 Task: Find a one-way flight from Santa Barbara to Greenville for 9 passengers on May 2, with 2 checked bags and a price limit of ₹320,000.
Action: Mouse moved to (262, 249)
Screenshot: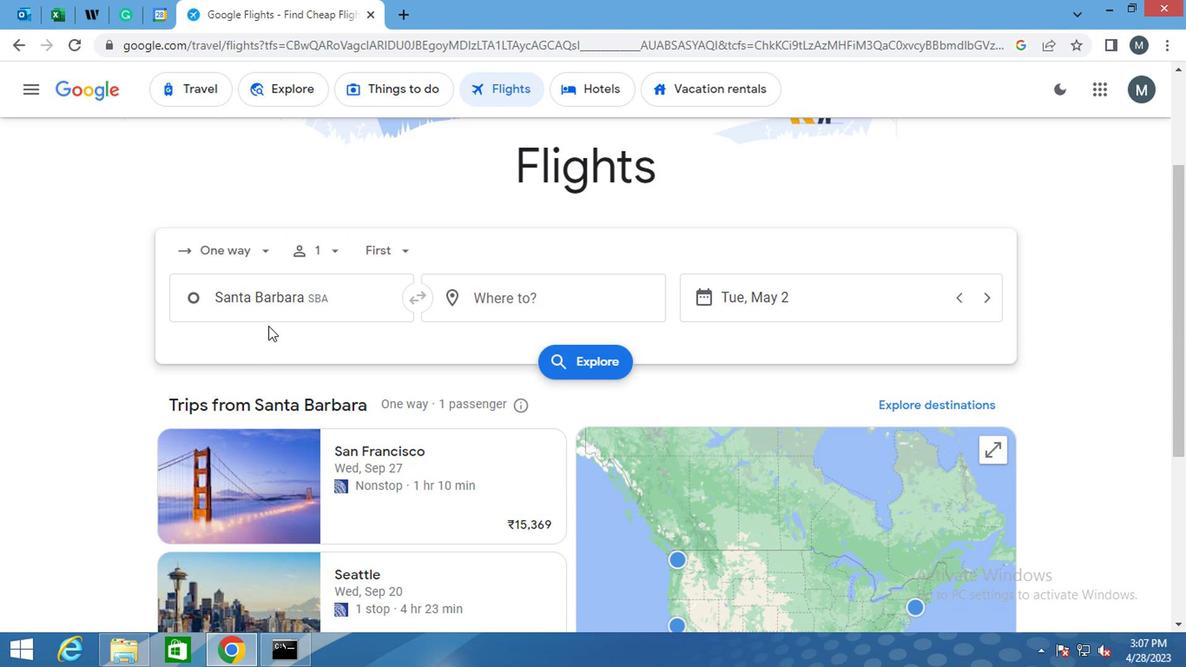 
Action: Mouse pressed left at (262, 249)
Screenshot: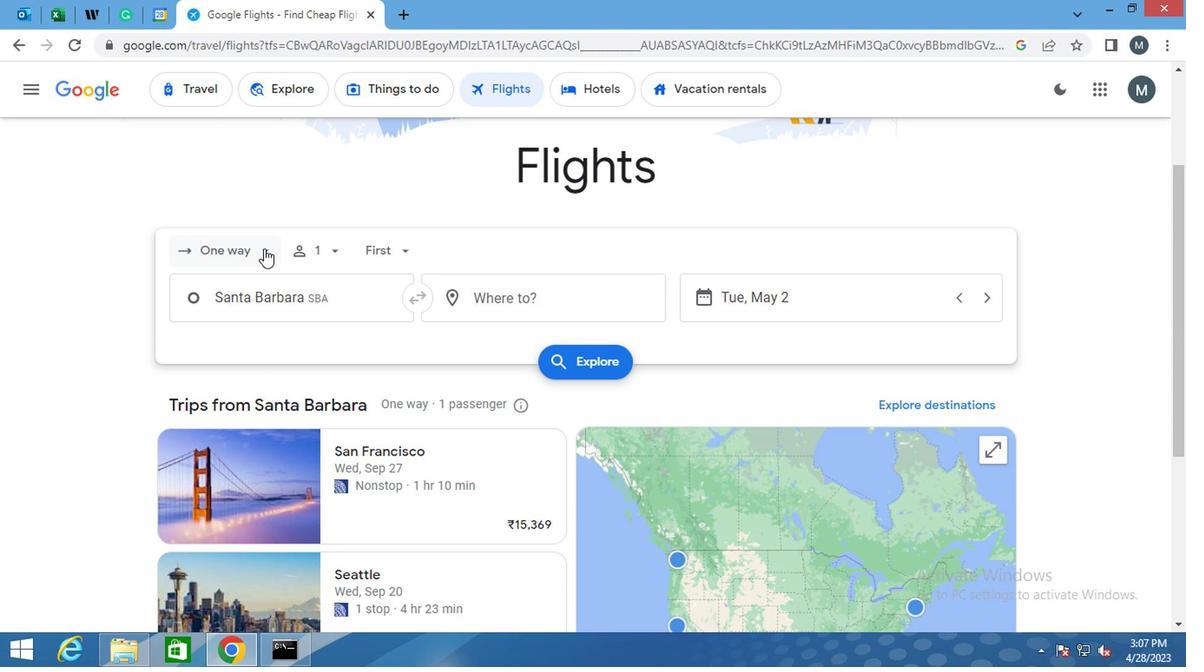 
Action: Mouse moved to (258, 331)
Screenshot: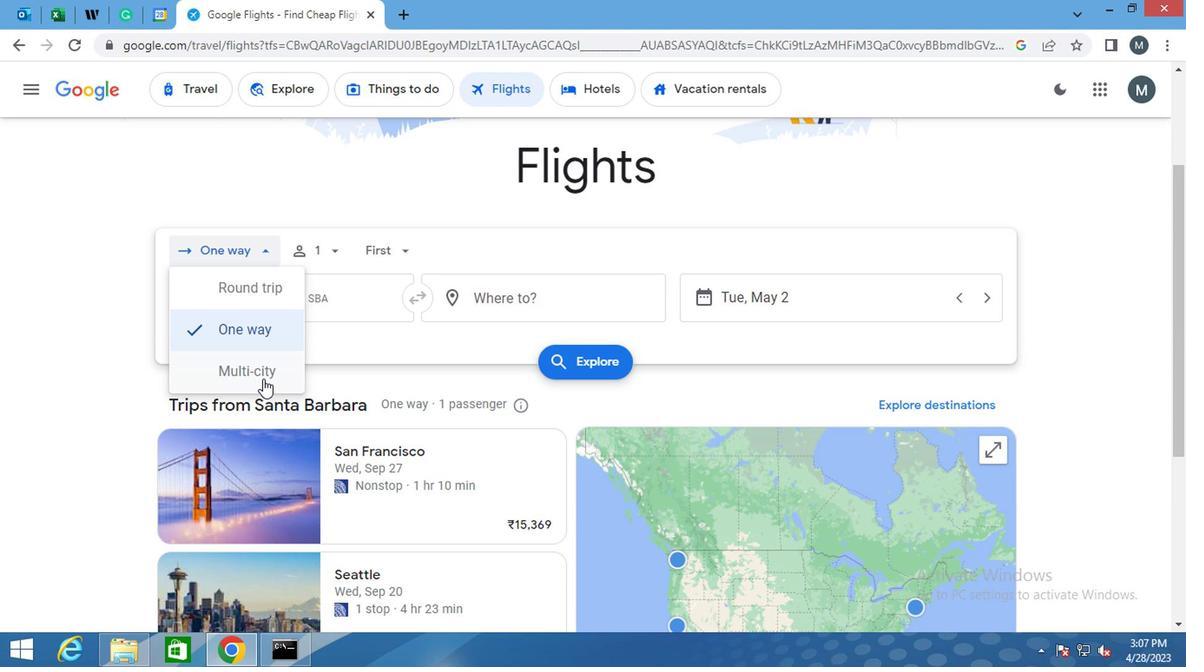 
Action: Mouse pressed left at (258, 331)
Screenshot: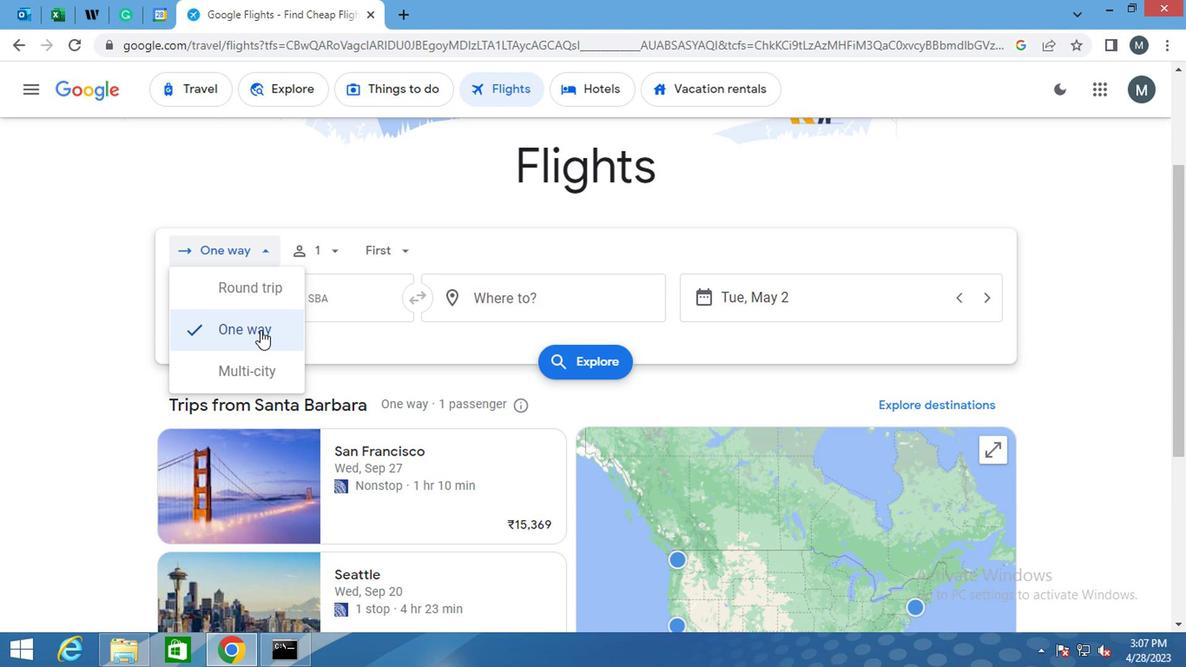 
Action: Mouse moved to (336, 249)
Screenshot: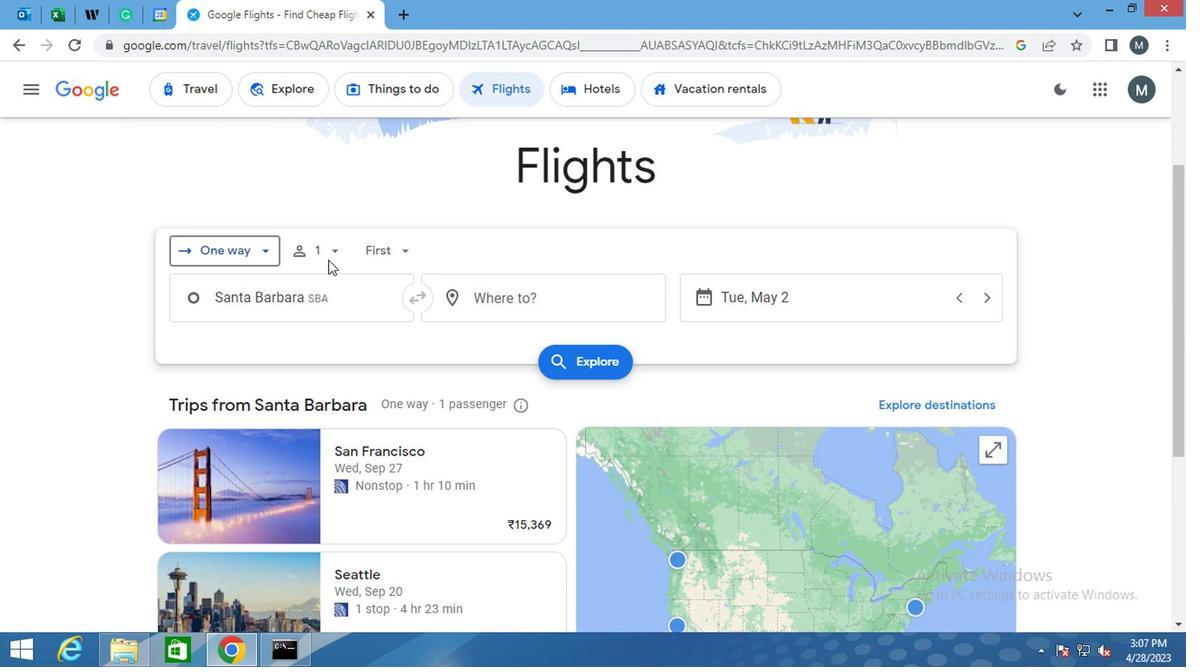 
Action: Mouse pressed left at (336, 249)
Screenshot: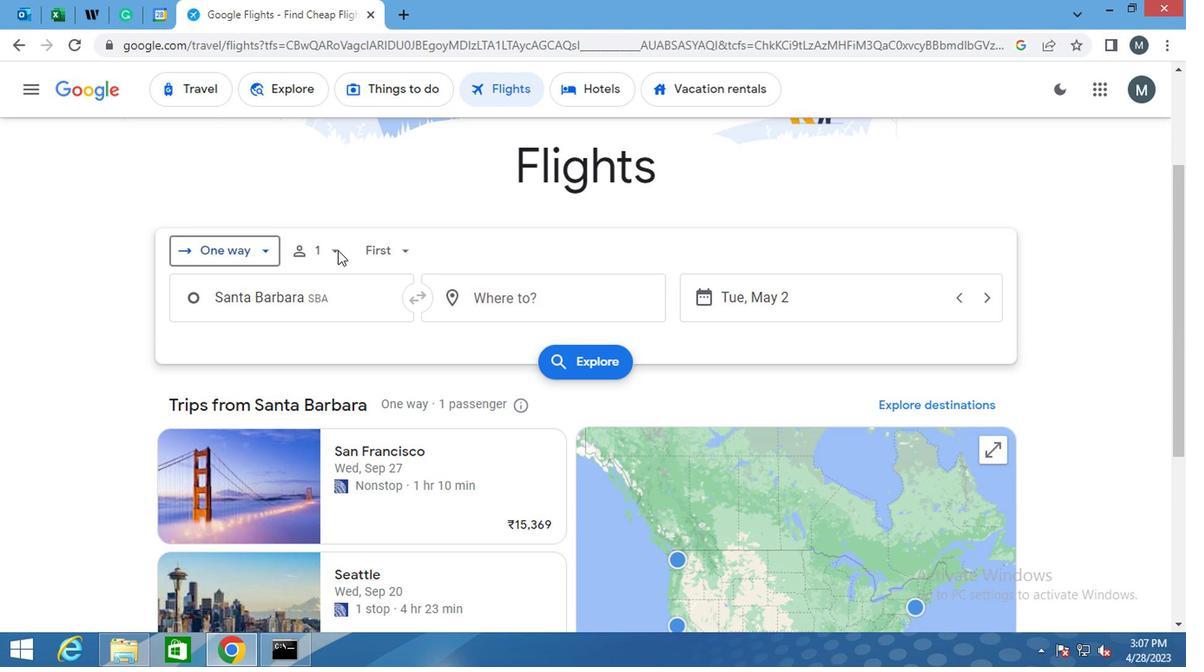 
Action: Mouse moved to (467, 300)
Screenshot: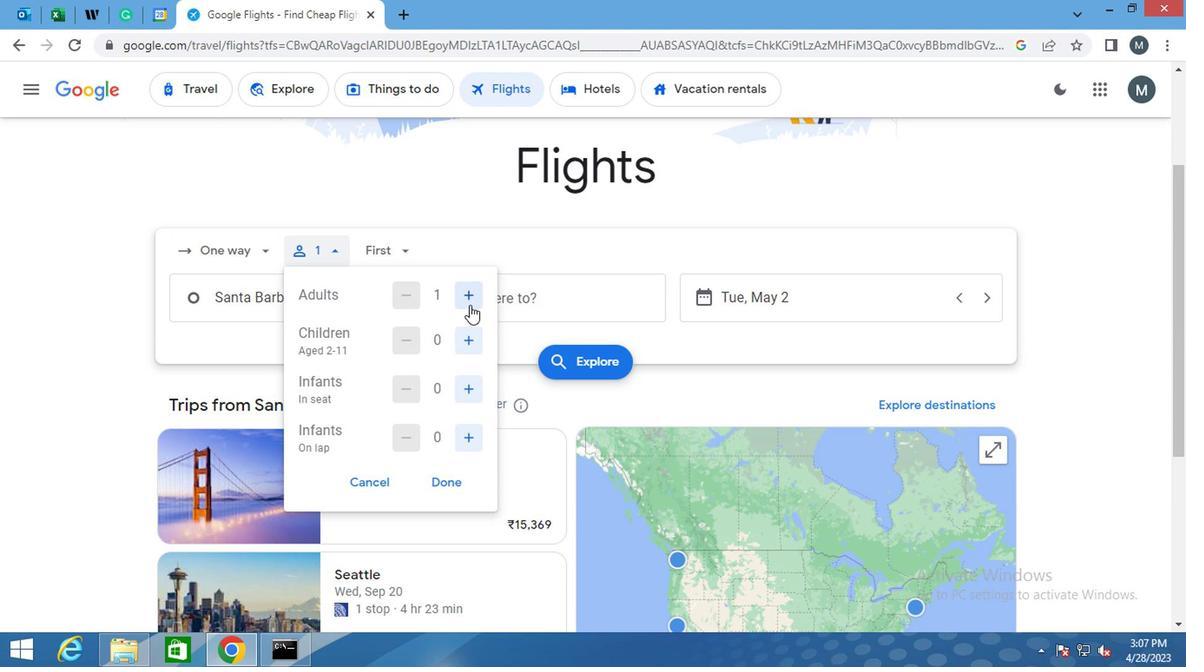 
Action: Mouse pressed left at (467, 300)
Screenshot: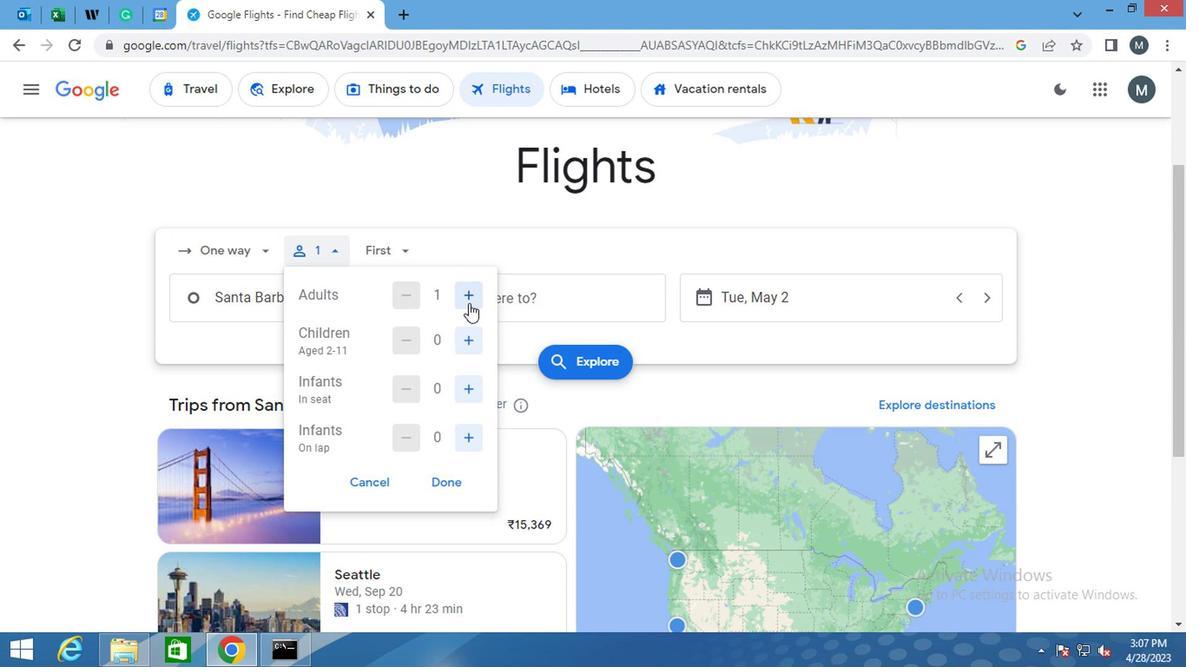 
Action: Mouse pressed left at (467, 300)
Screenshot: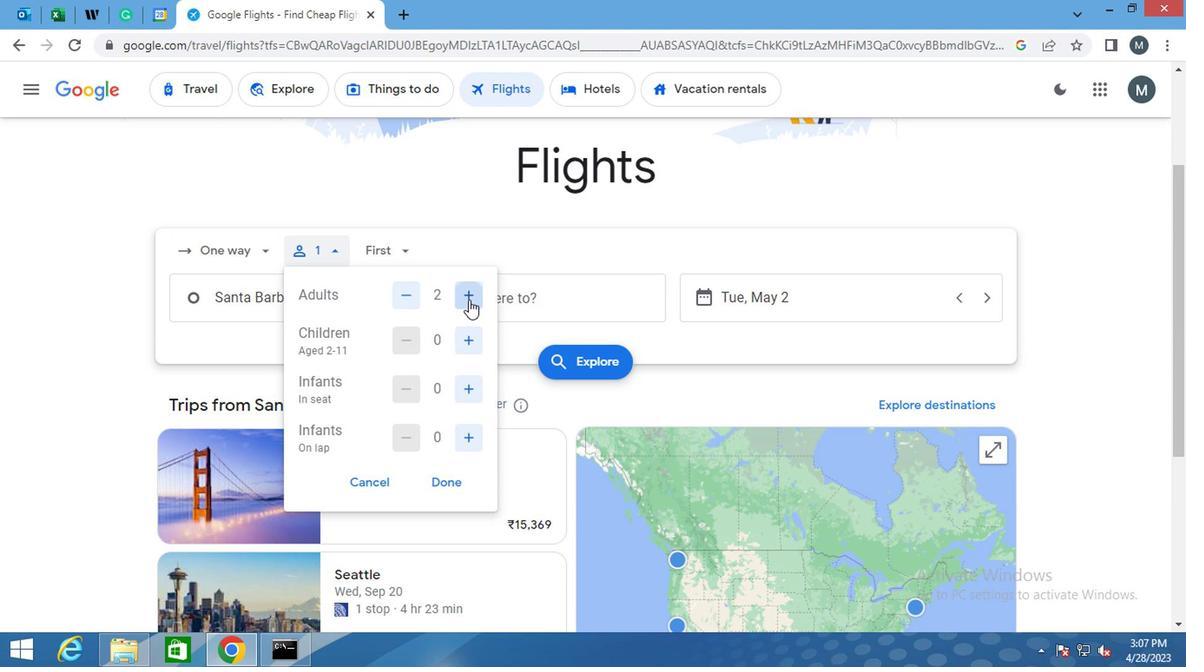 
Action: Mouse pressed left at (467, 300)
Screenshot: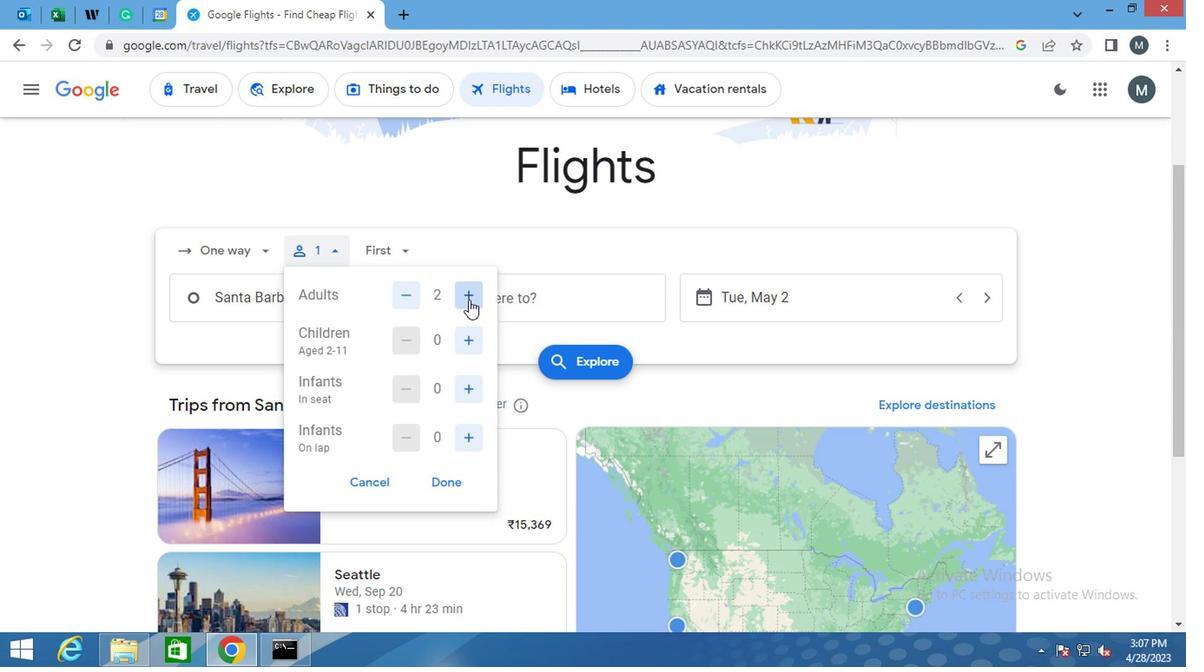 
Action: Mouse moved to (465, 300)
Screenshot: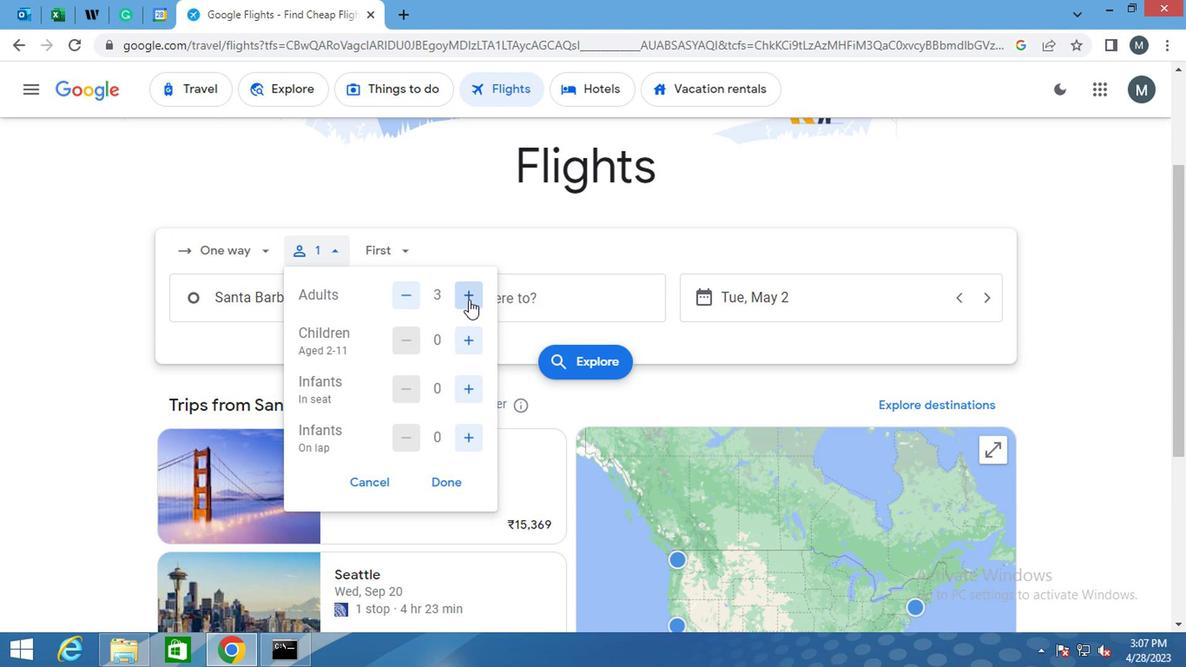 
Action: Mouse pressed left at (465, 300)
Screenshot: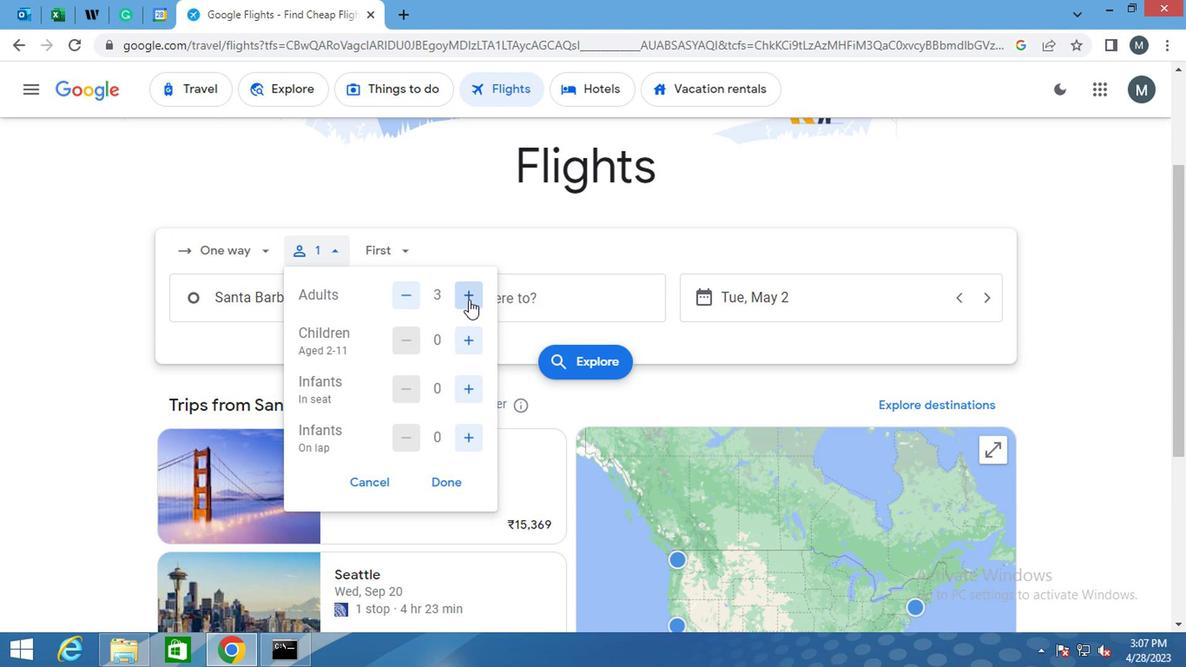 
Action: Mouse moved to (462, 344)
Screenshot: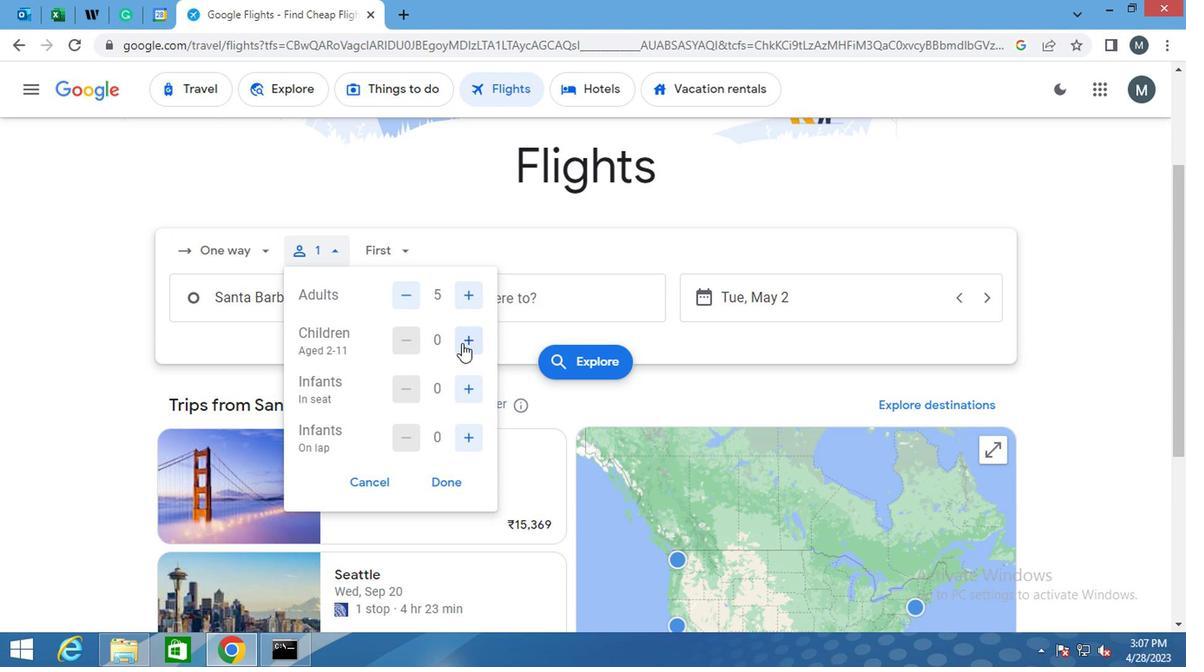 
Action: Mouse pressed left at (462, 344)
Screenshot: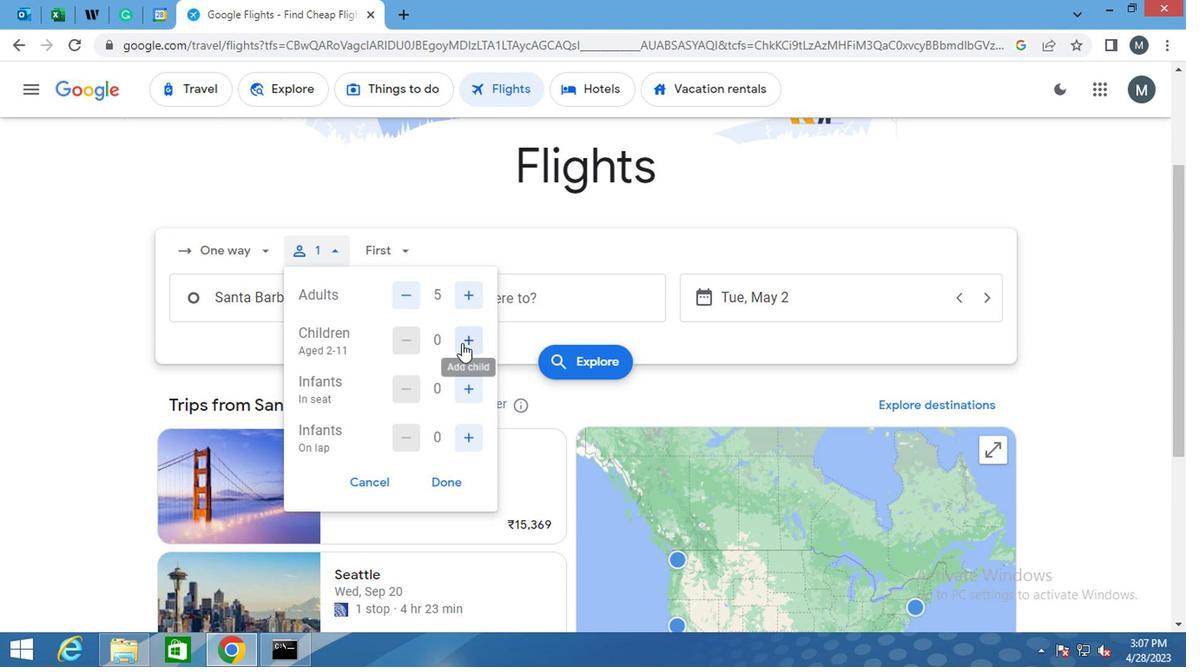 
Action: Mouse pressed left at (462, 344)
Screenshot: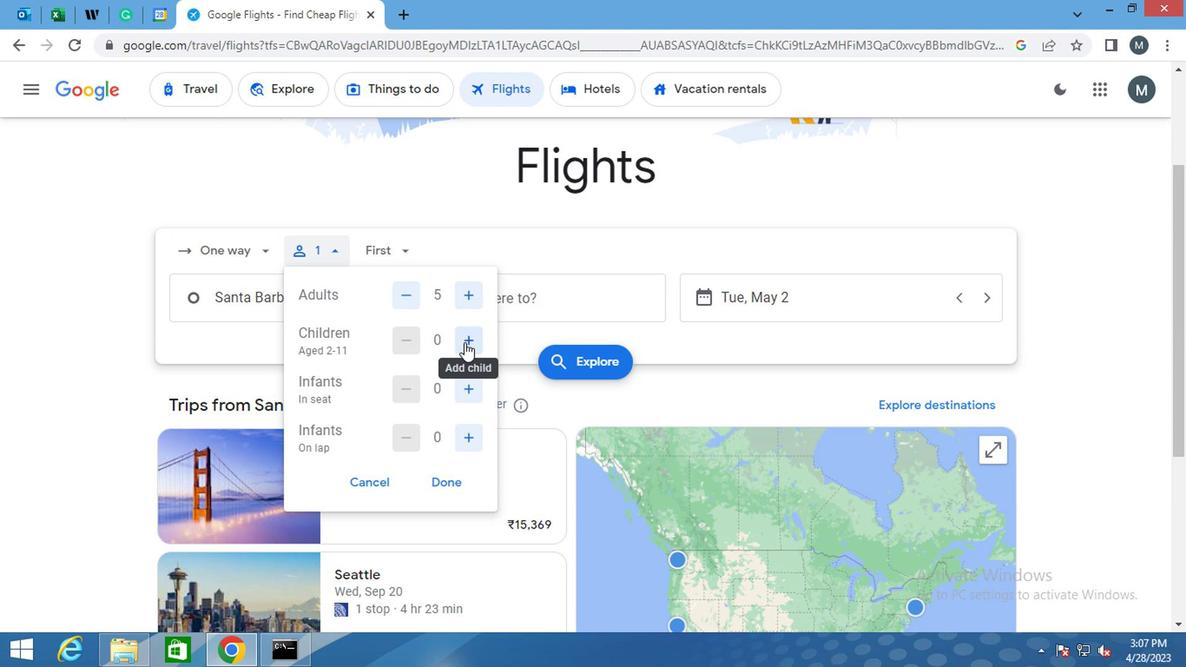 
Action: Mouse moved to (465, 389)
Screenshot: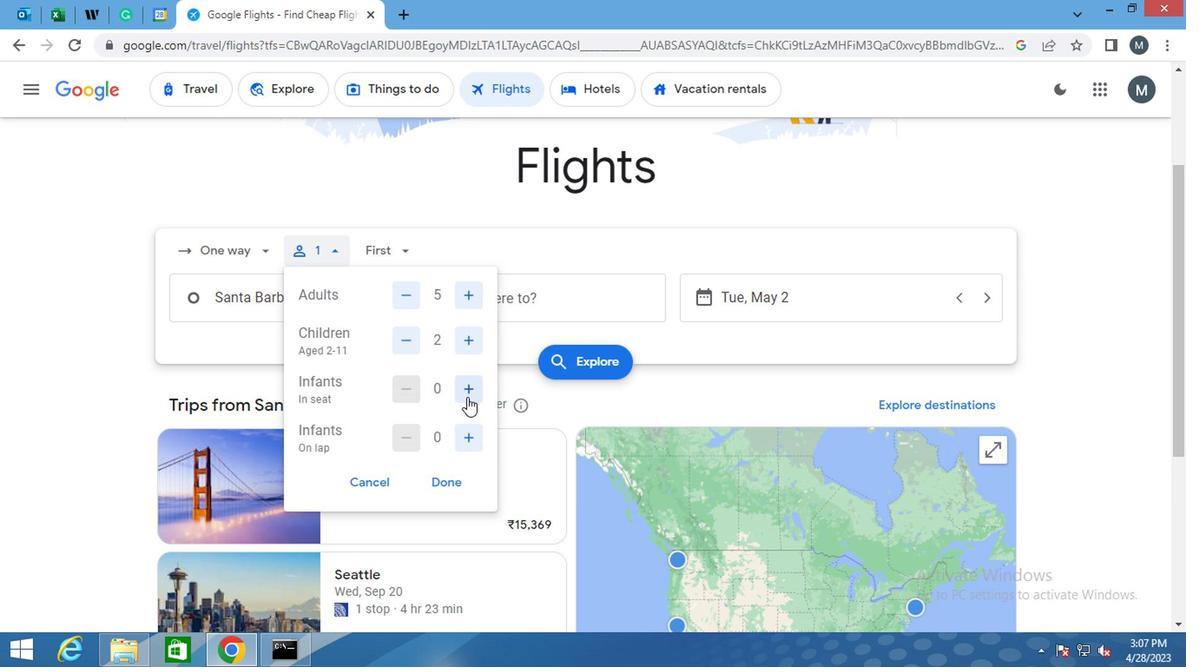 
Action: Mouse pressed left at (465, 389)
Screenshot: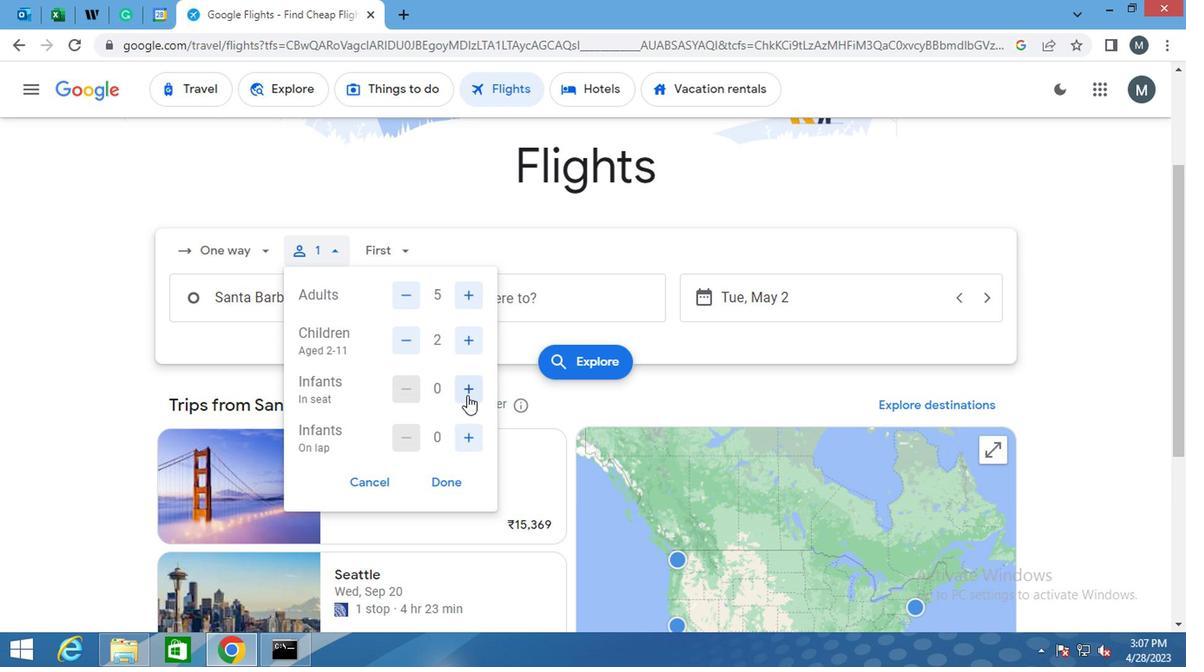 
Action: Mouse moved to (469, 437)
Screenshot: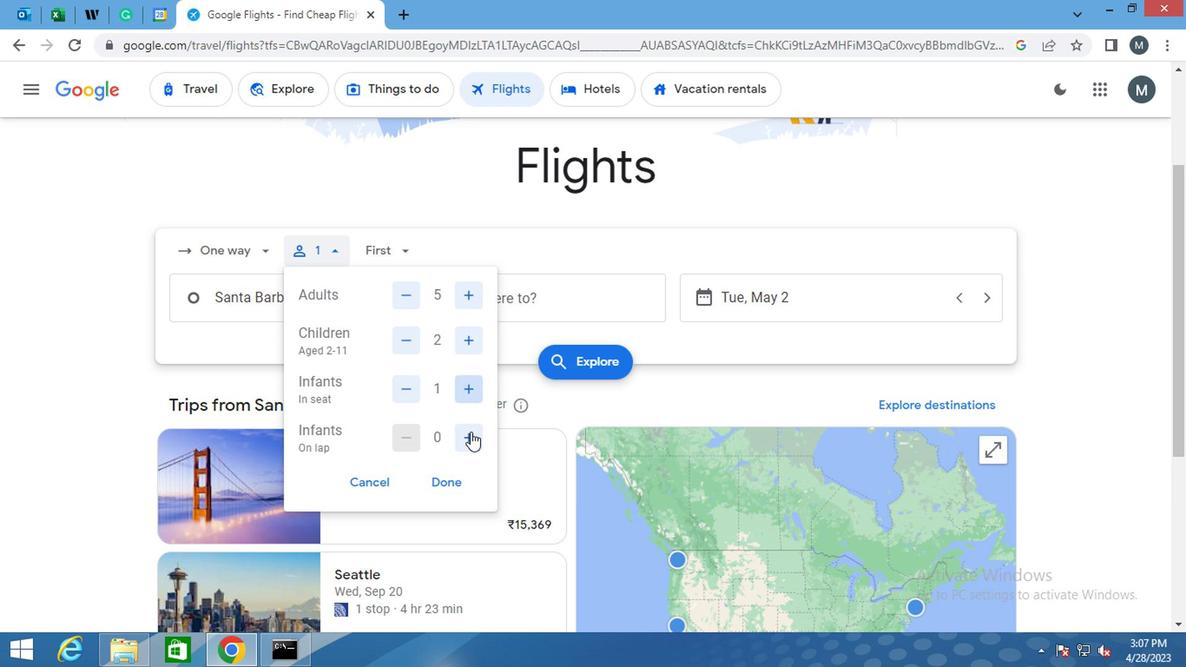 
Action: Mouse pressed left at (469, 437)
Screenshot: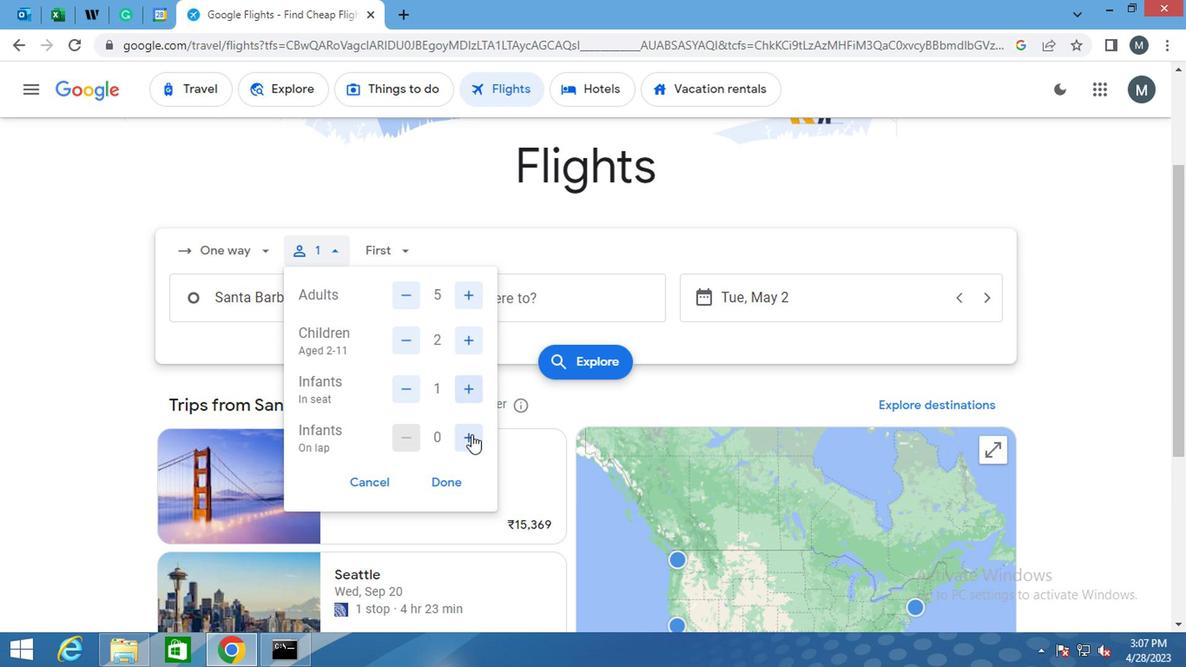 
Action: Mouse moved to (461, 477)
Screenshot: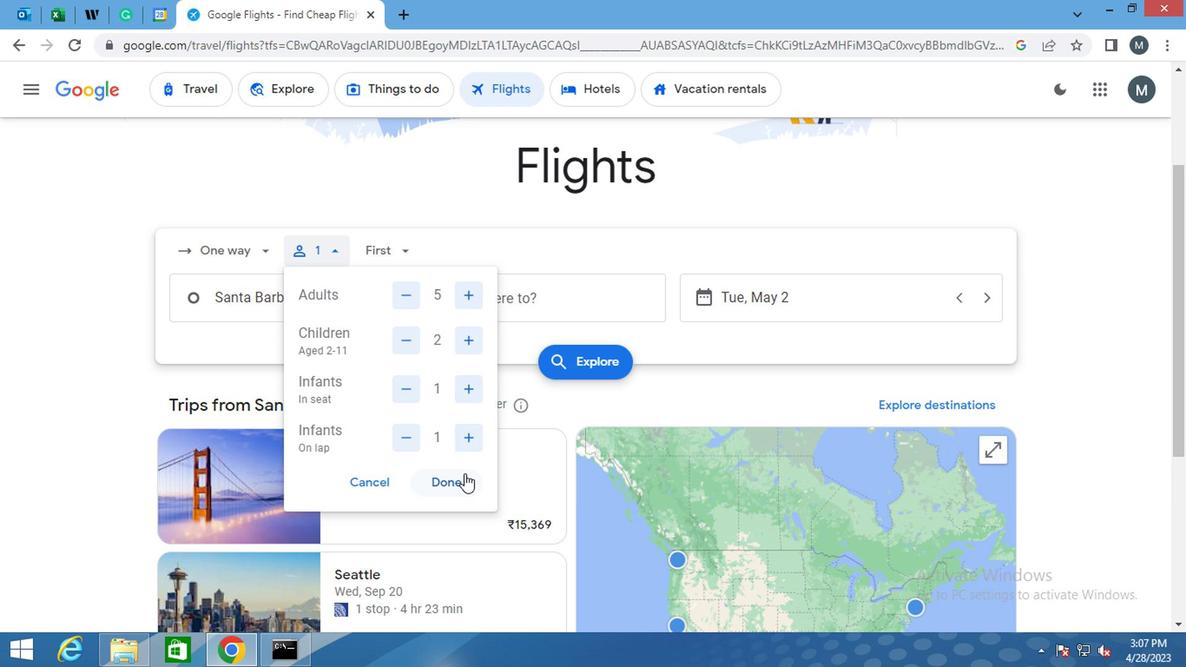 
Action: Mouse pressed left at (461, 477)
Screenshot: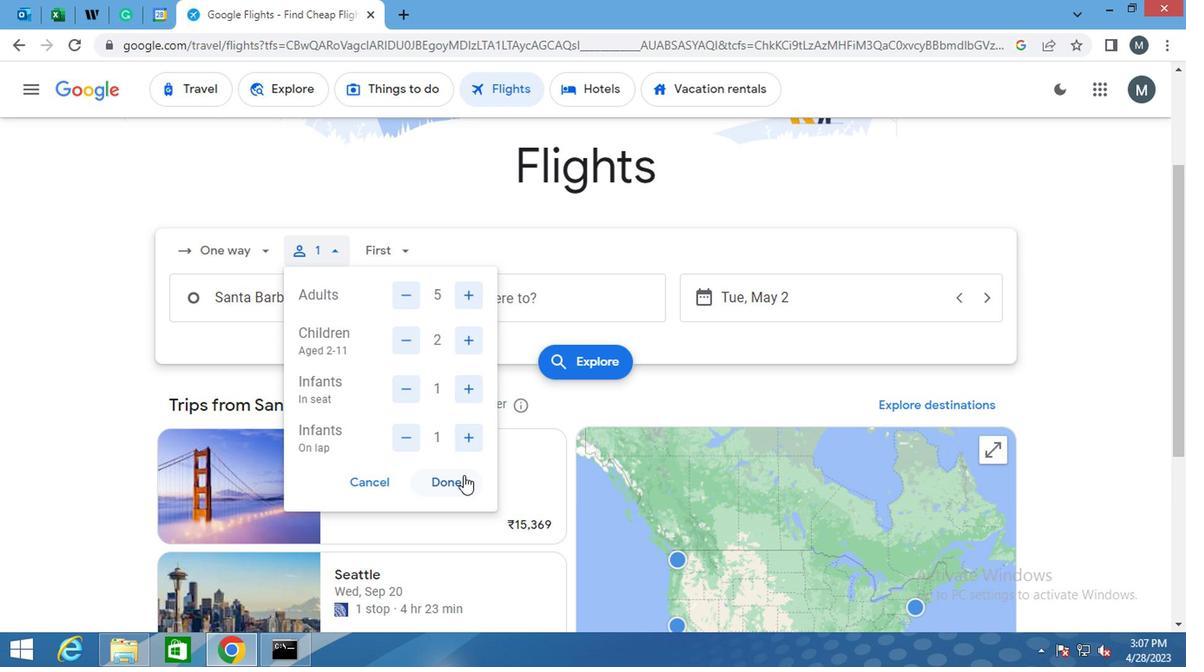 
Action: Mouse moved to (355, 311)
Screenshot: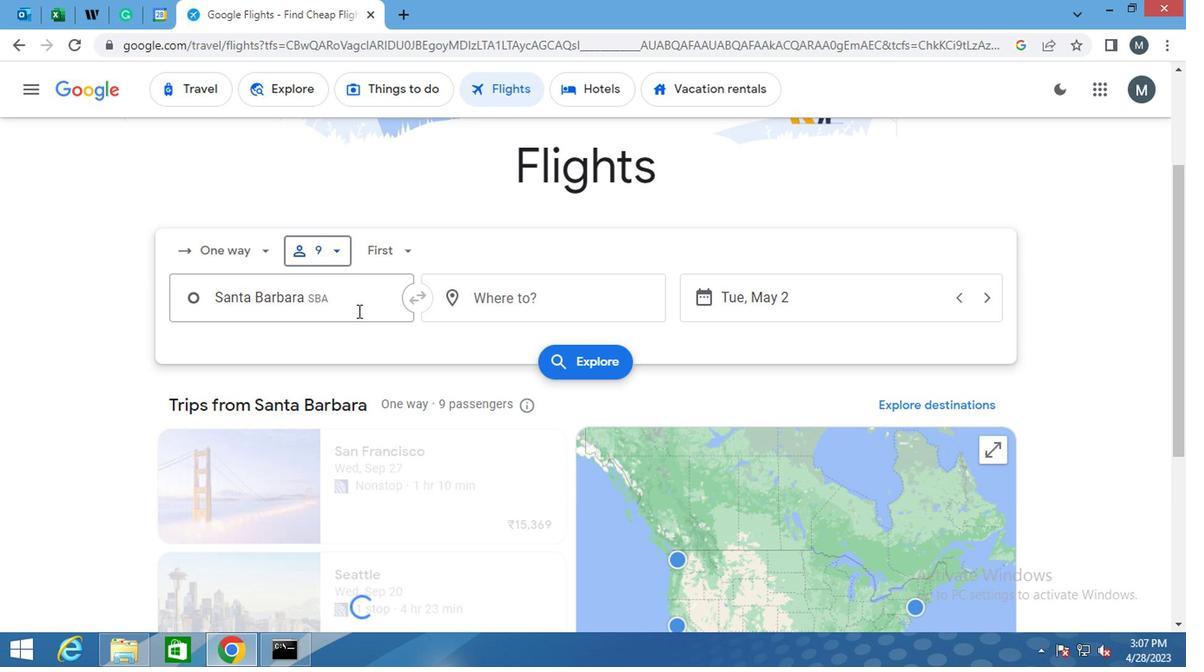 
Action: Mouse pressed left at (355, 311)
Screenshot: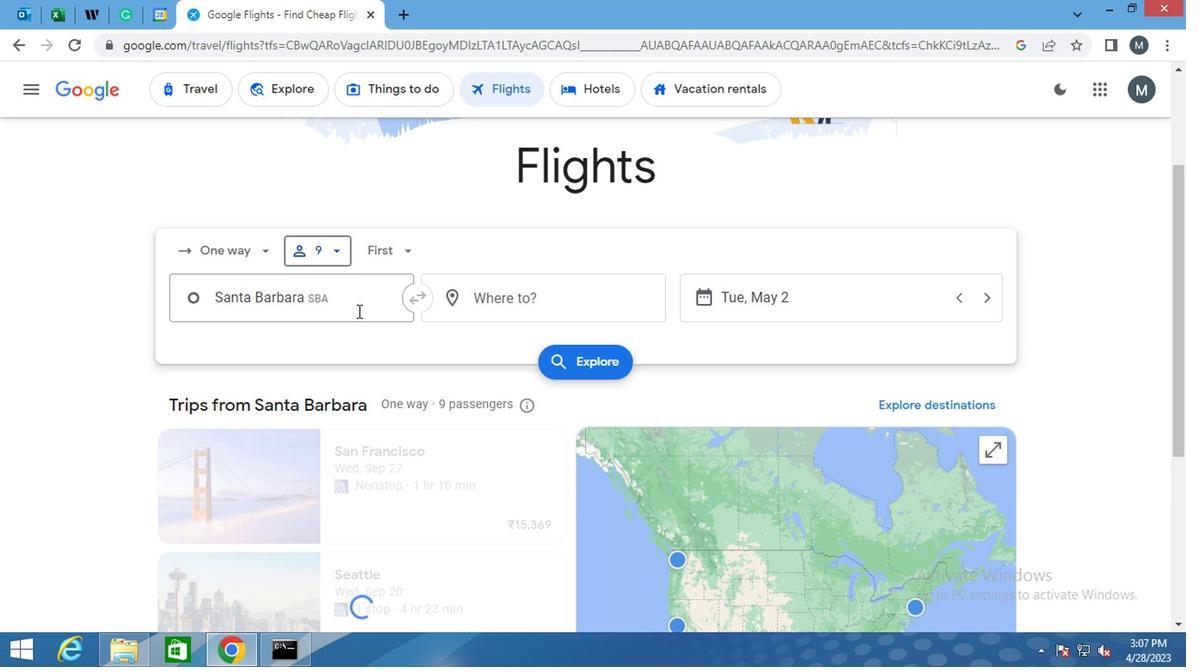
Action: Mouse moved to (385, 256)
Screenshot: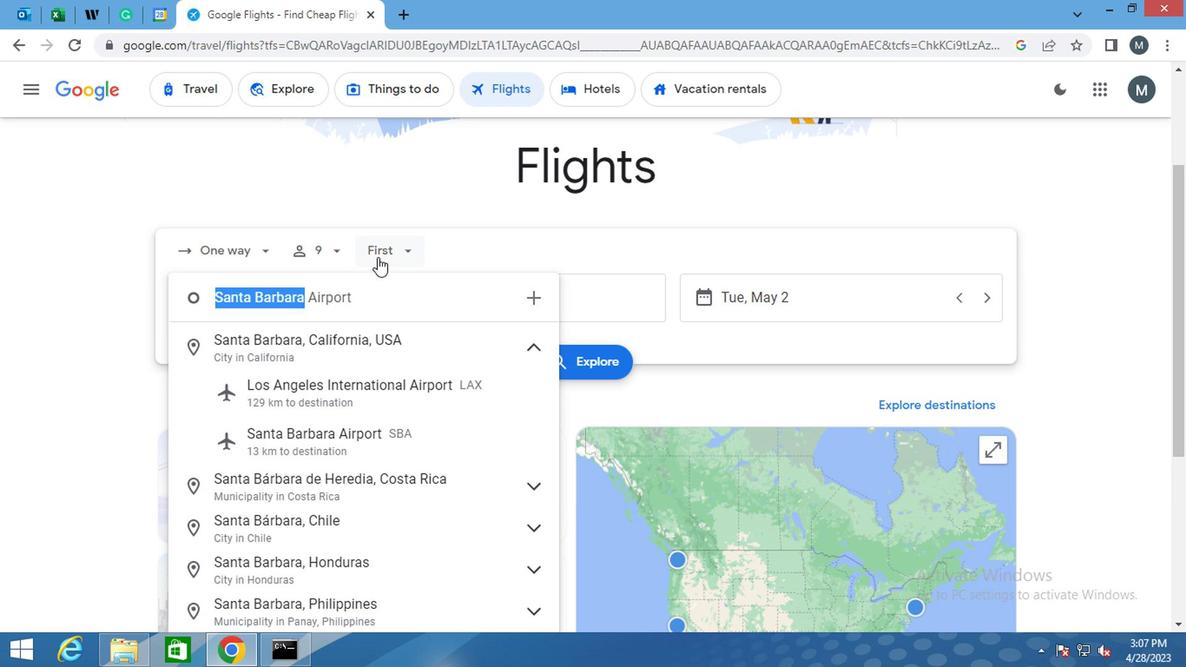 
Action: Mouse pressed left at (385, 256)
Screenshot: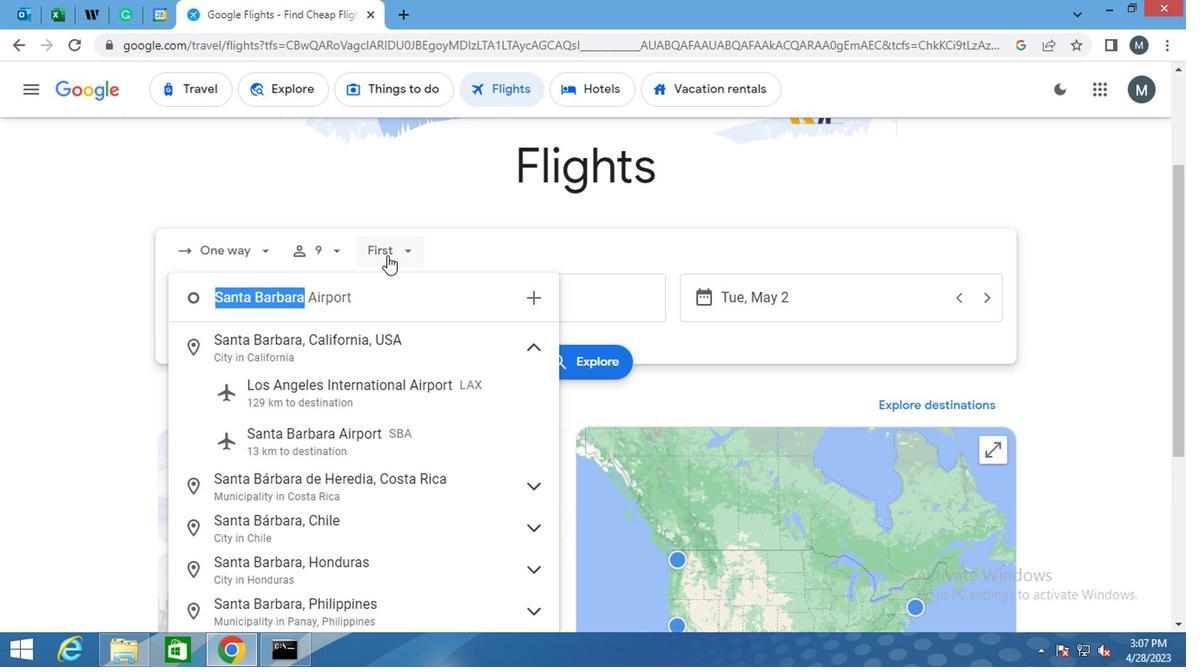 
Action: Mouse moved to (427, 291)
Screenshot: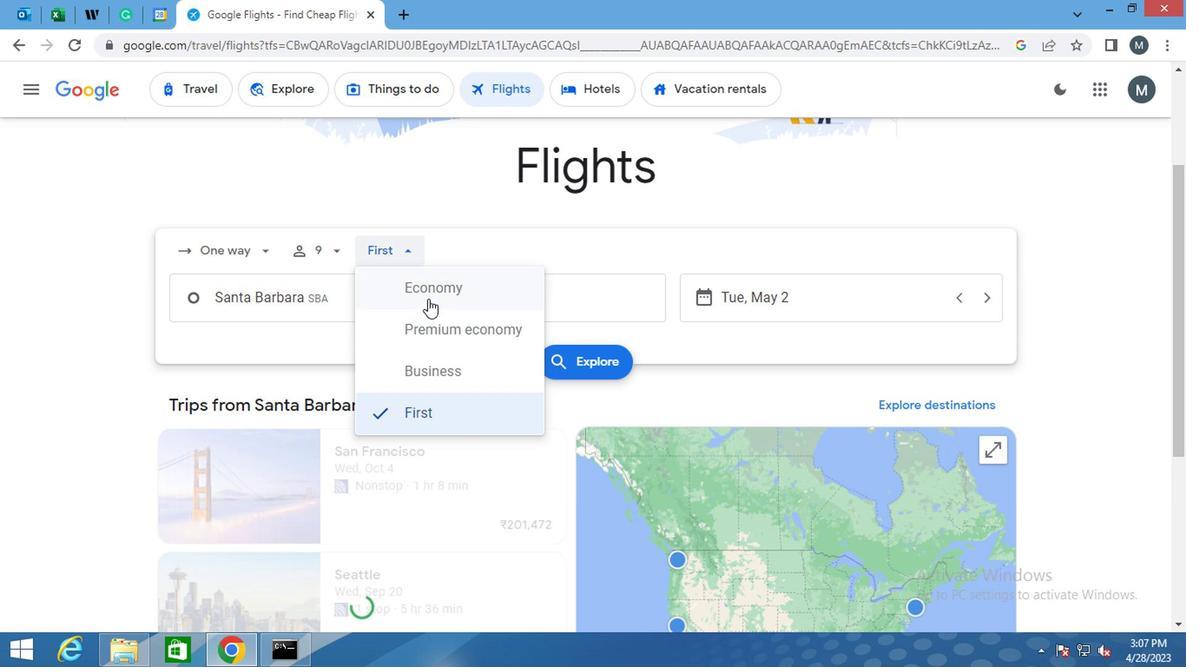 
Action: Mouse pressed left at (427, 291)
Screenshot: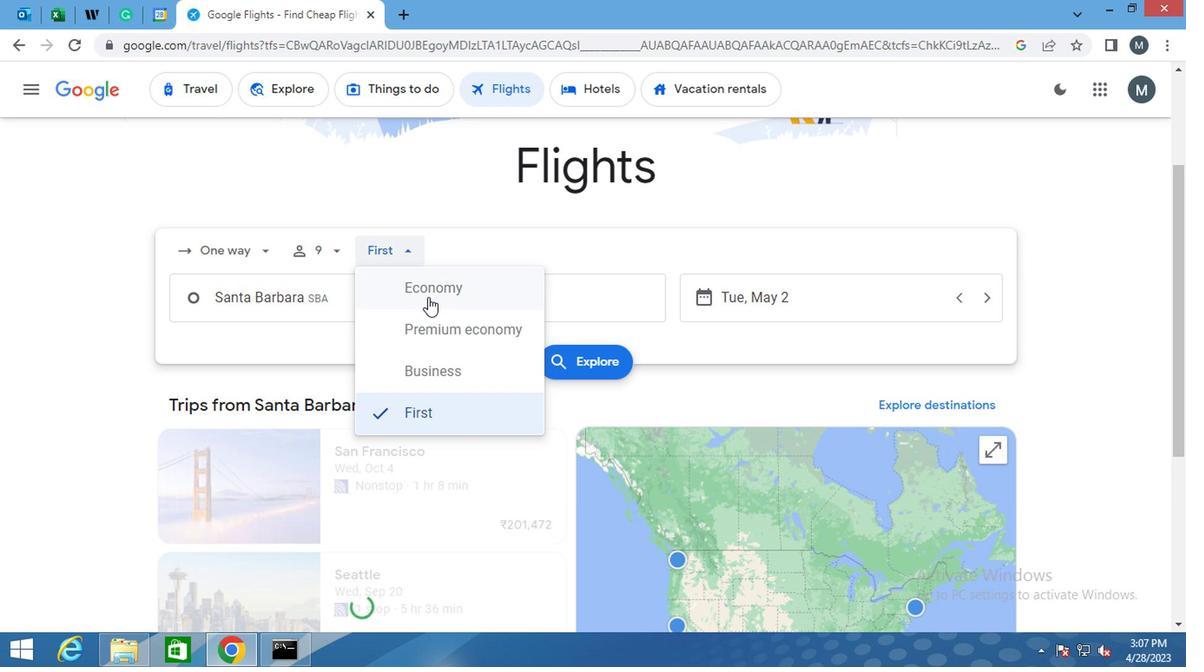 
Action: Mouse moved to (299, 309)
Screenshot: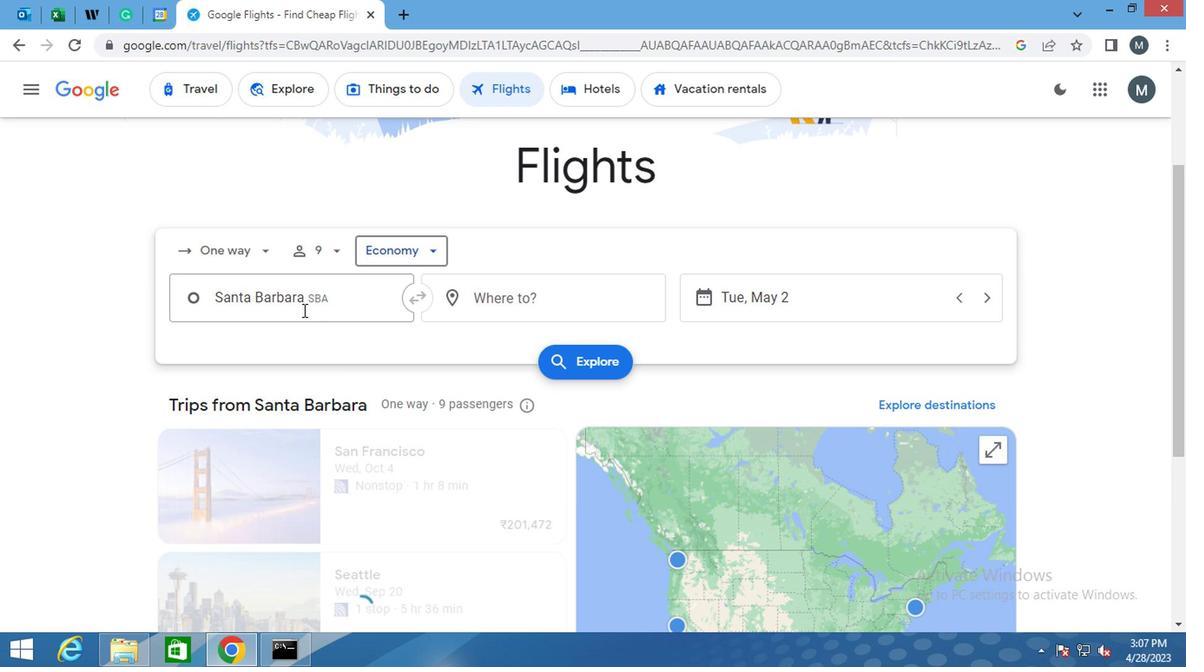 
Action: Mouse pressed left at (299, 309)
Screenshot: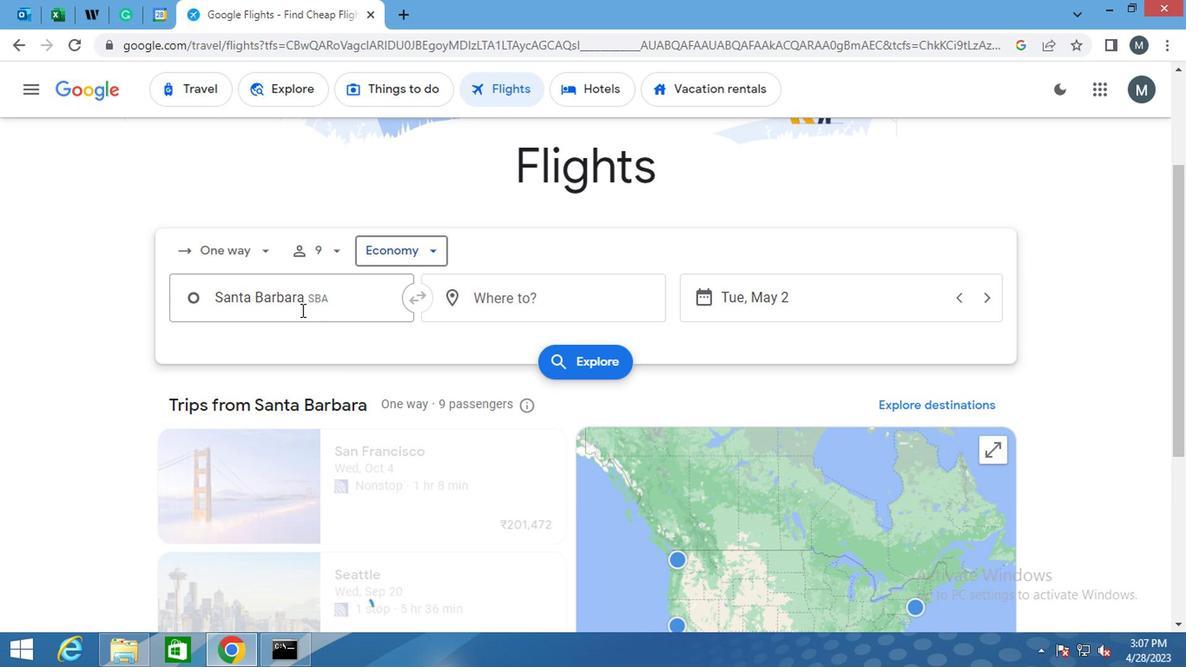 
Action: Mouse moved to (342, 300)
Screenshot: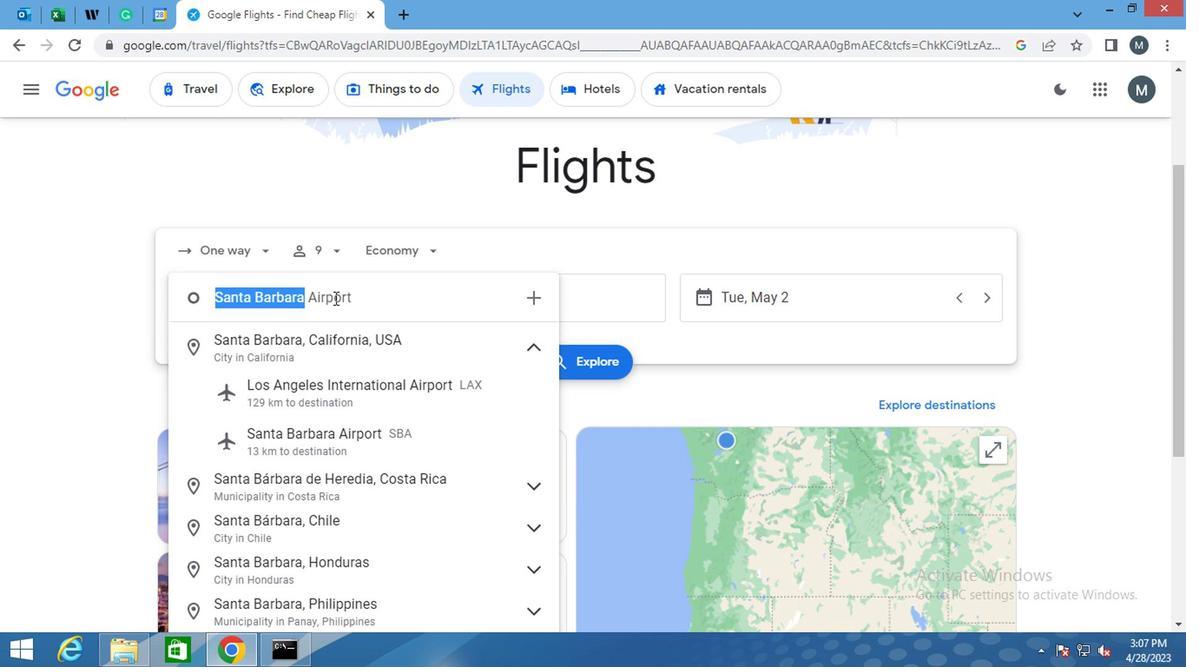 
Action: Mouse pressed left at (342, 300)
Screenshot: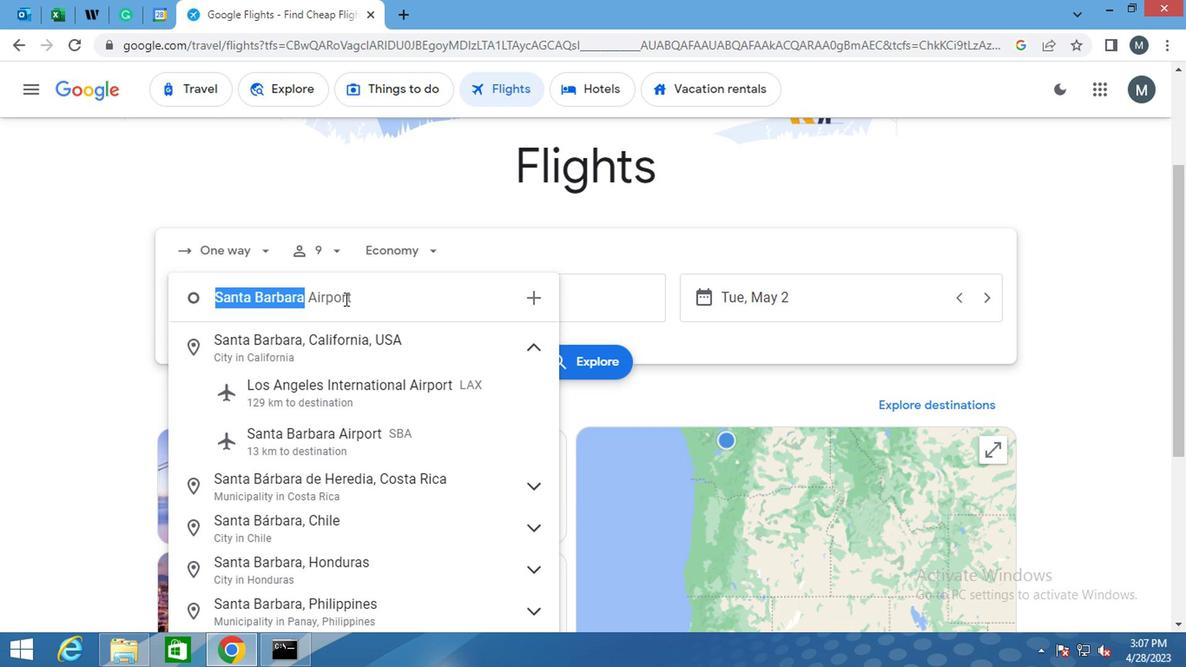 
Action: Mouse moved to (352, 299)
Screenshot: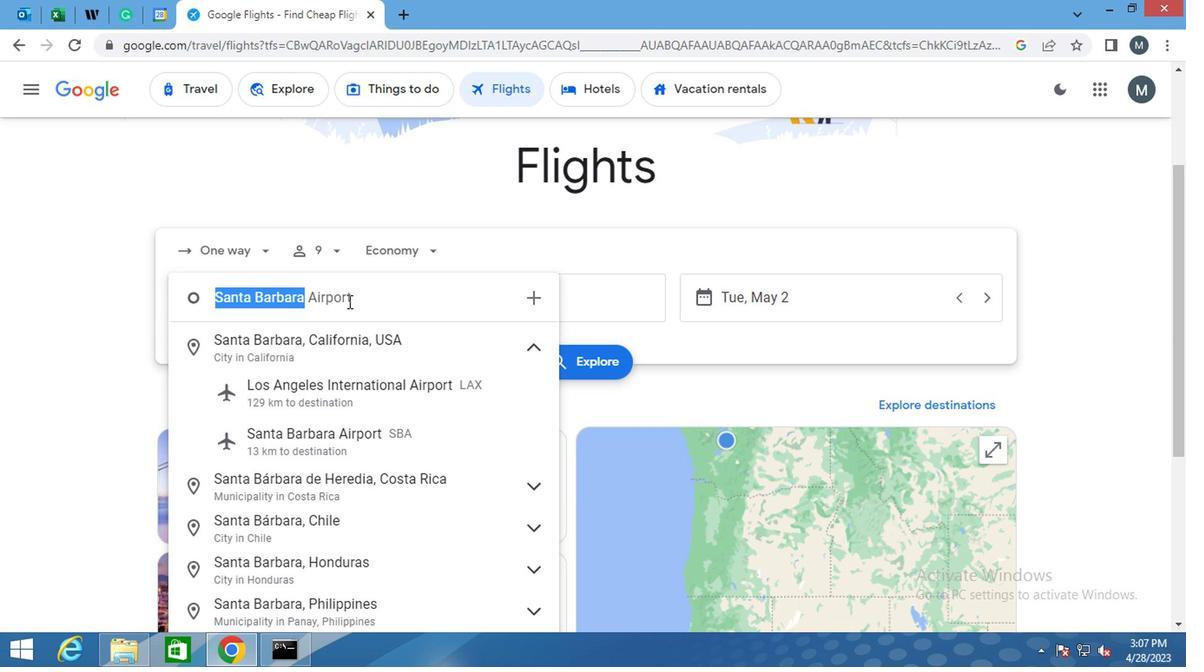 
Action: Mouse pressed left at (352, 299)
Screenshot: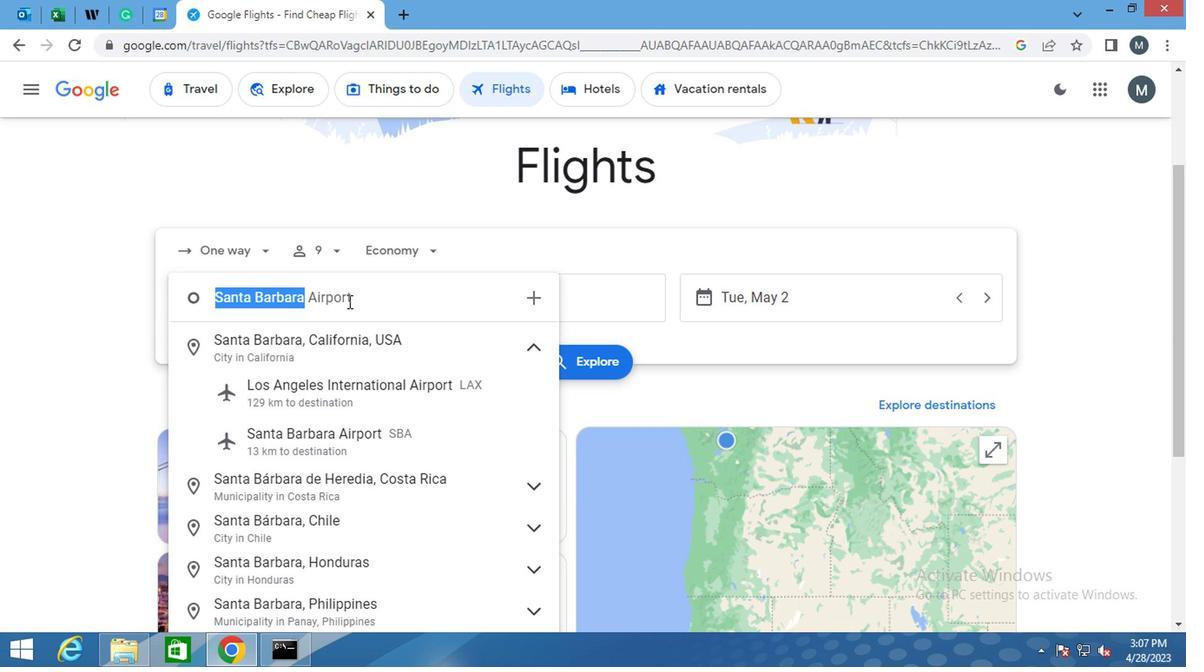 
Action: Mouse moved to (350, 300)
Screenshot: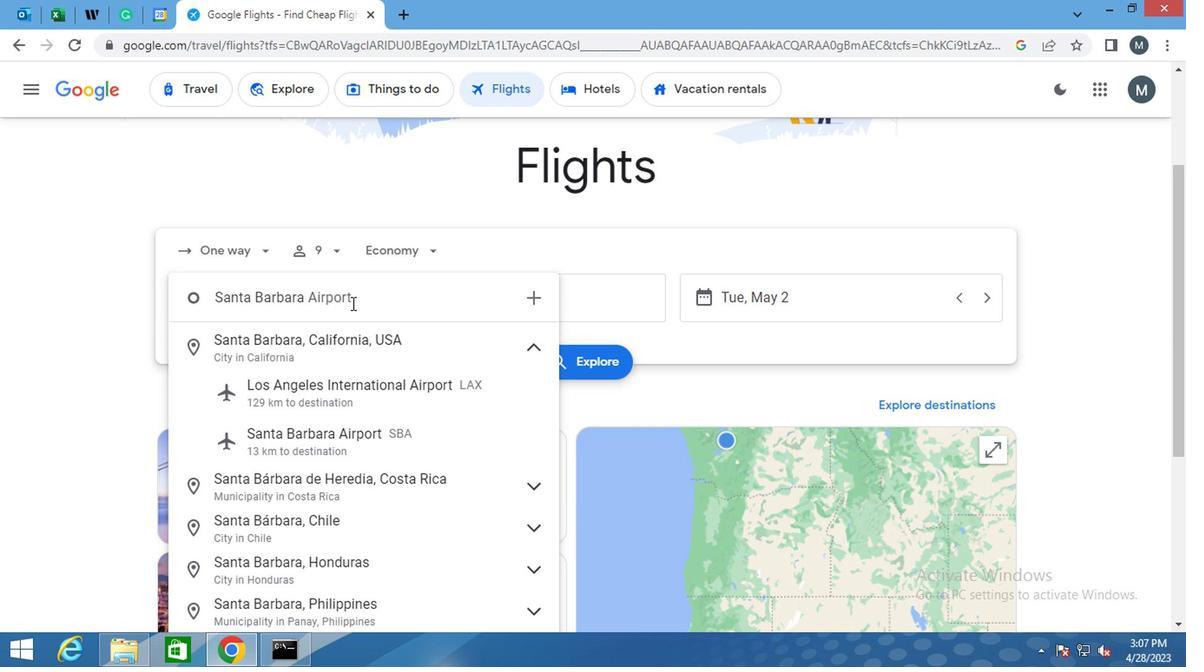 
Action: Mouse pressed left at (350, 300)
Screenshot: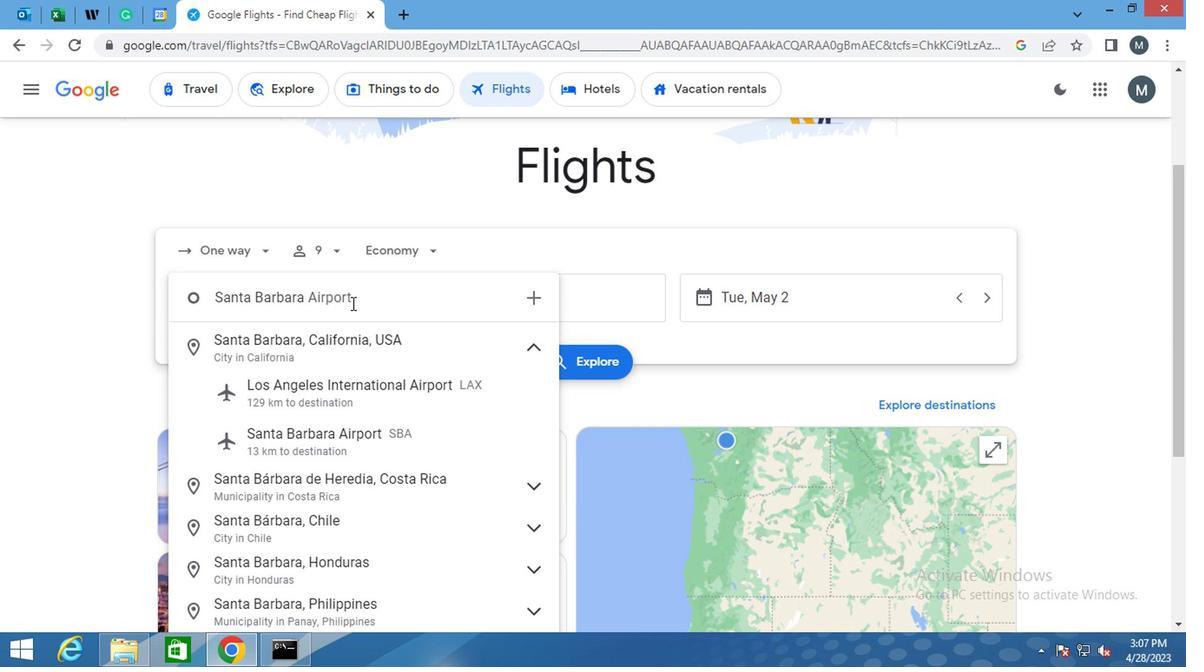 
Action: Mouse moved to (350, 308)
Screenshot: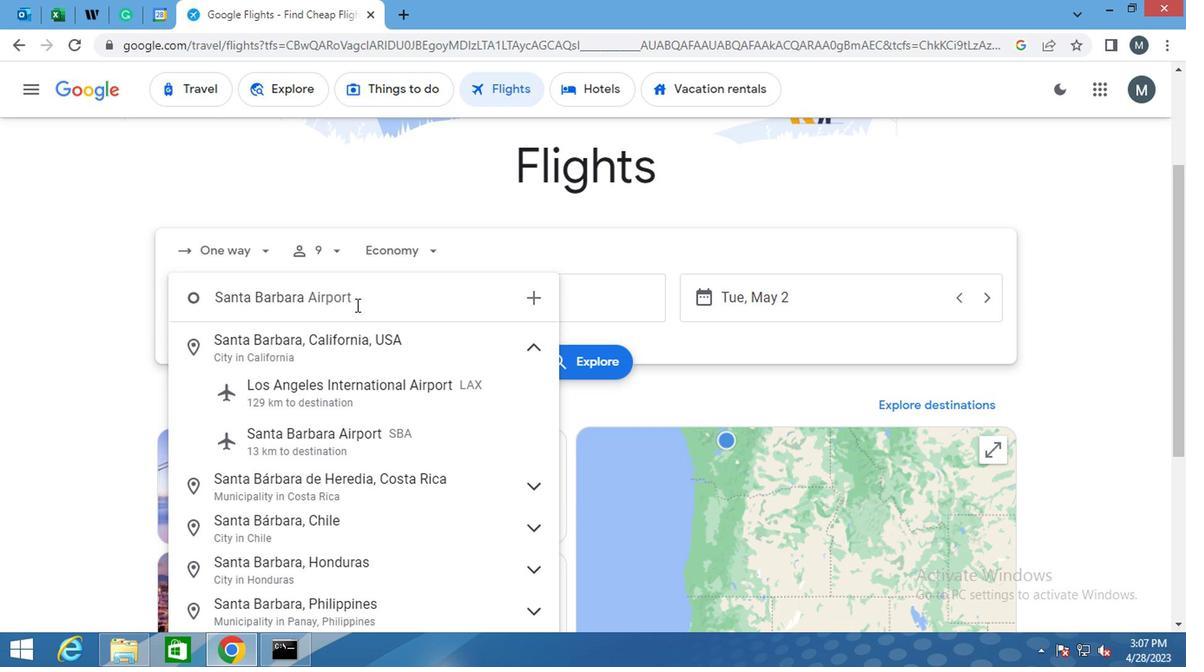 
Action: Key pressed <Key.shift><Key.shift>MUNICIA<Key.backspace>PAL<Key.space>
Screenshot: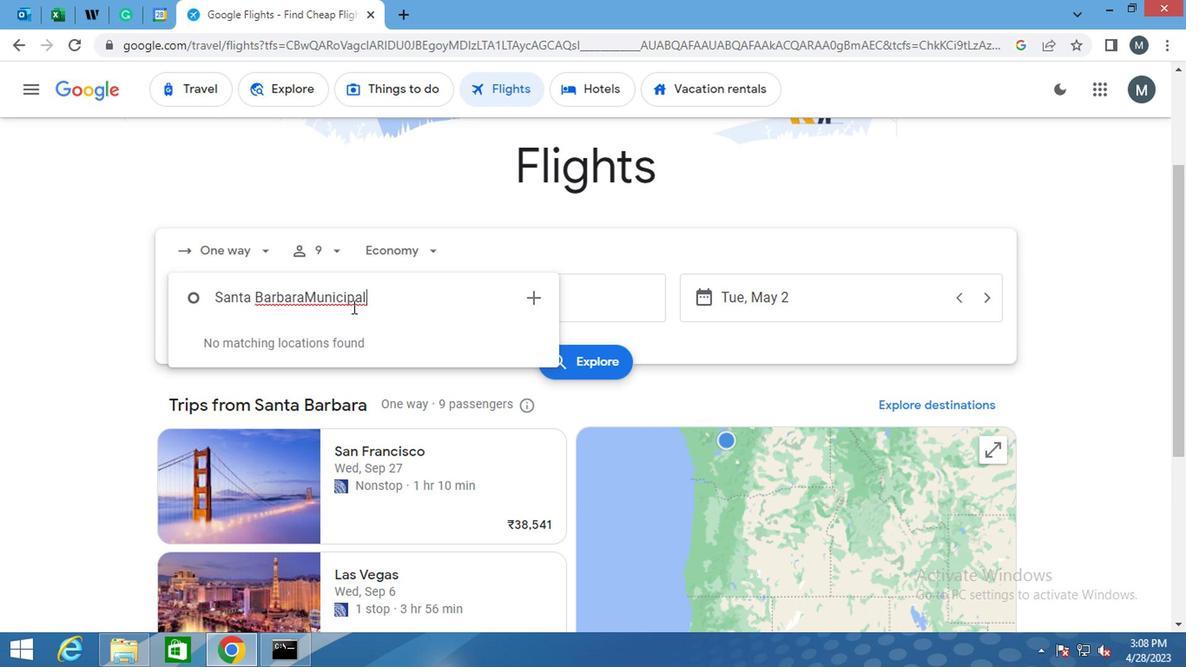 
Action: Mouse moved to (302, 299)
Screenshot: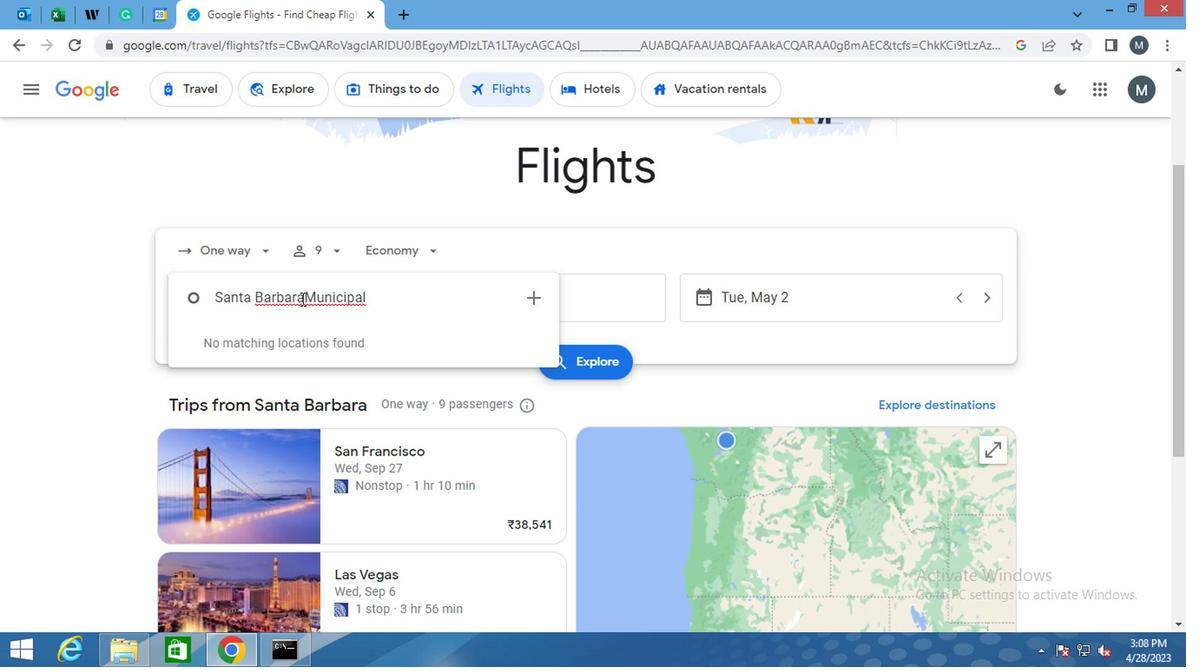 
Action: Mouse pressed left at (302, 299)
Screenshot: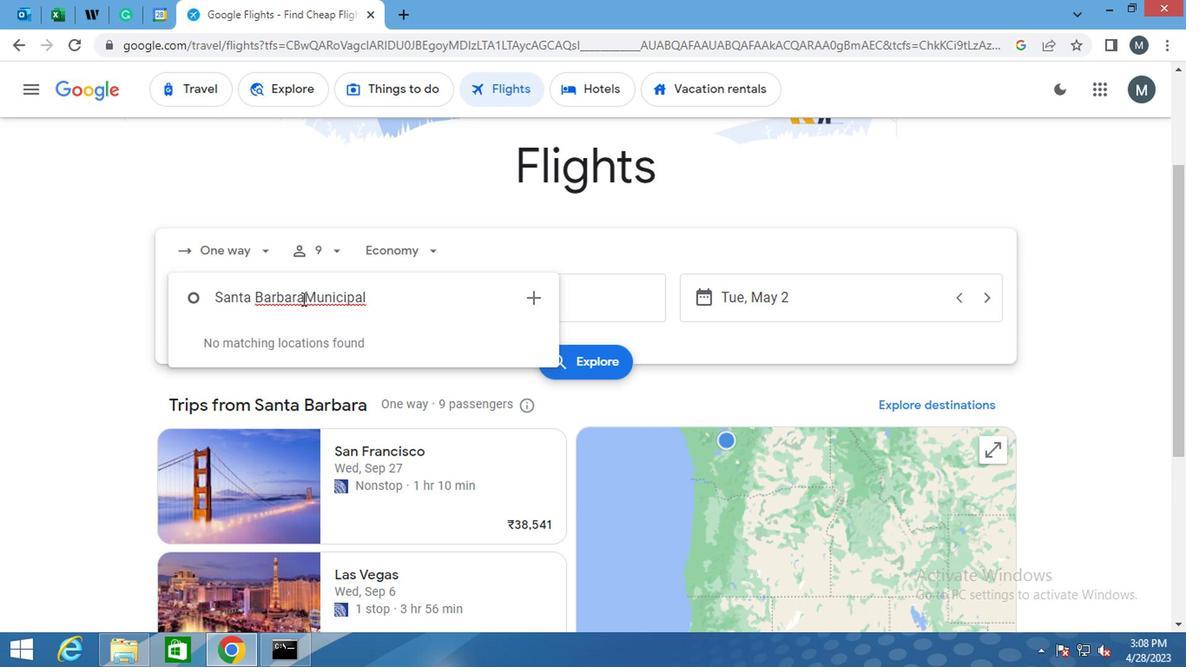 
Action: Mouse moved to (407, 313)
Screenshot: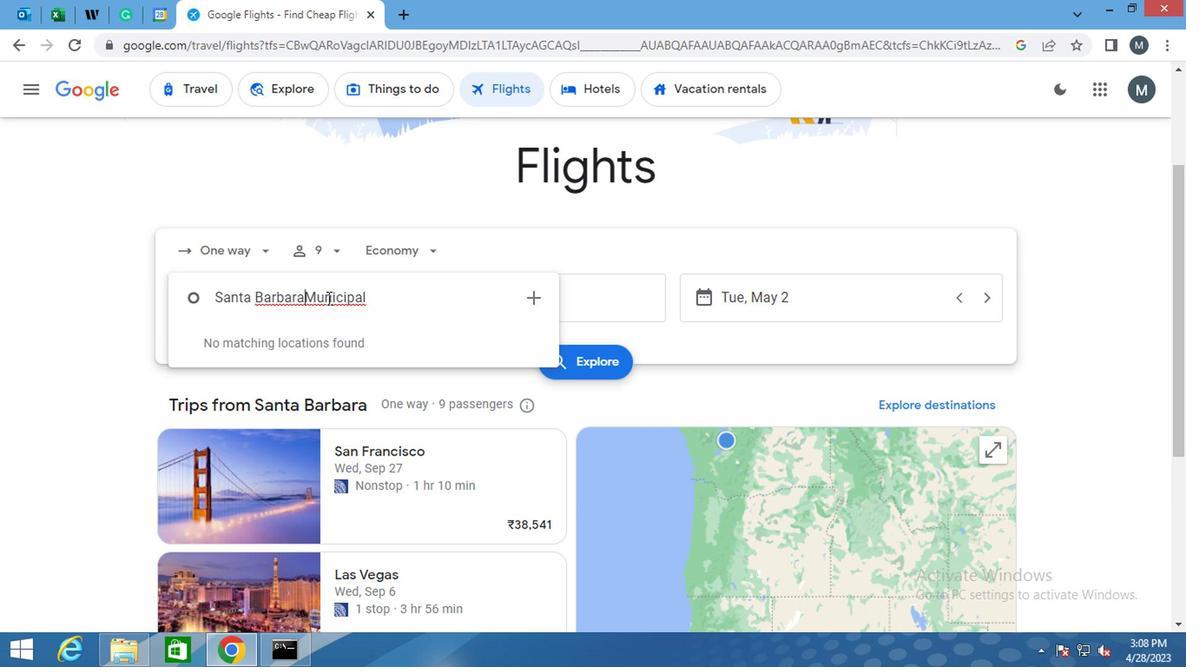 
Action: Key pressed <Key.space>
Screenshot: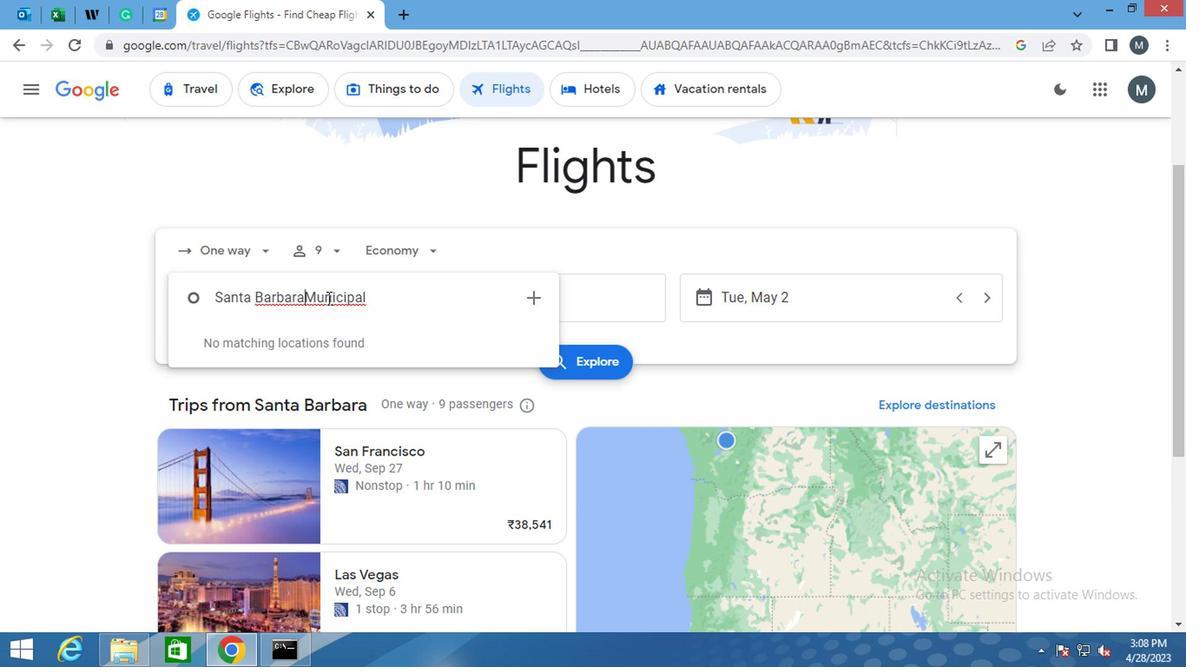 
Action: Mouse moved to (411, 300)
Screenshot: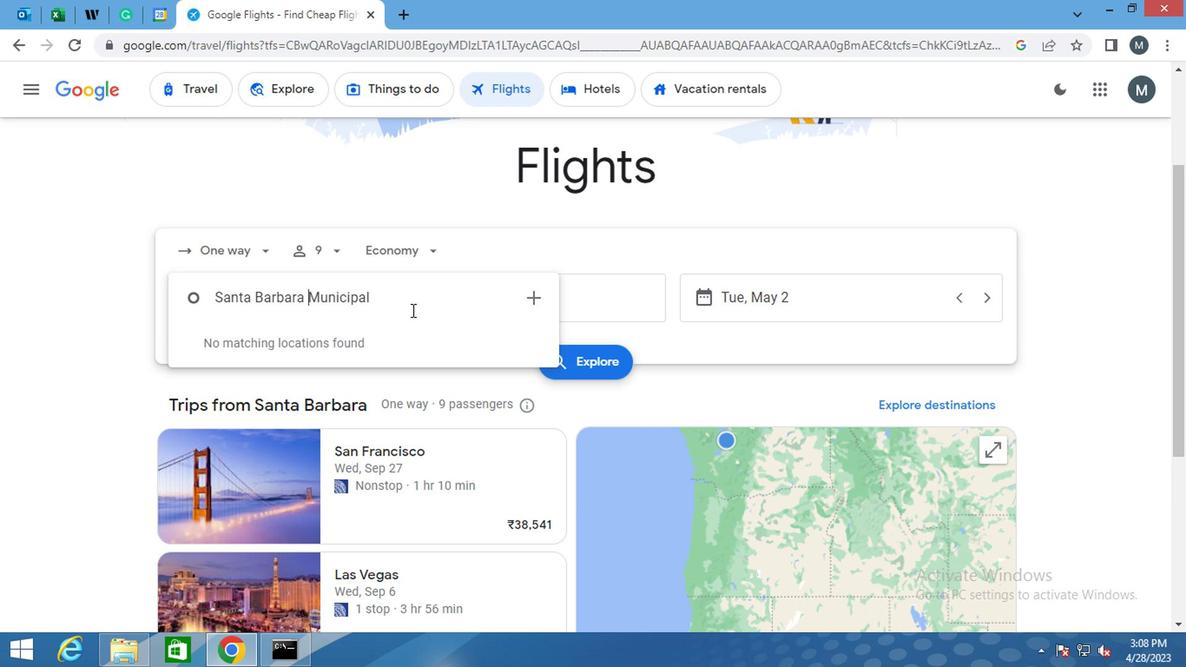 
Action: Mouse pressed left at (411, 300)
Screenshot: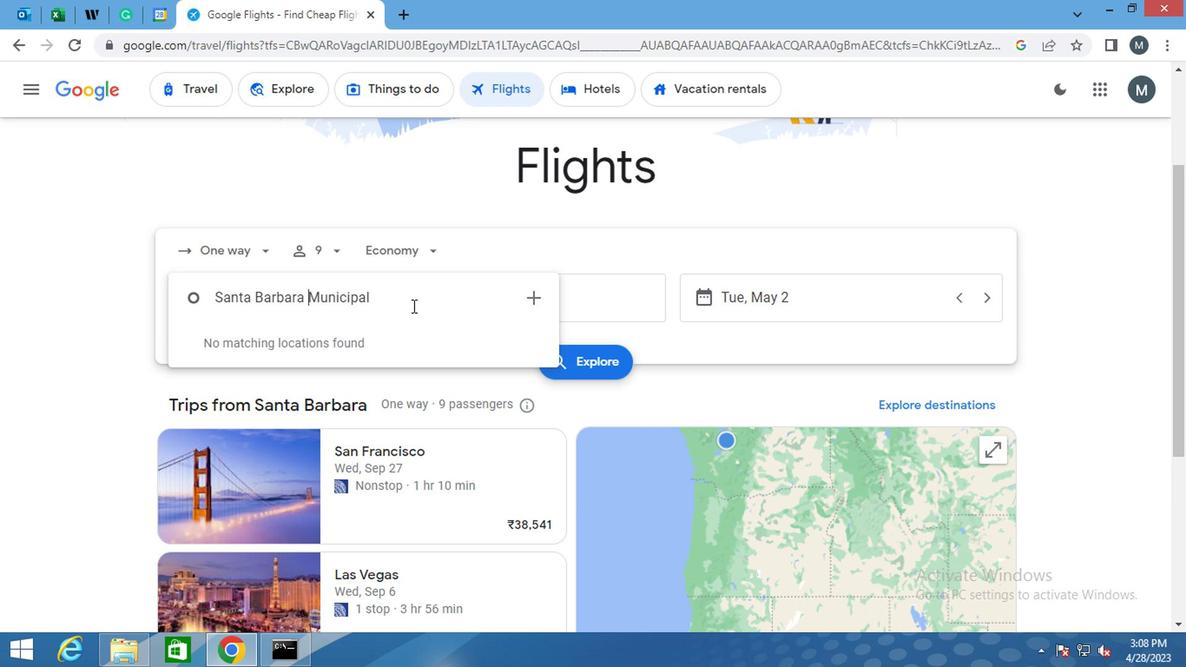 
Action: Key pressed <Key.shift>AIRPORT<Key.enter>
Screenshot: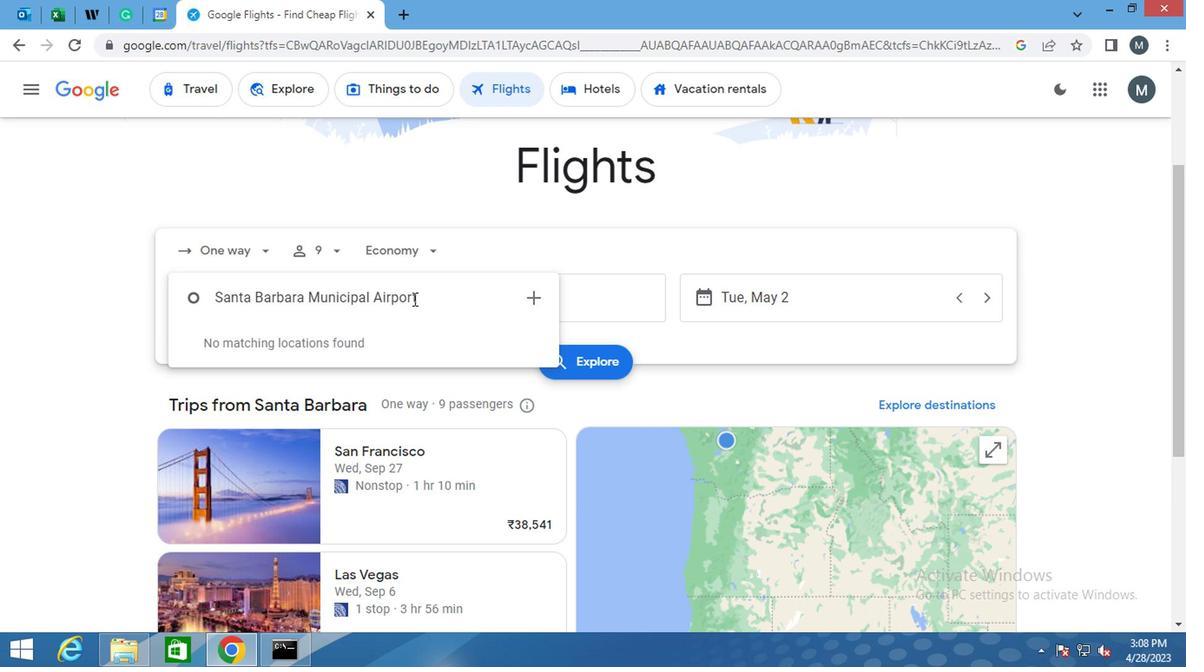 
Action: Mouse moved to (478, 302)
Screenshot: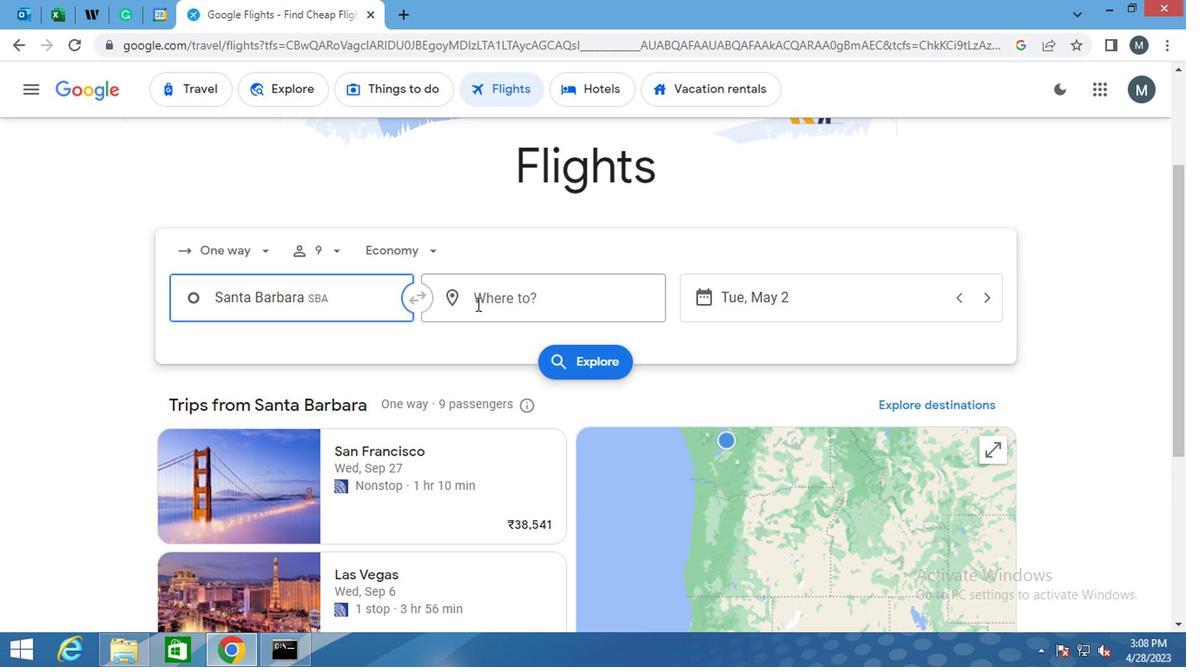 
Action: Mouse pressed left at (478, 302)
Screenshot: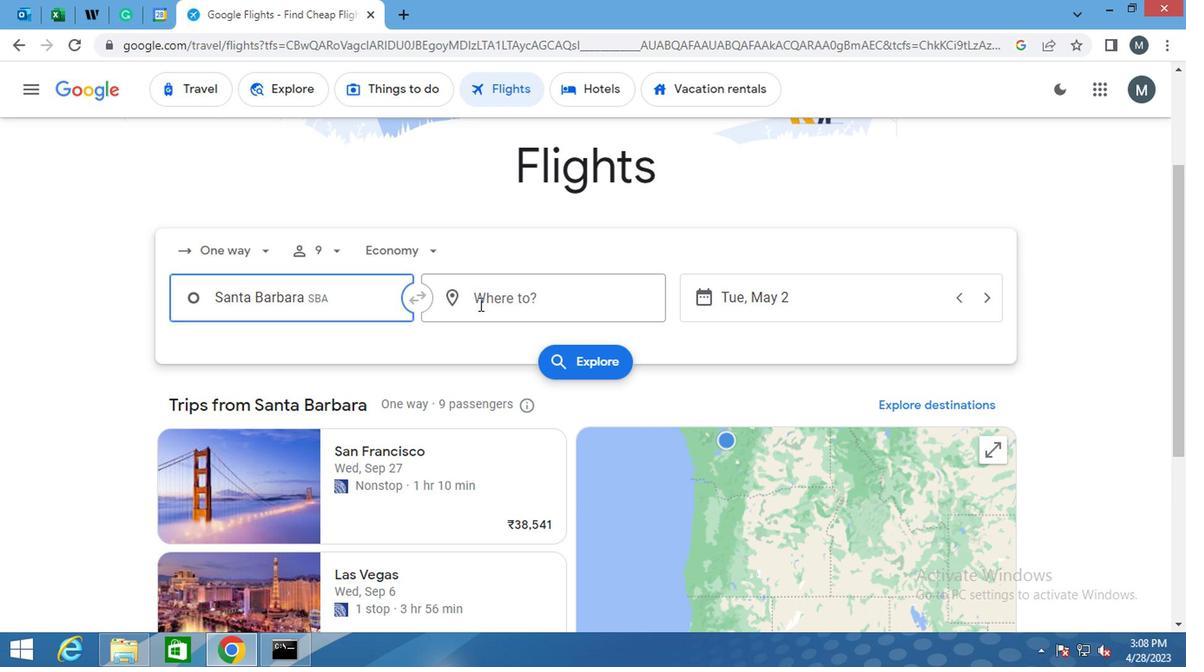 
Action: Key pressed PGV
Screenshot: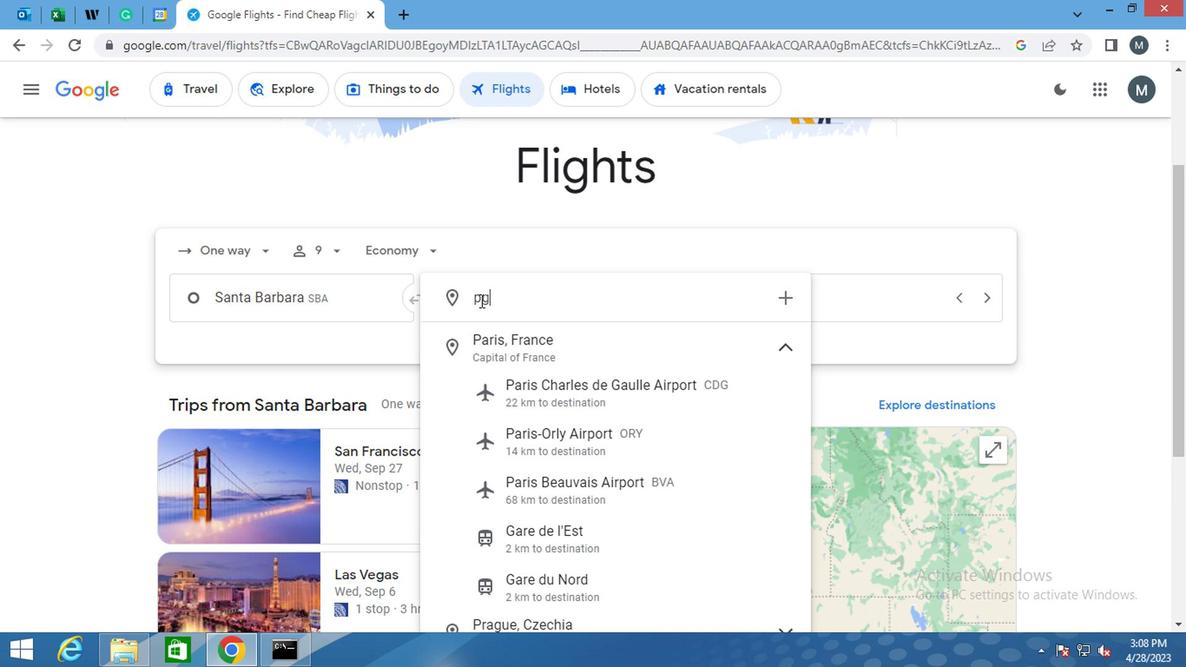 
Action: Mouse moved to (529, 342)
Screenshot: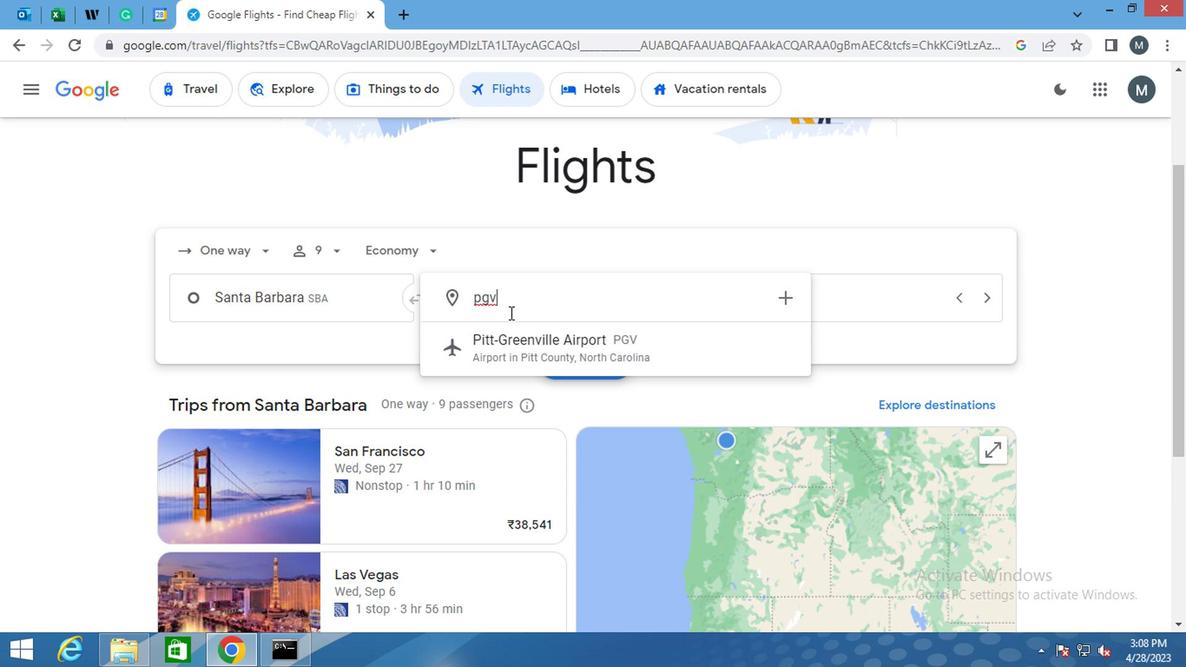 
Action: Mouse pressed left at (529, 342)
Screenshot: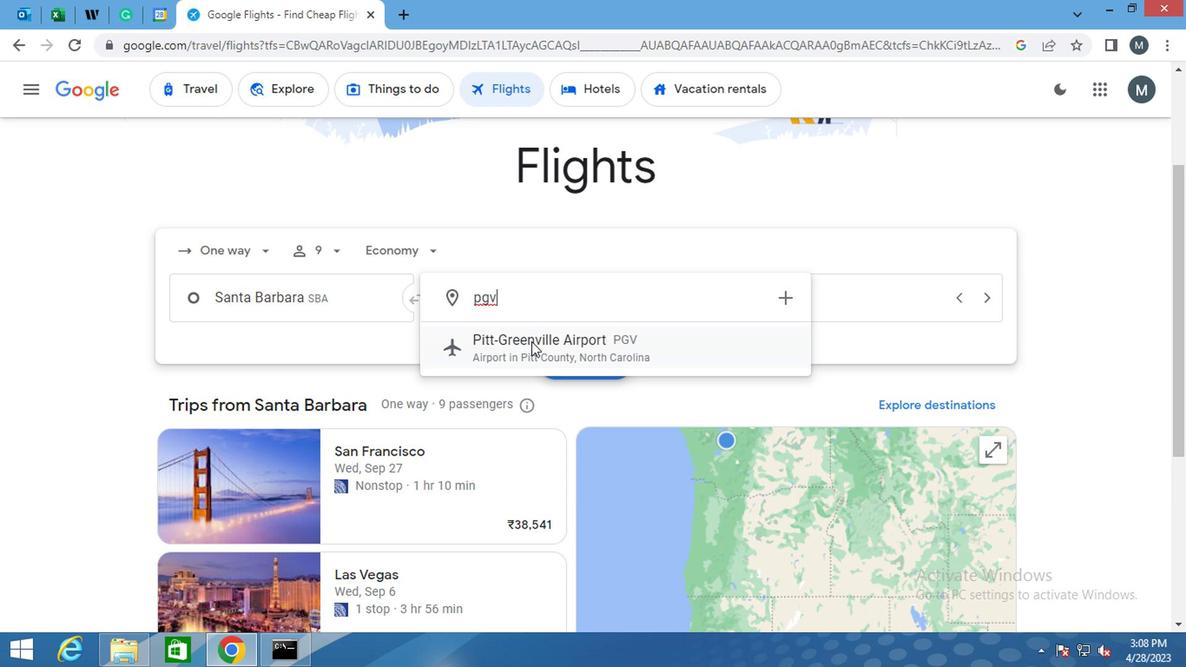
Action: Mouse moved to (758, 302)
Screenshot: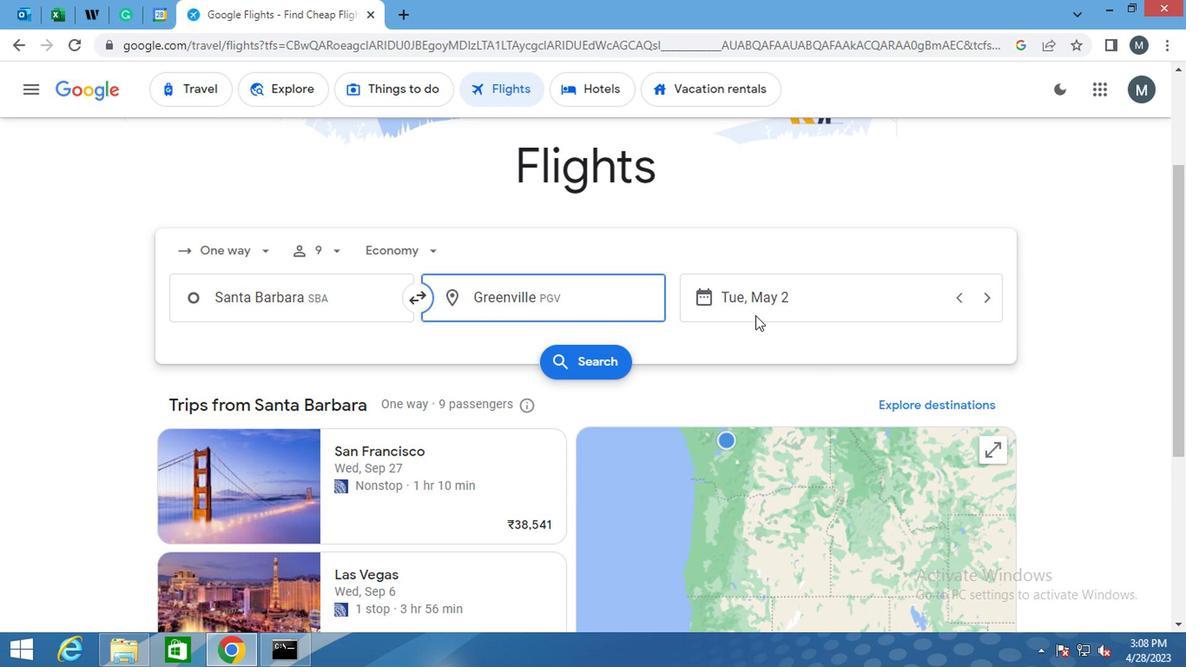 
Action: Mouse pressed left at (758, 302)
Screenshot: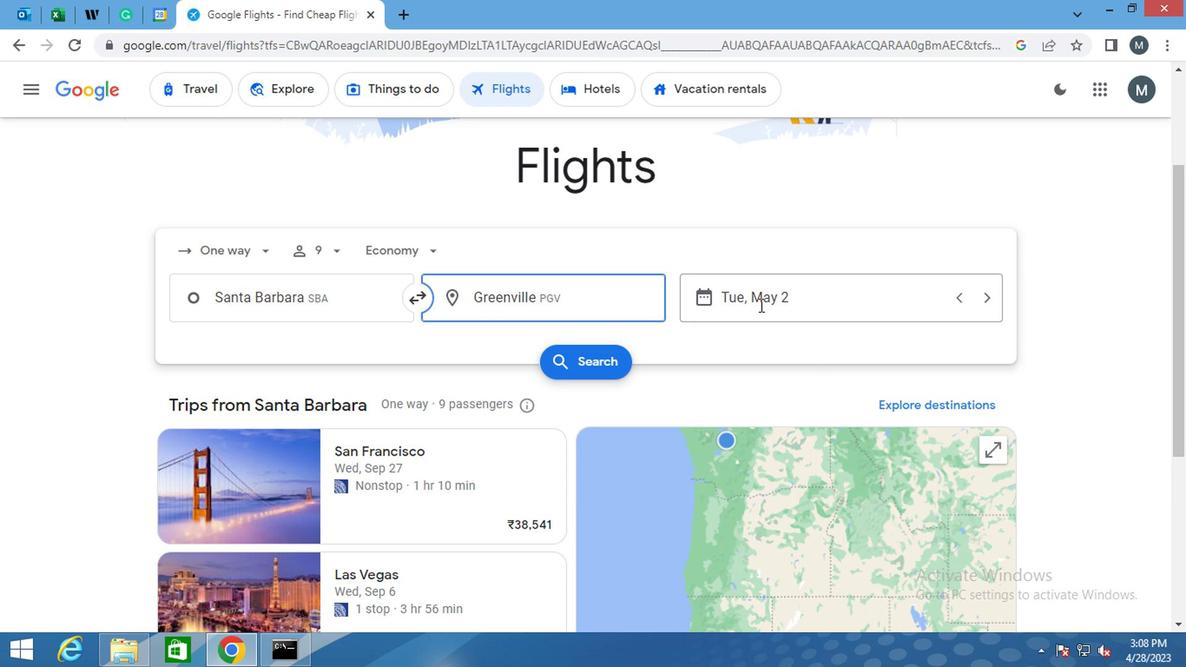 
Action: Mouse moved to (829, 355)
Screenshot: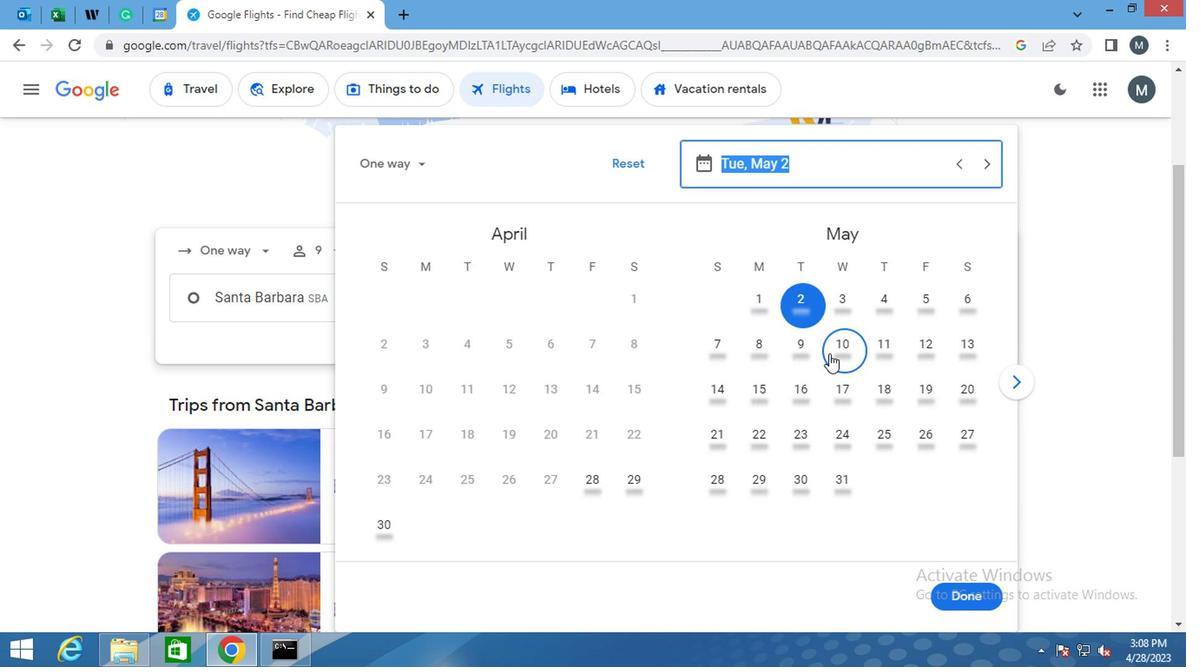 
Action: Mouse pressed left at (829, 355)
Screenshot: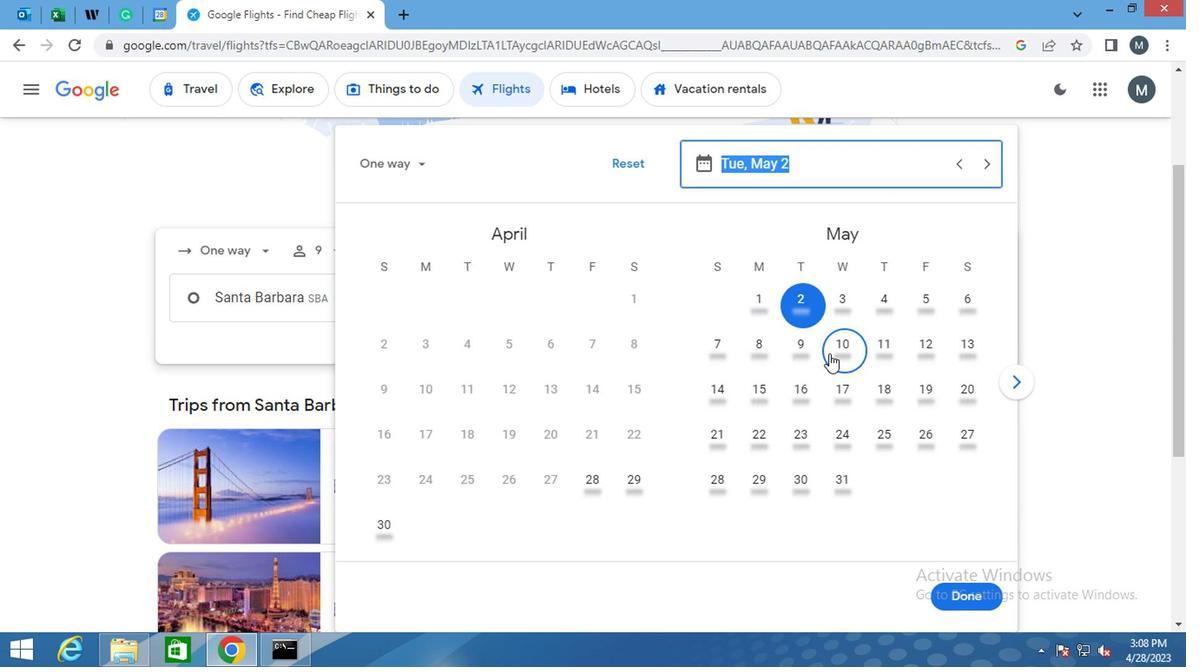 
Action: Mouse moved to (799, 309)
Screenshot: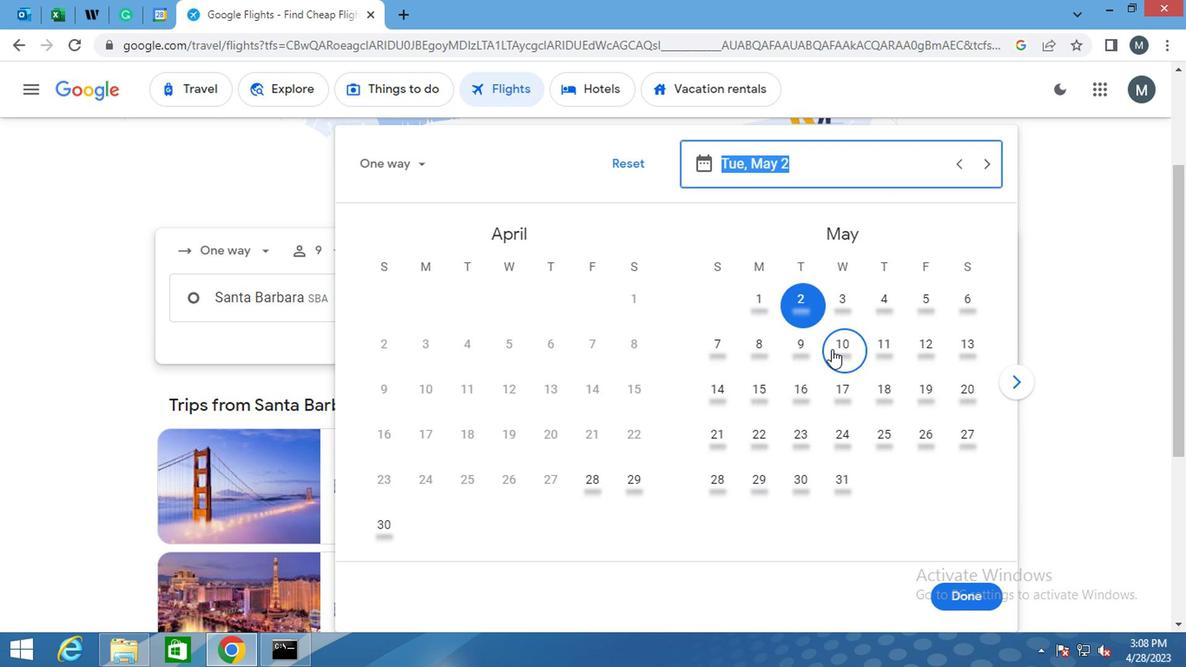 
Action: Mouse pressed left at (799, 309)
Screenshot: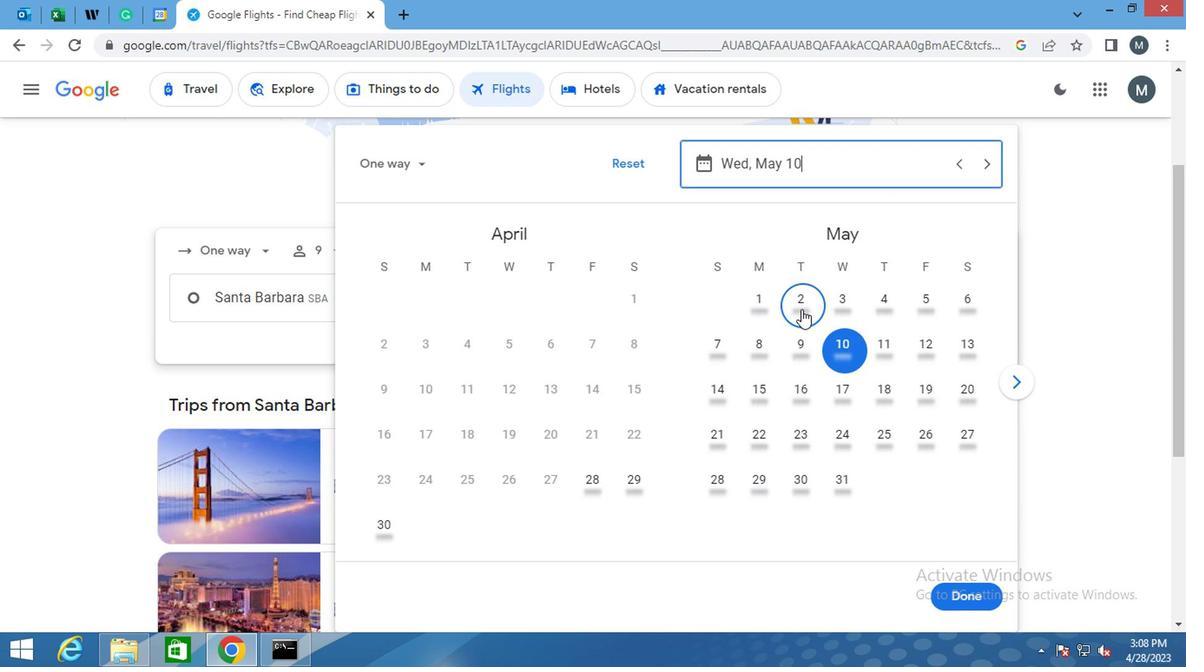 
Action: Mouse moved to (960, 588)
Screenshot: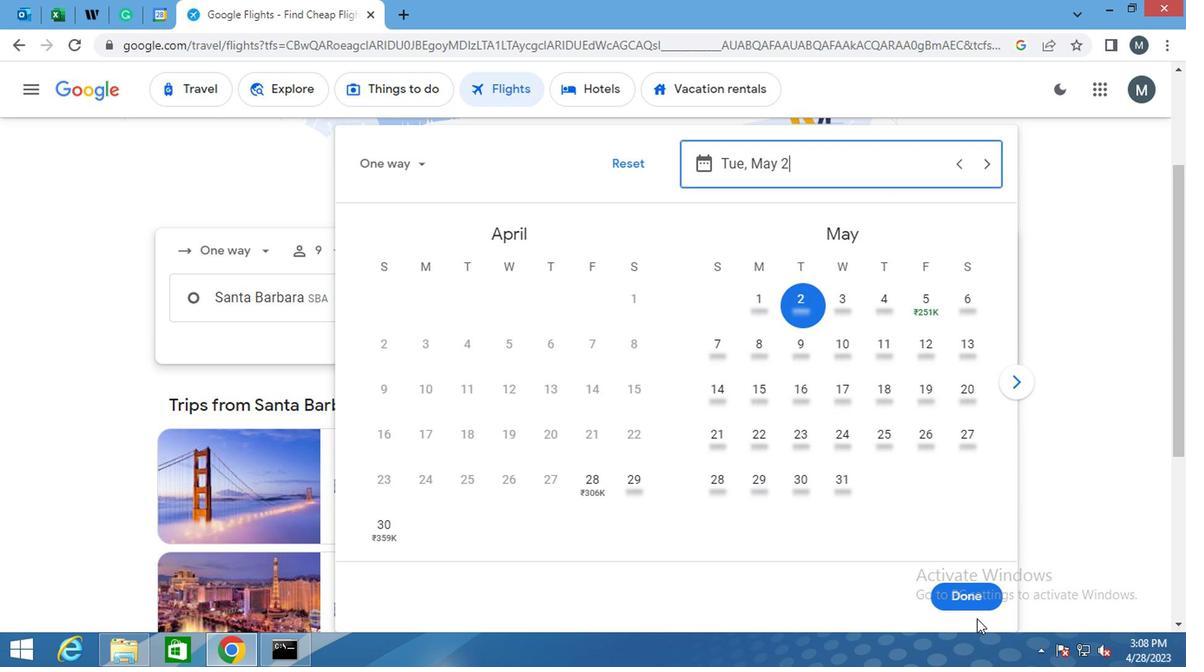
Action: Mouse pressed left at (960, 588)
Screenshot: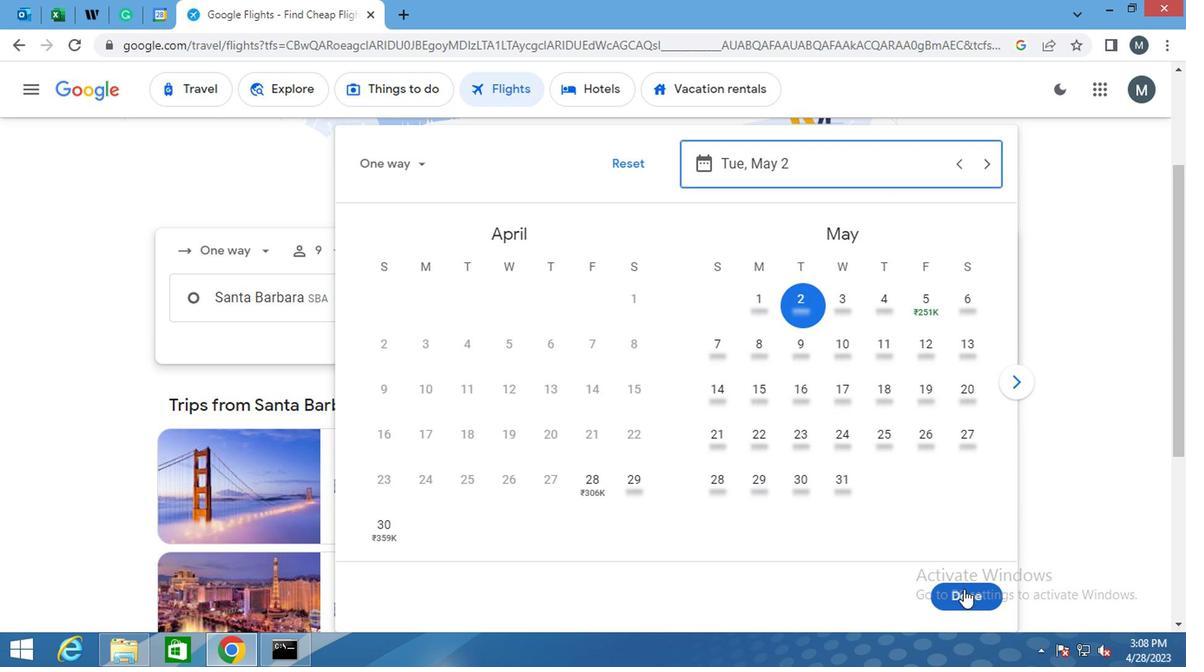 
Action: Mouse moved to (572, 359)
Screenshot: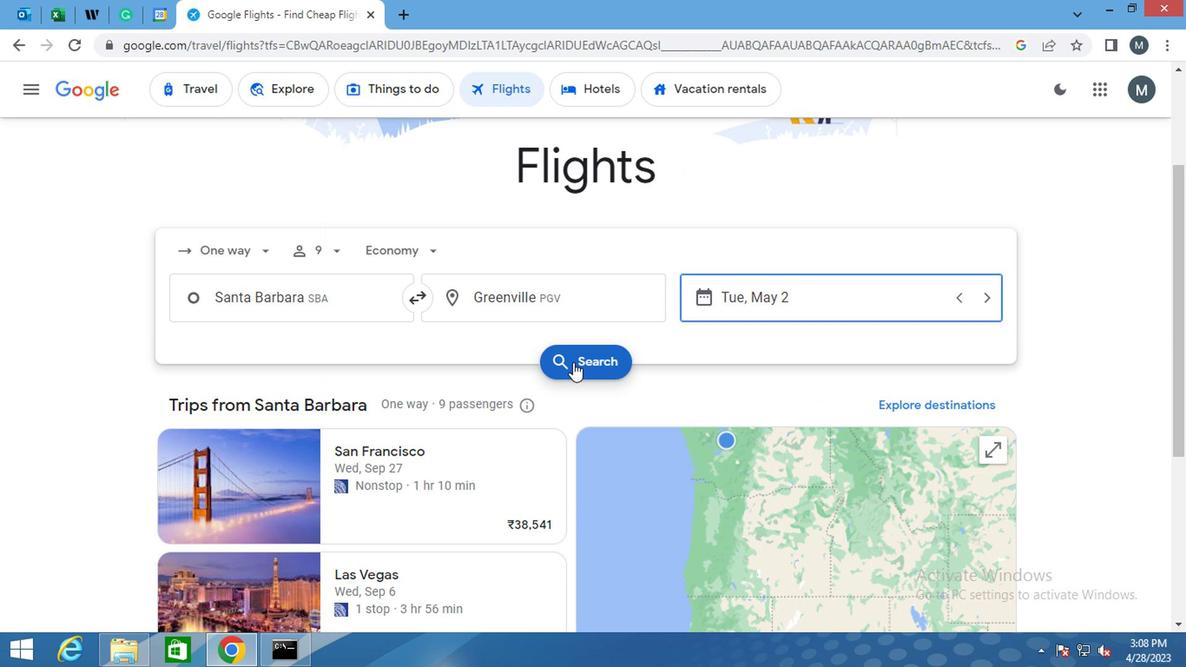 
Action: Mouse pressed left at (572, 359)
Screenshot: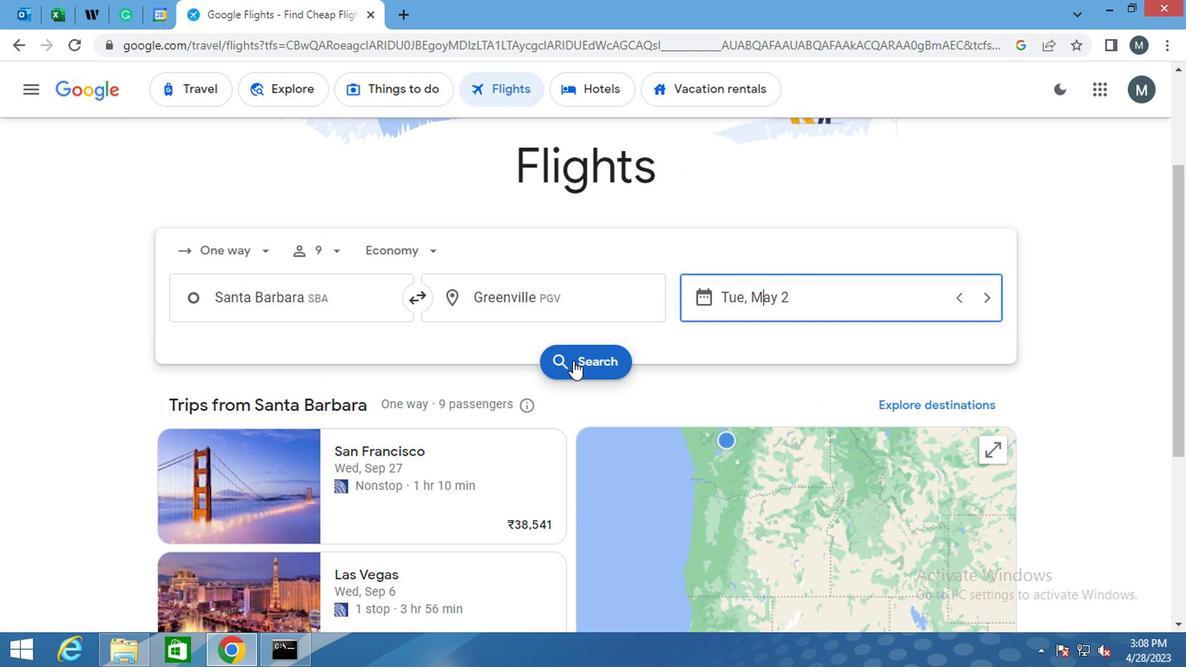 
Action: Mouse moved to (195, 247)
Screenshot: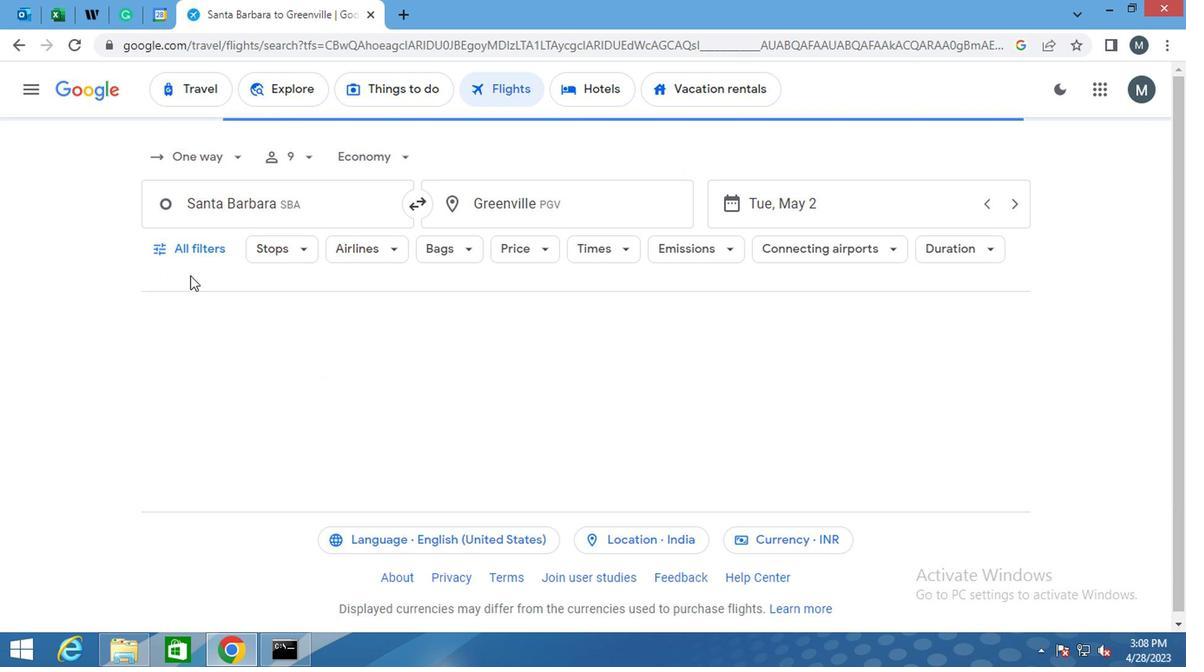 
Action: Mouse pressed left at (195, 247)
Screenshot: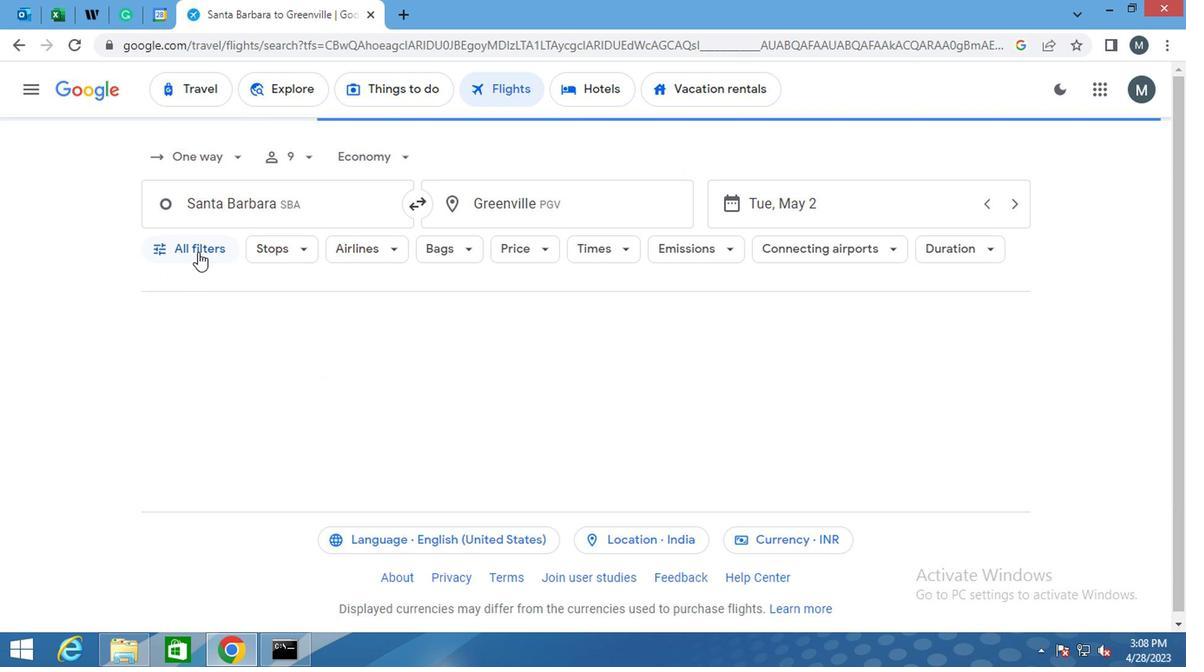 
Action: Mouse moved to (318, 372)
Screenshot: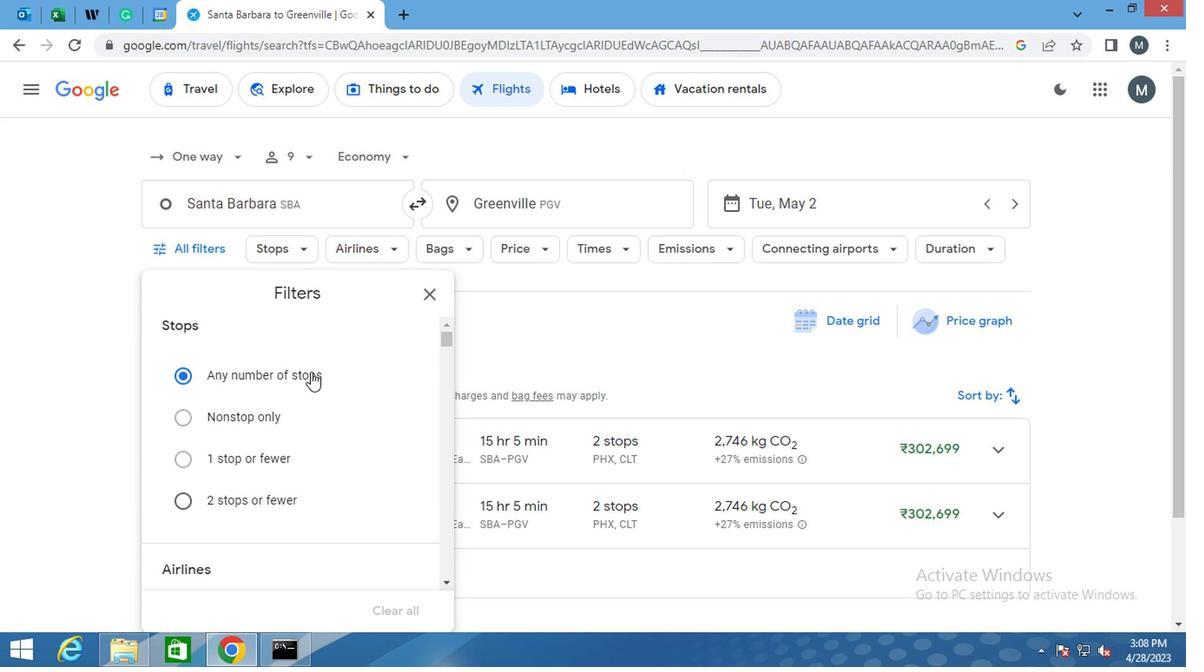 
Action: Mouse scrolled (318, 370) with delta (0, -1)
Screenshot: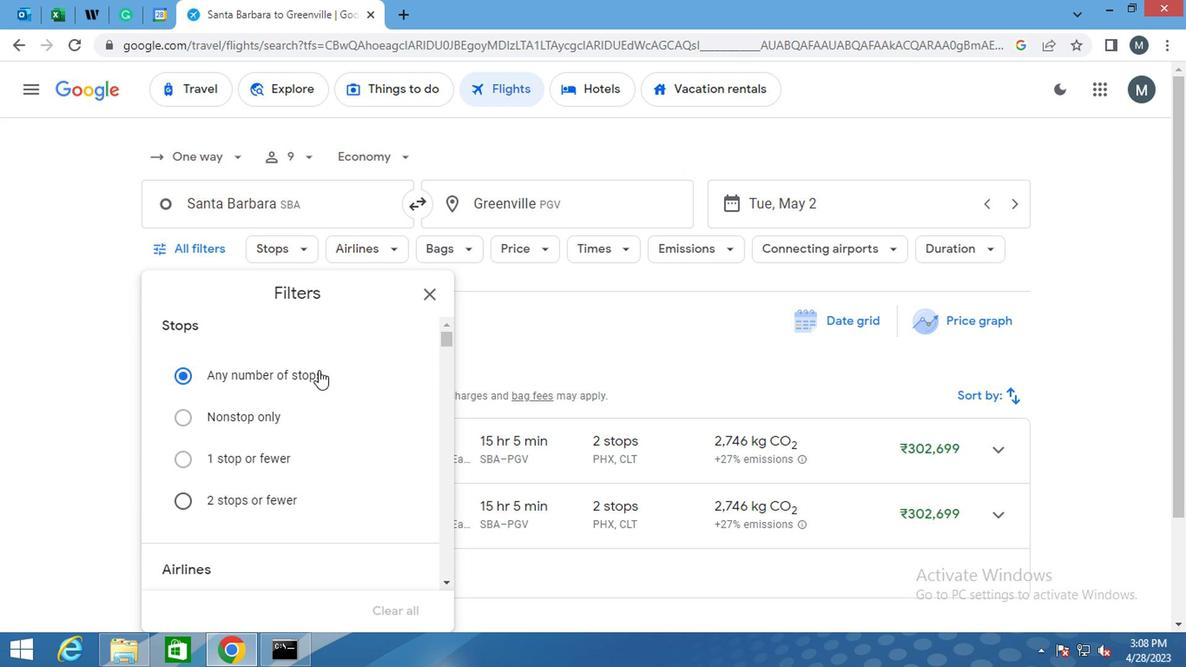 
Action: Mouse moved to (318, 372)
Screenshot: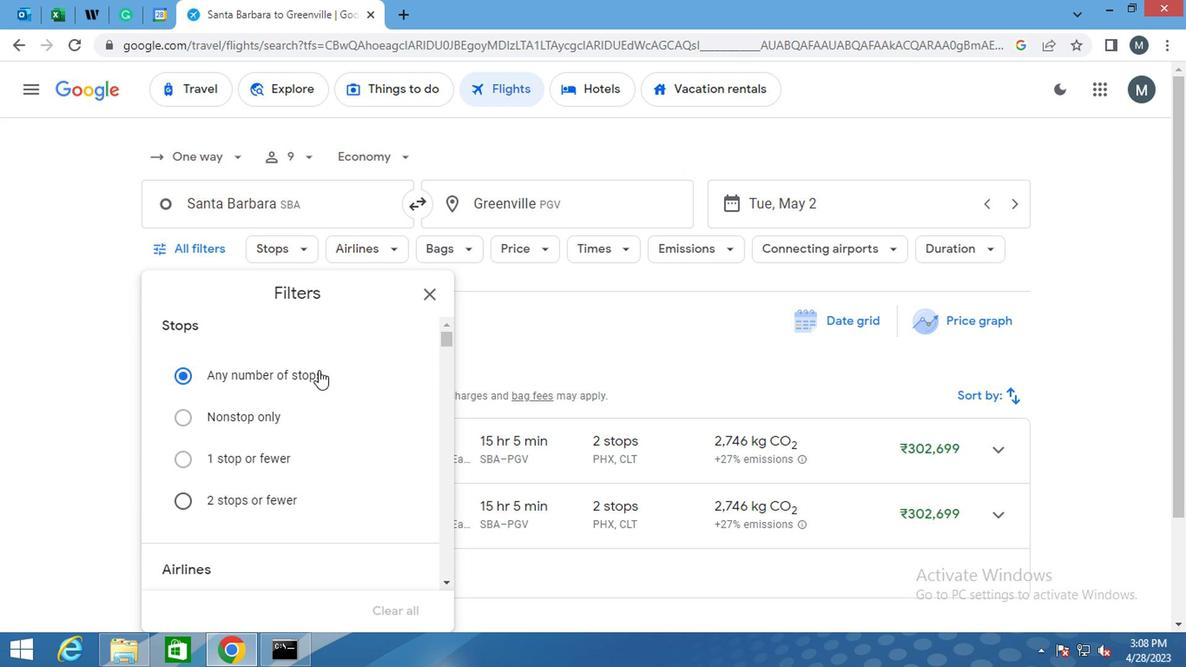 
Action: Mouse scrolled (318, 370) with delta (0, -1)
Screenshot: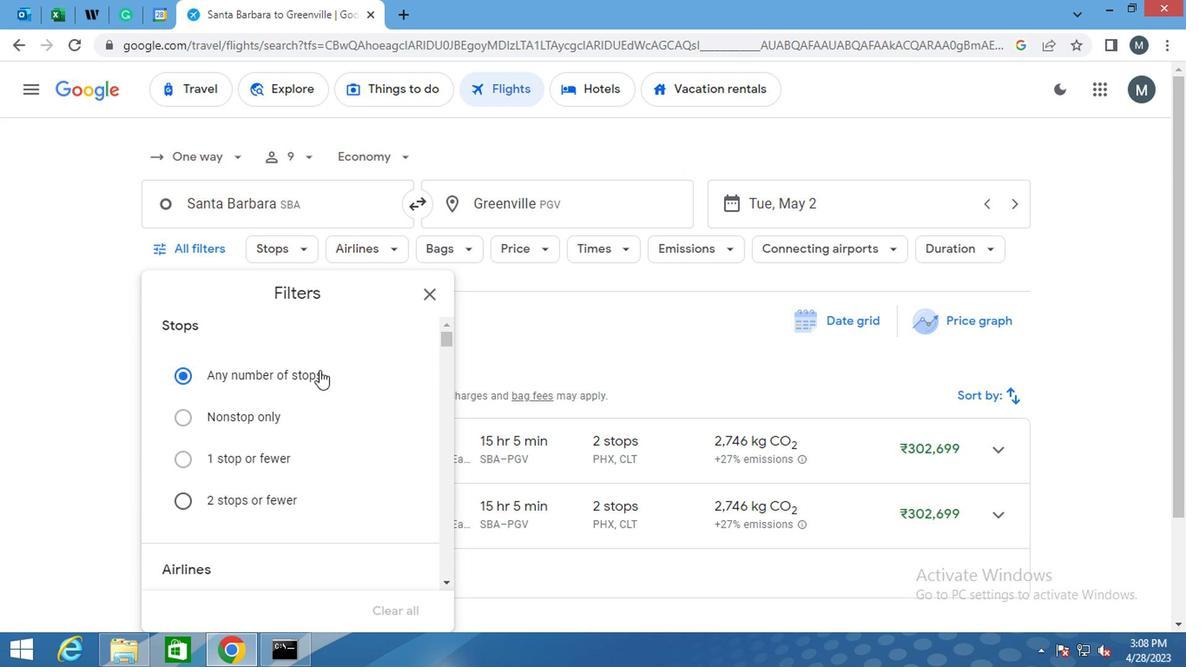
Action: Mouse moved to (383, 449)
Screenshot: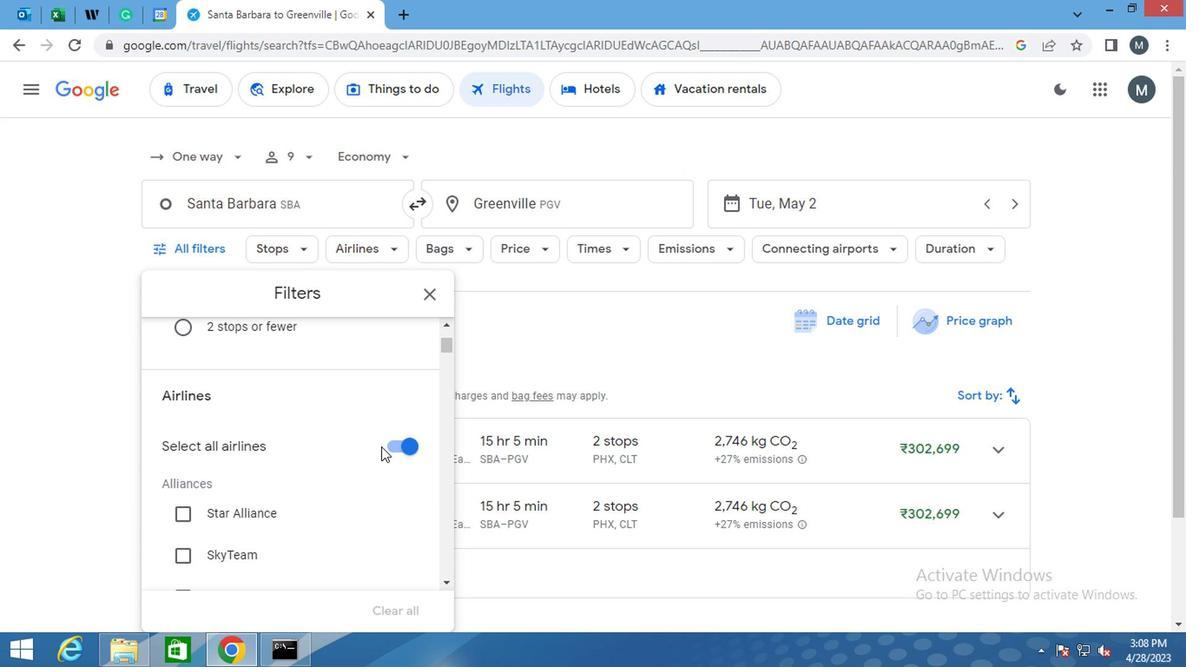 
Action: Mouse pressed left at (383, 449)
Screenshot: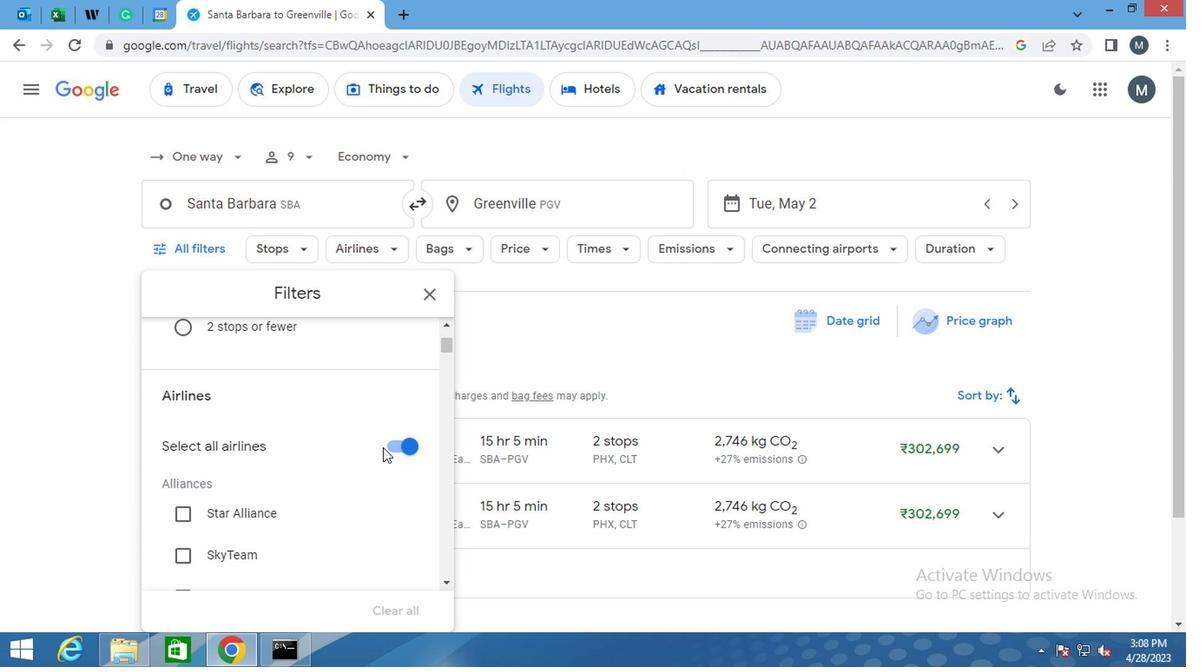 
Action: Mouse moved to (396, 442)
Screenshot: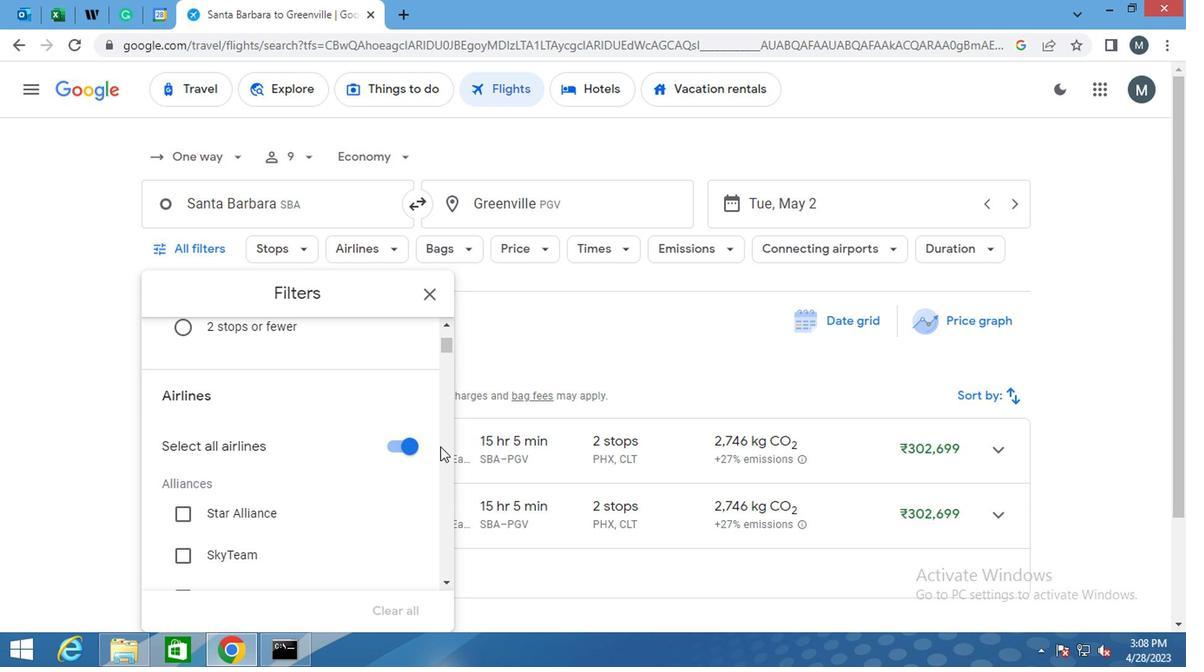 
Action: Mouse pressed left at (396, 442)
Screenshot: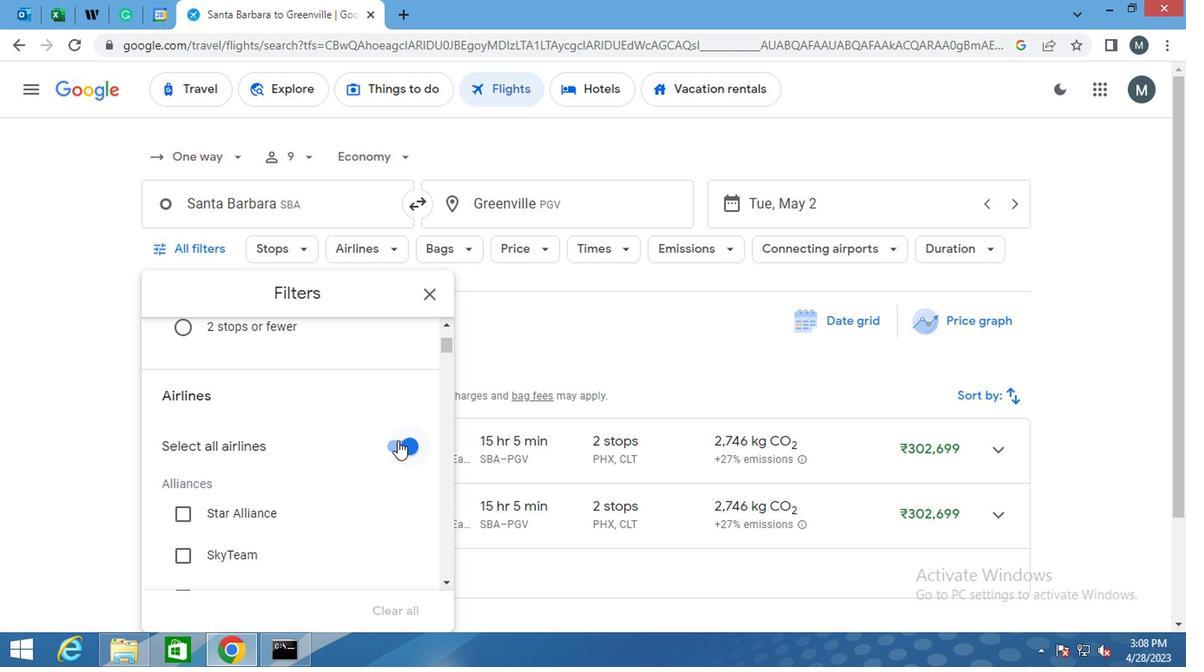 
Action: Mouse moved to (300, 427)
Screenshot: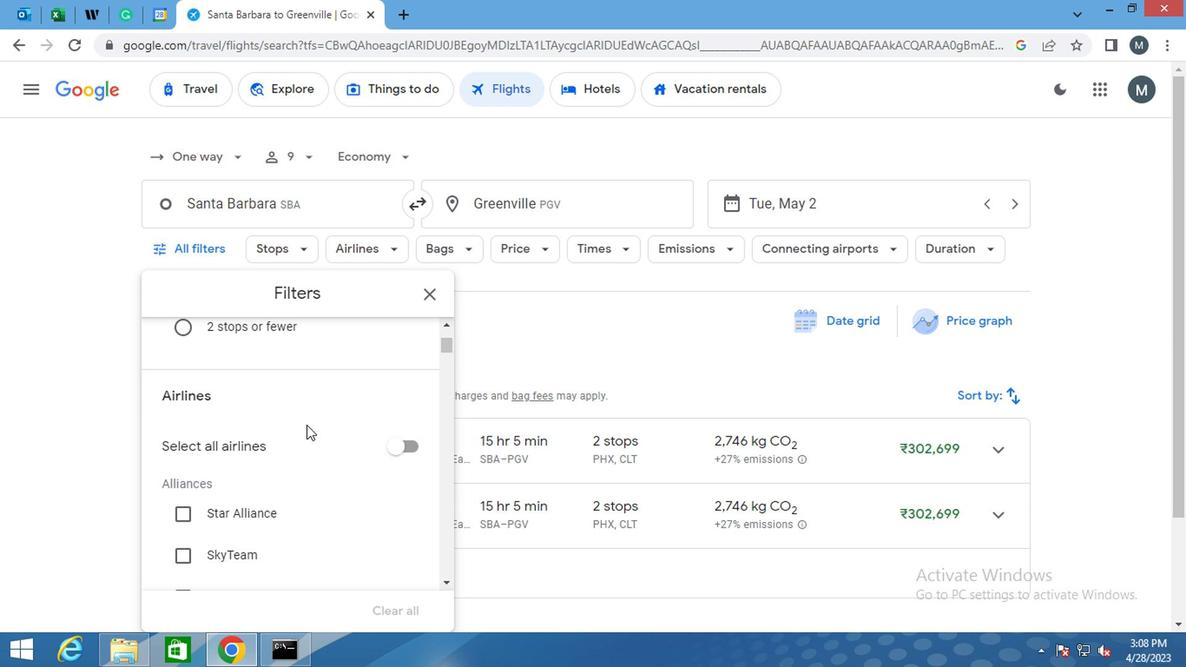 
Action: Mouse scrolled (300, 425) with delta (0, -1)
Screenshot: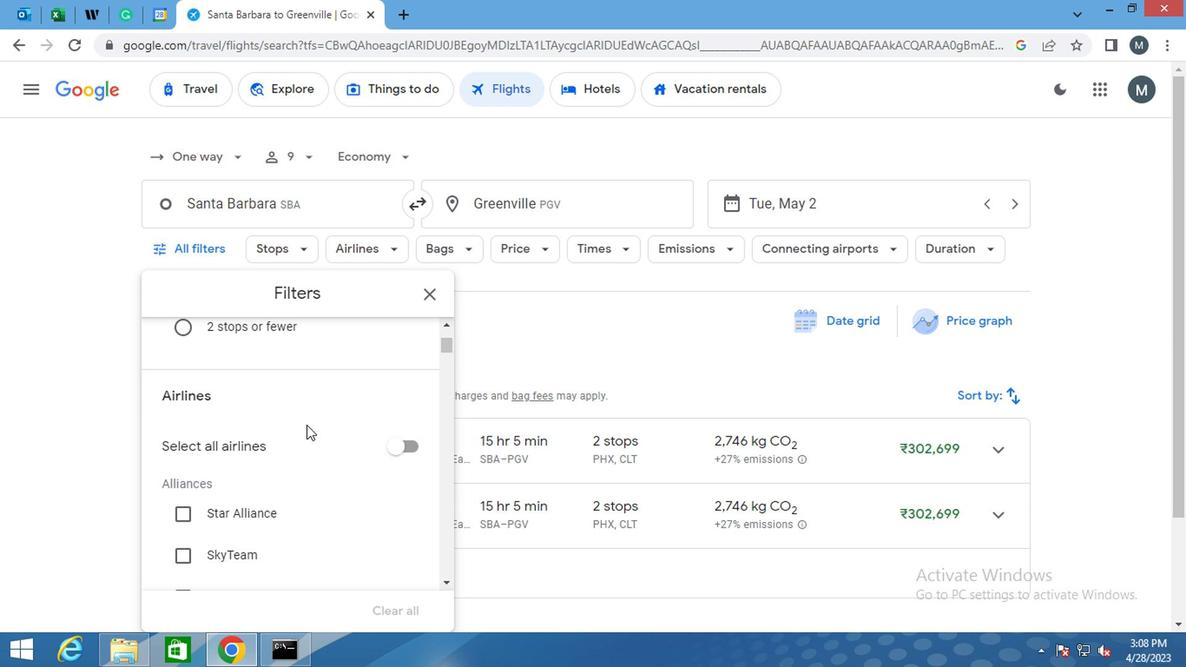 
Action: Mouse moved to (283, 440)
Screenshot: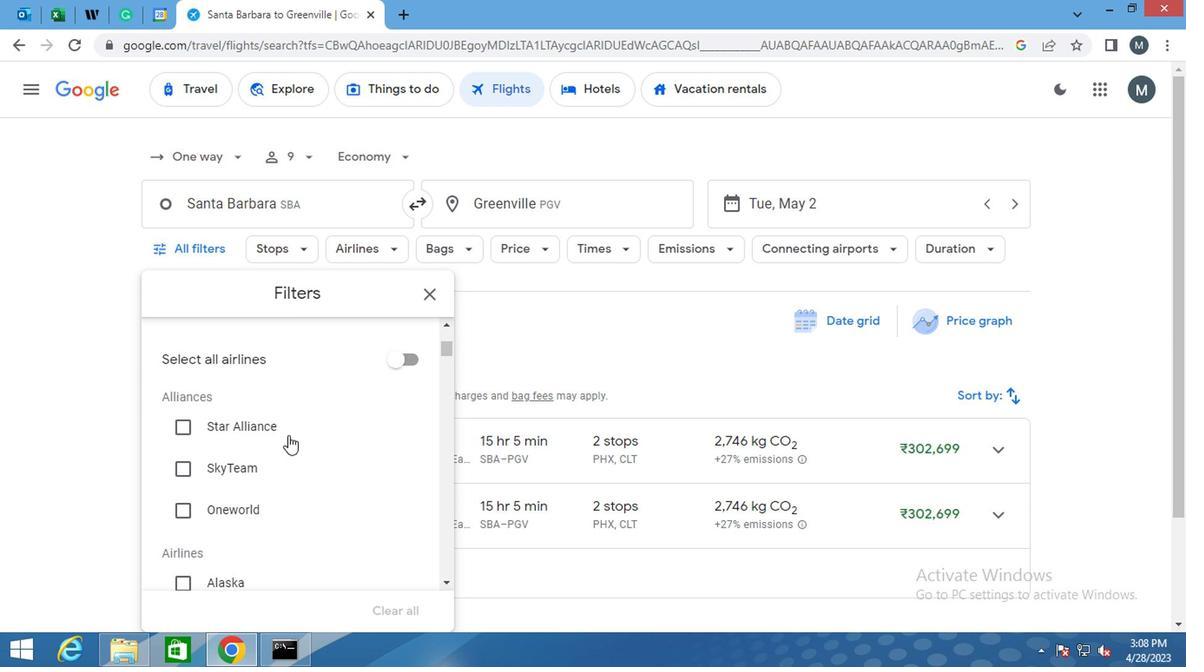 
Action: Mouse scrolled (283, 438) with delta (0, -1)
Screenshot: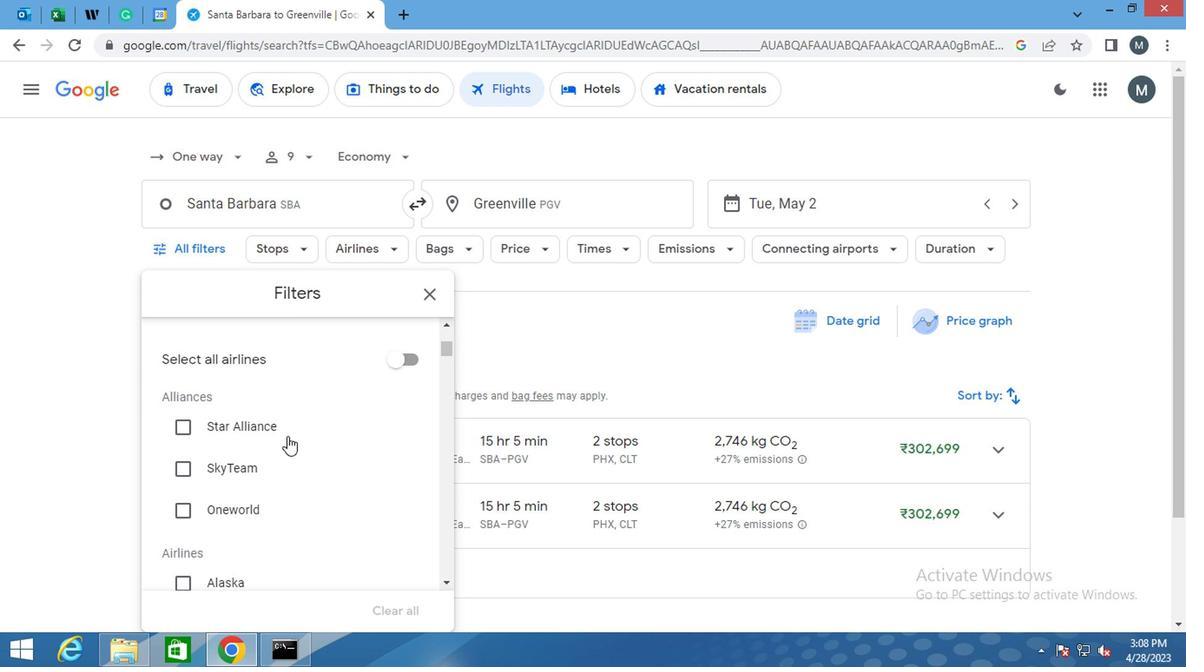 
Action: Mouse moved to (281, 440)
Screenshot: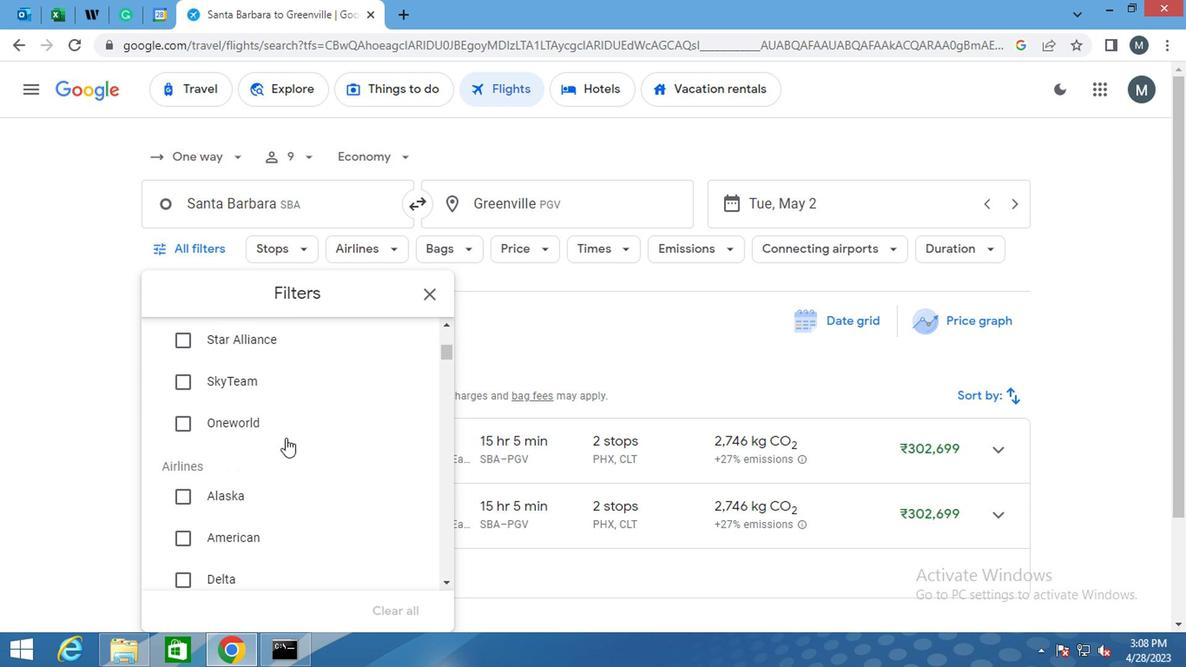 
Action: Mouse scrolled (281, 440) with delta (0, 0)
Screenshot: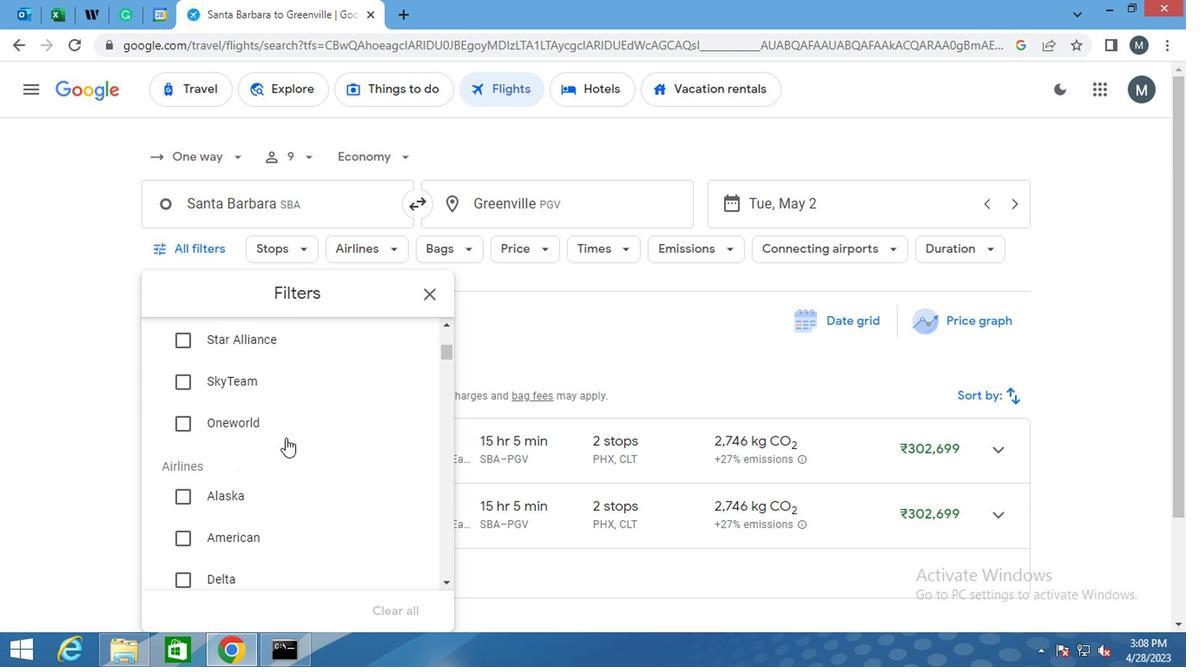 
Action: Mouse moved to (281, 441)
Screenshot: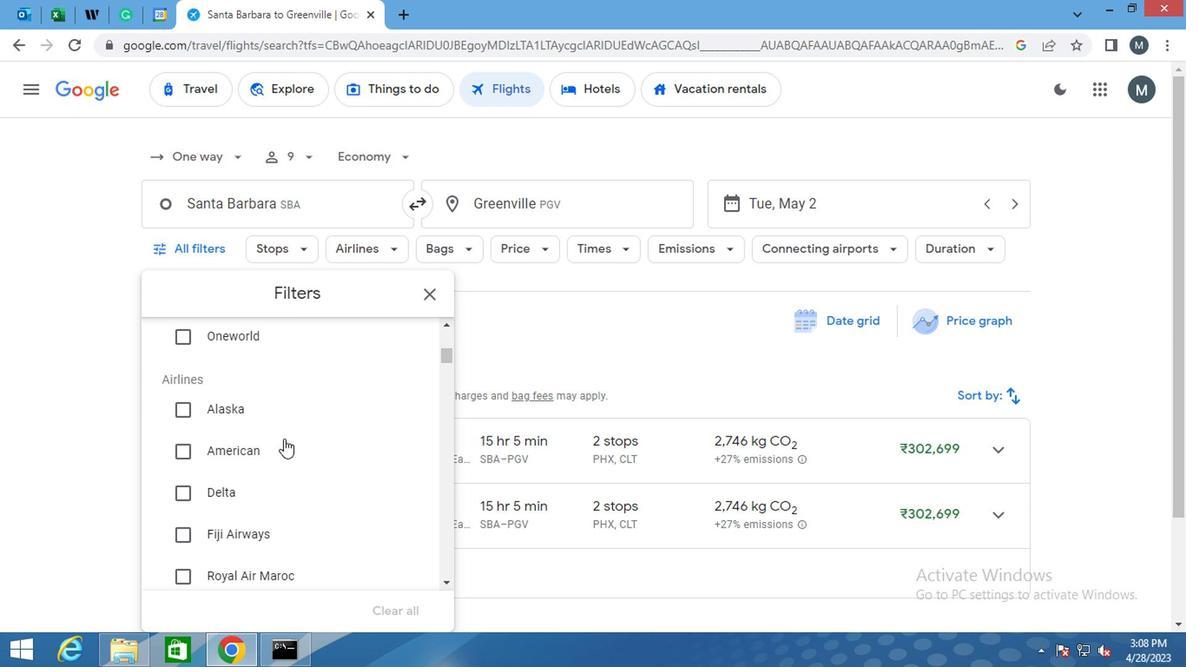 
Action: Mouse scrolled (281, 440) with delta (0, -1)
Screenshot: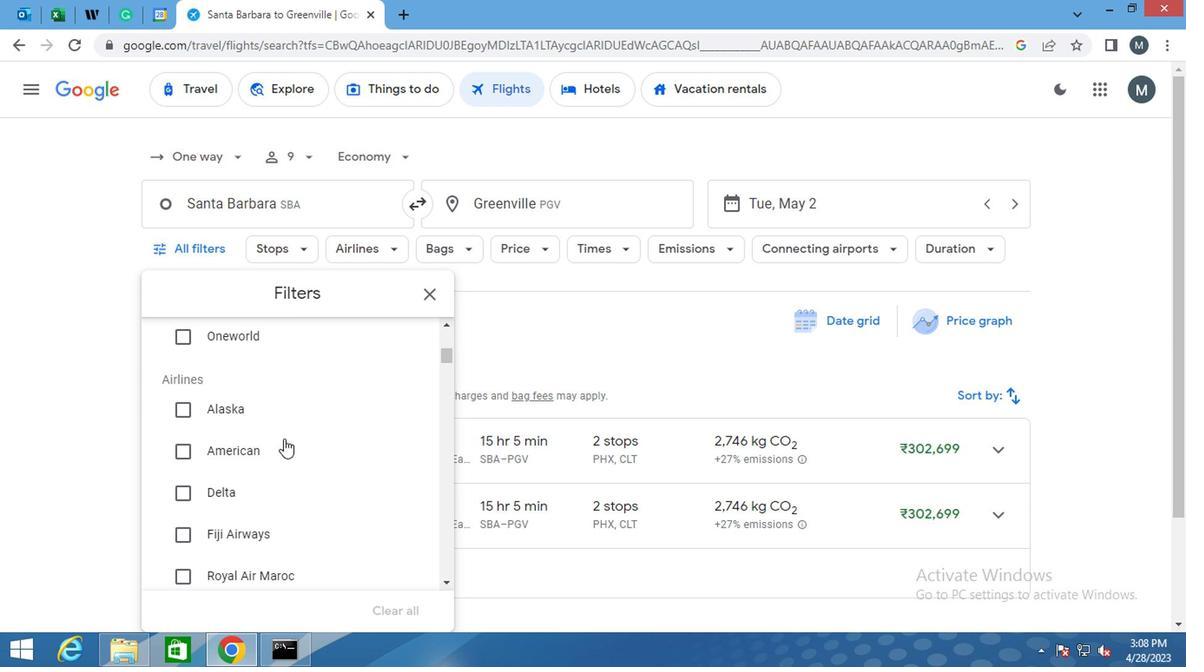 
Action: Mouse moved to (280, 449)
Screenshot: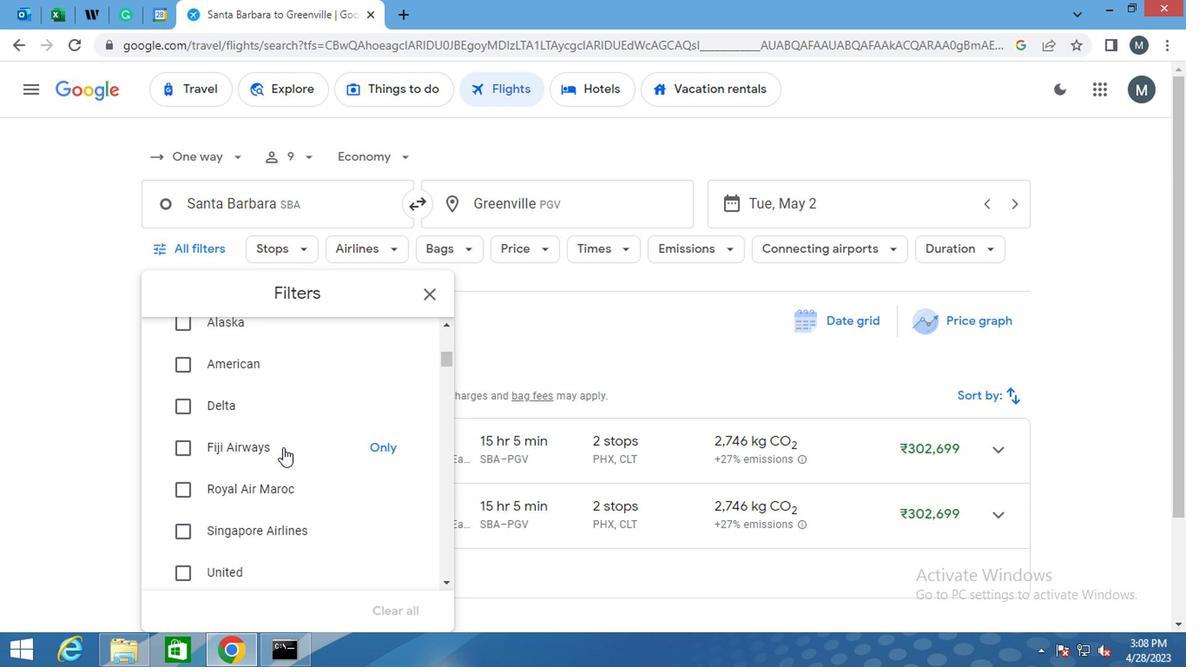 
Action: Mouse scrolled (280, 448) with delta (0, 0)
Screenshot: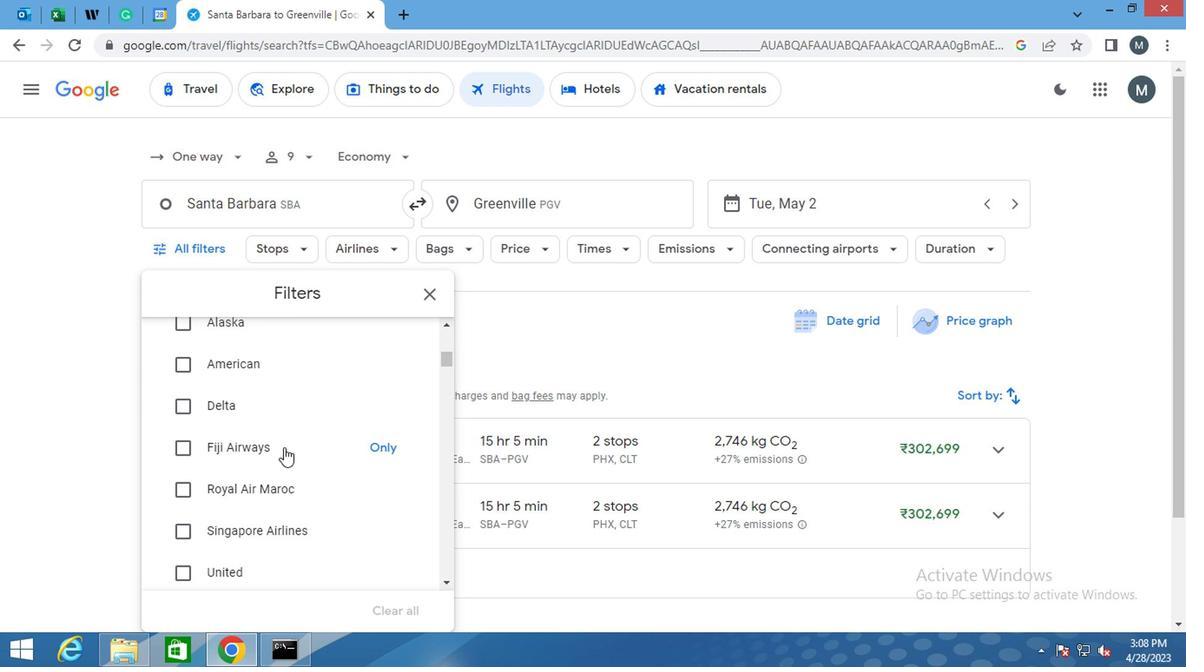 
Action: Mouse scrolled (280, 448) with delta (0, 0)
Screenshot: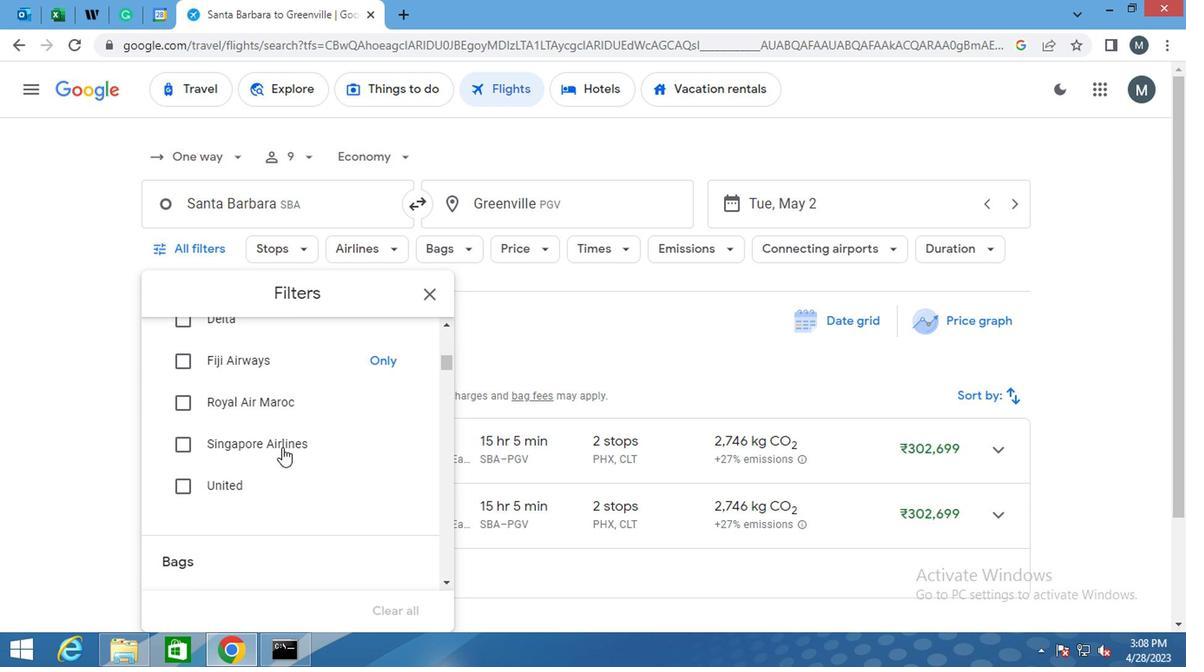 
Action: Mouse moved to (280, 448)
Screenshot: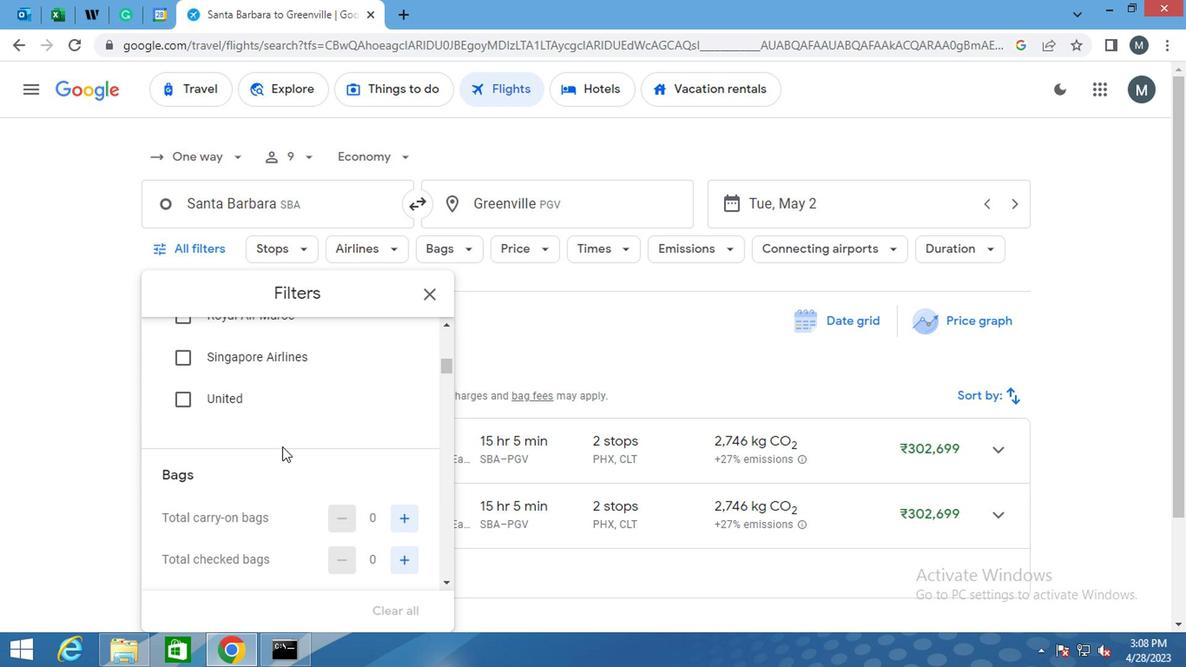 
Action: Mouse scrolled (280, 448) with delta (0, 0)
Screenshot: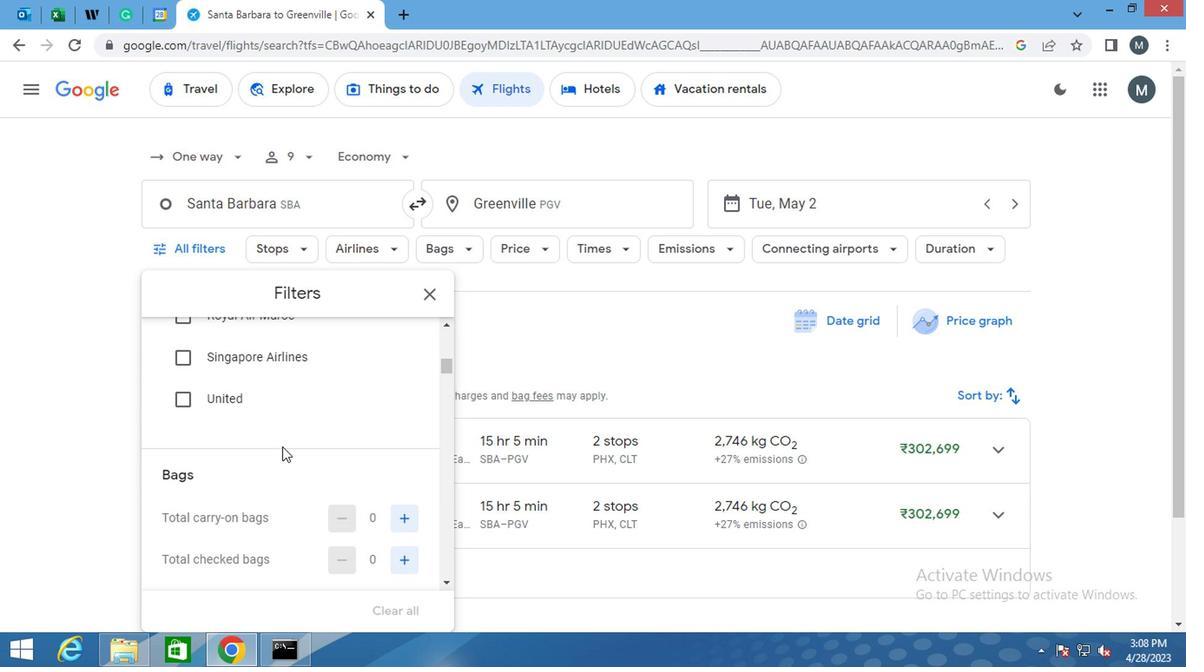 
Action: Mouse moved to (397, 474)
Screenshot: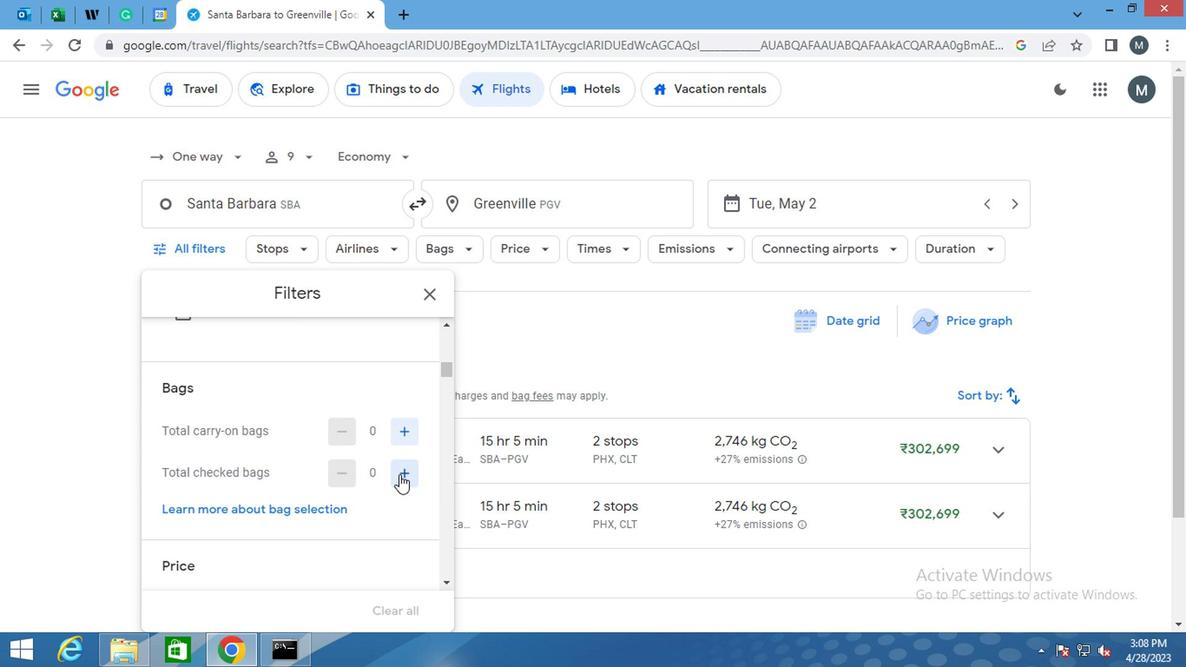 
Action: Mouse pressed left at (397, 474)
Screenshot: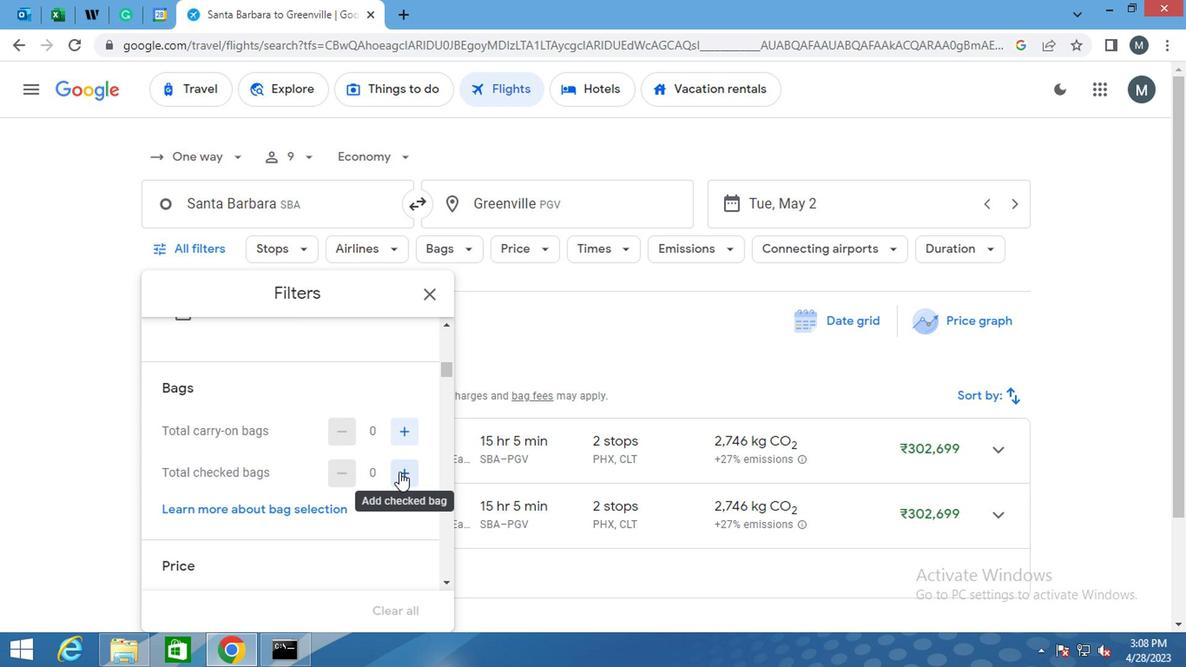 
Action: Mouse pressed left at (397, 474)
Screenshot: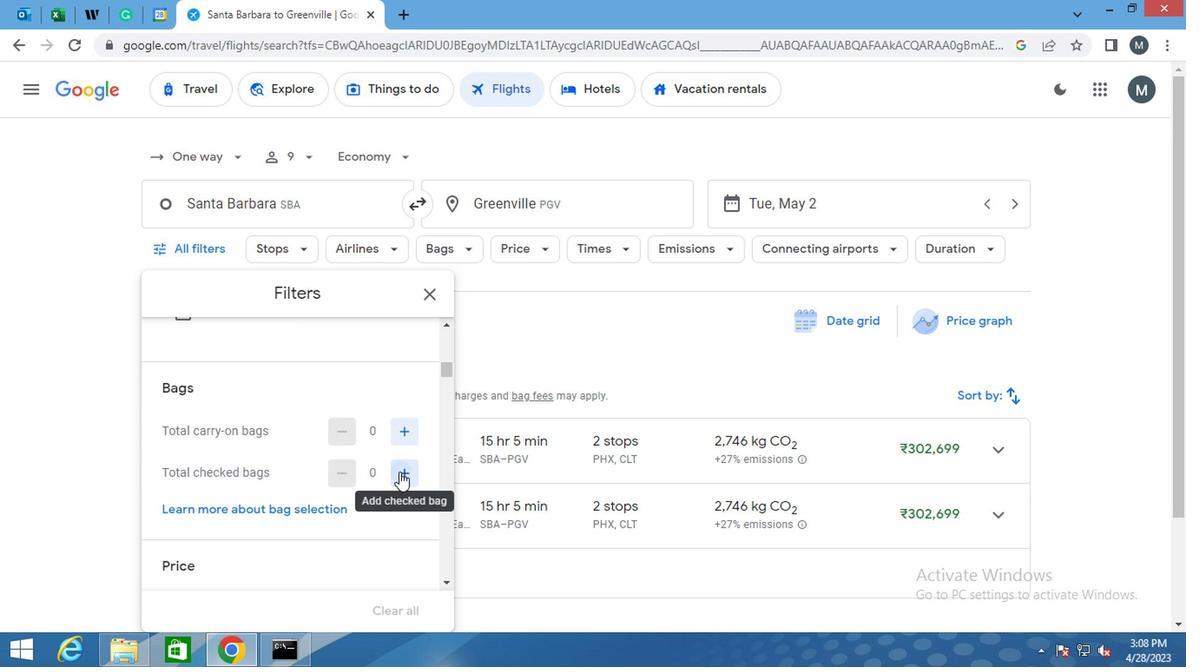 
Action: Mouse moved to (328, 461)
Screenshot: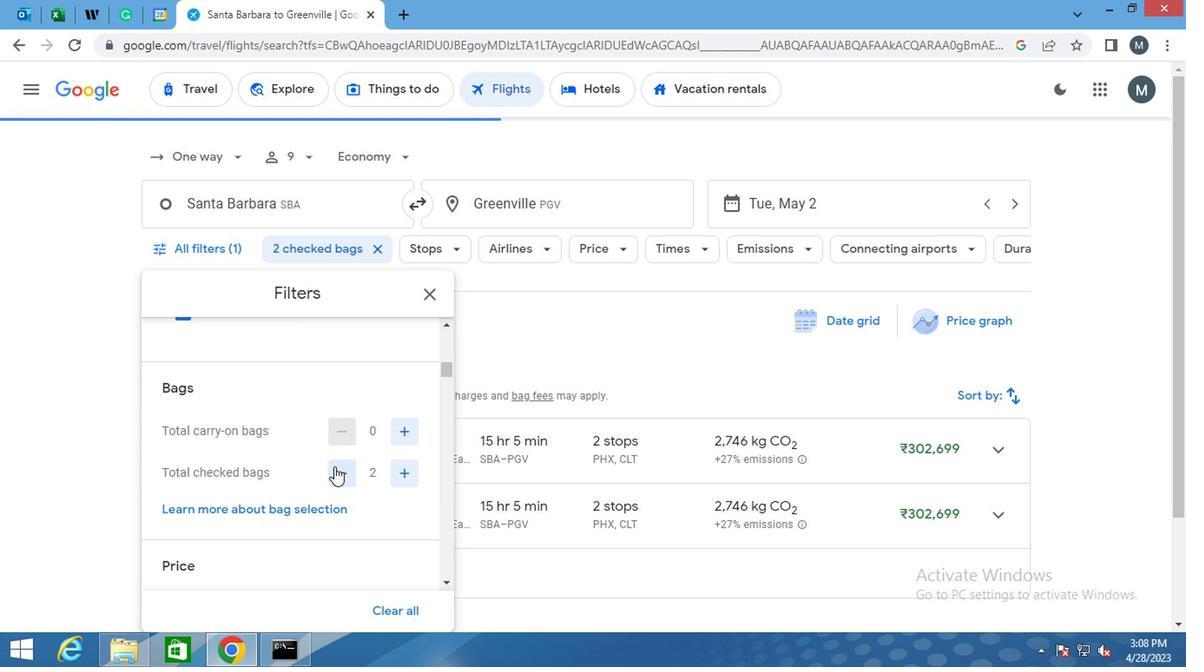 
Action: Mouse scrolled (328, 461) with delta (0, 0)
Screenshot: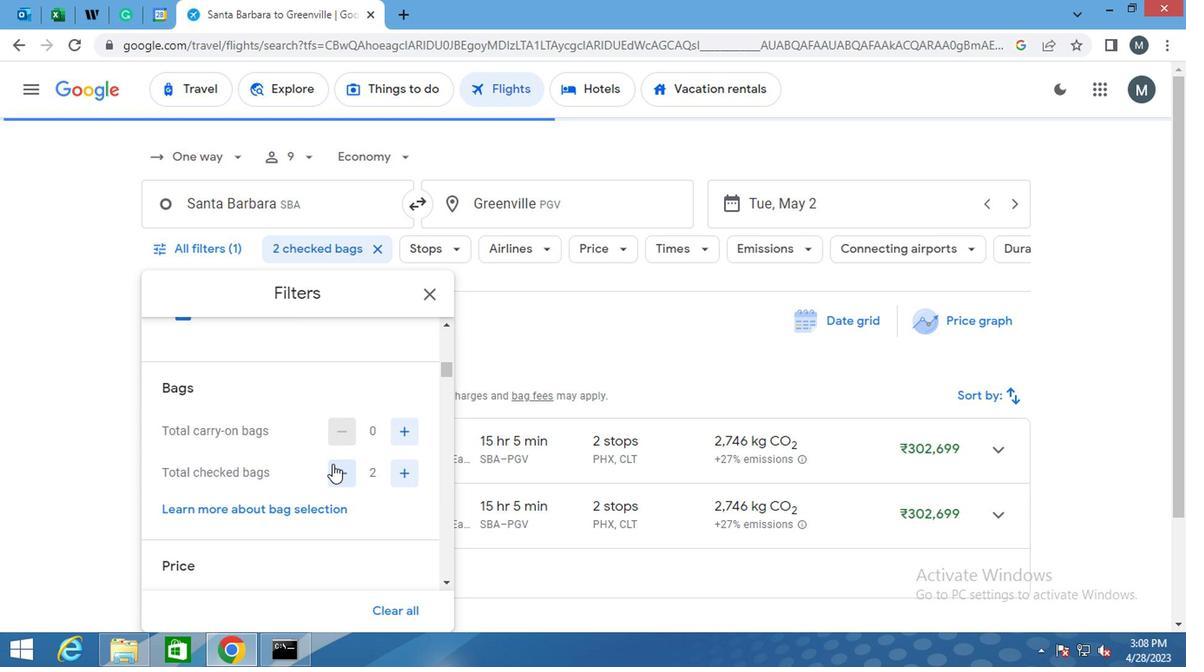 
Action: Mouse moved to (326, 461)
Screenshot: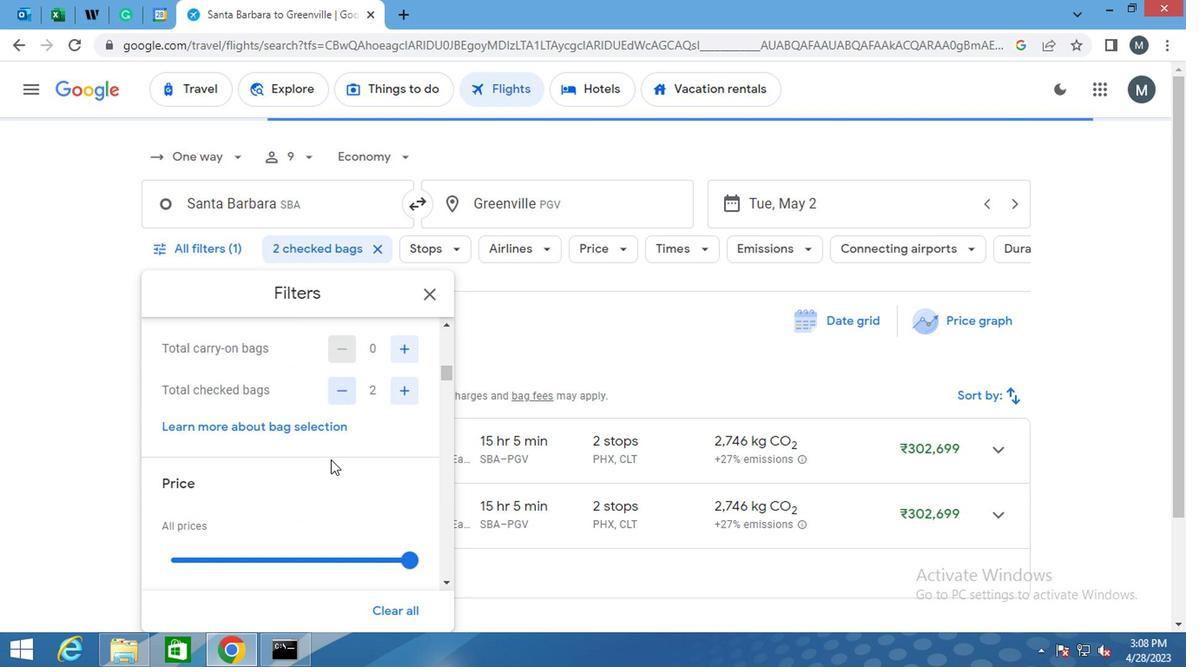 
Action: Mouse scrolled (326, 461) with delta (0, 0)
Screenshot: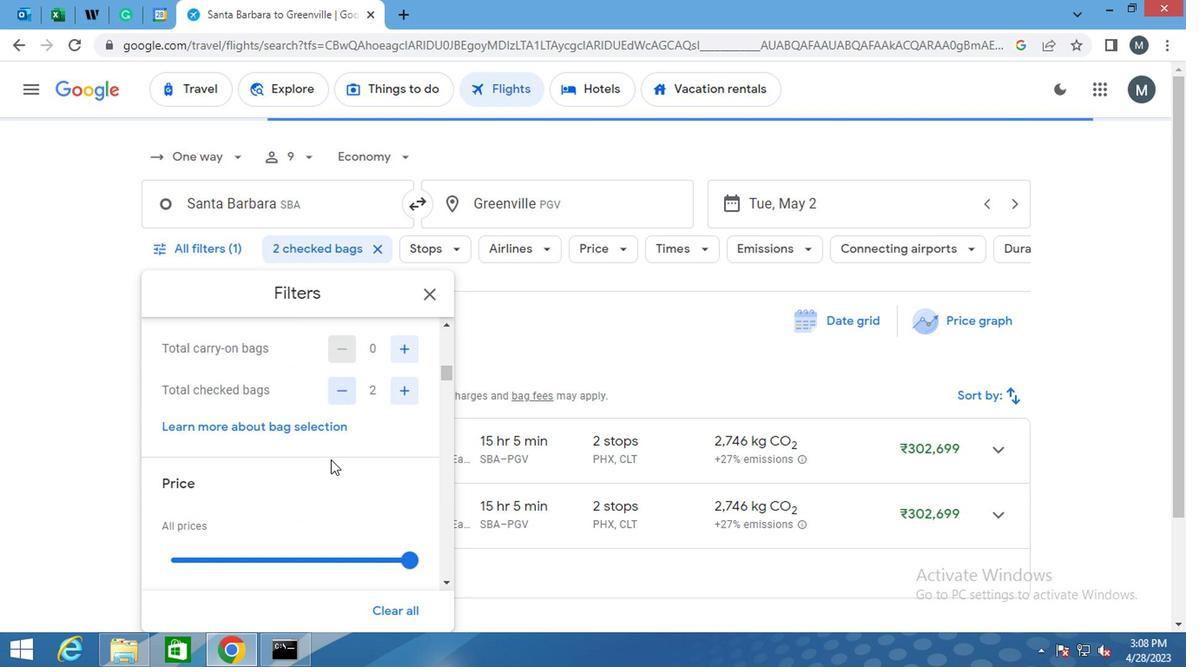 
Action: Mouse moved to (294, 465)
Screenshot: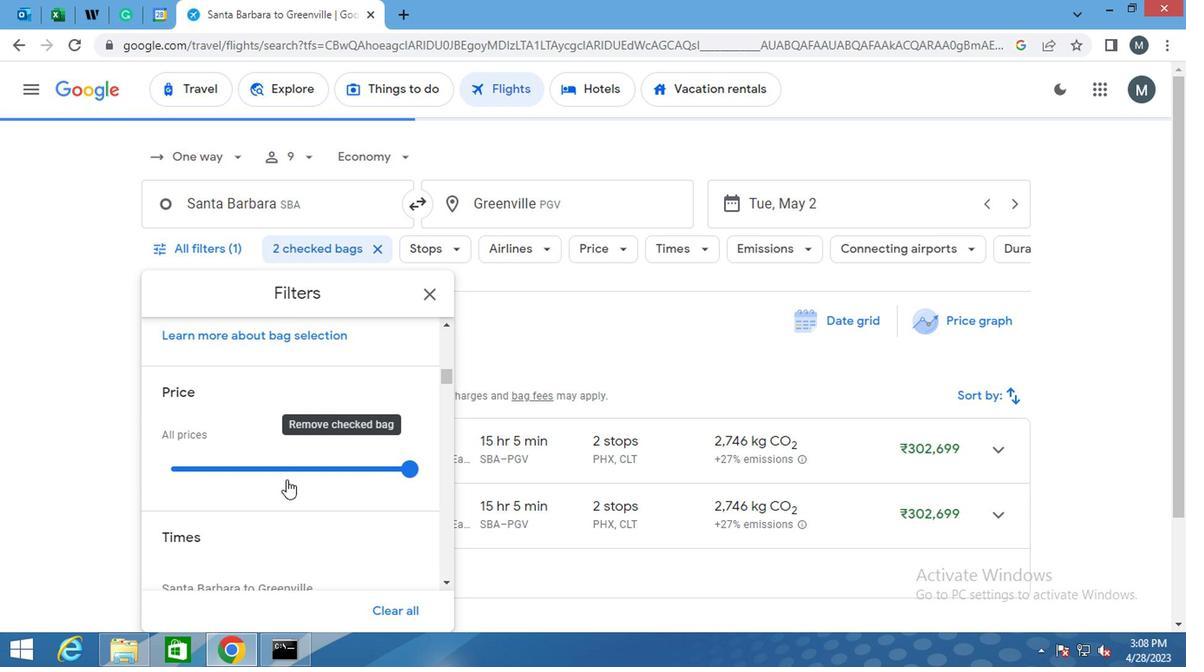 
Action: Mouse pressed left at (294, 465)
Screenshot: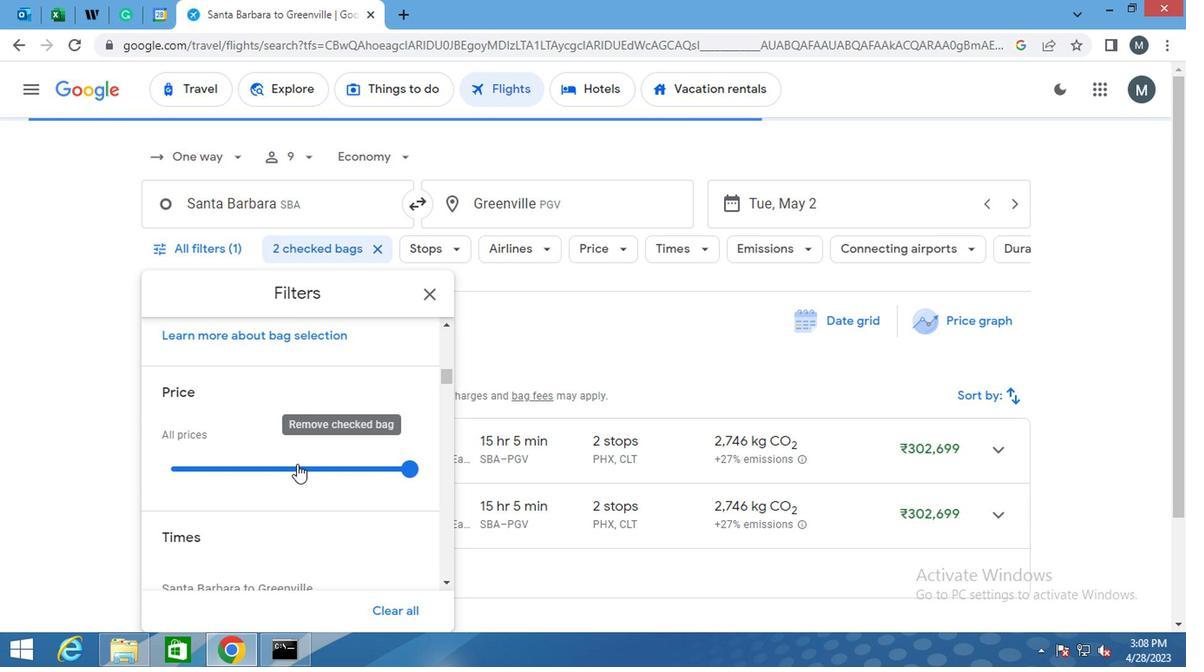 
Action: Mouse pressed left at (294, 465)
Screenshot: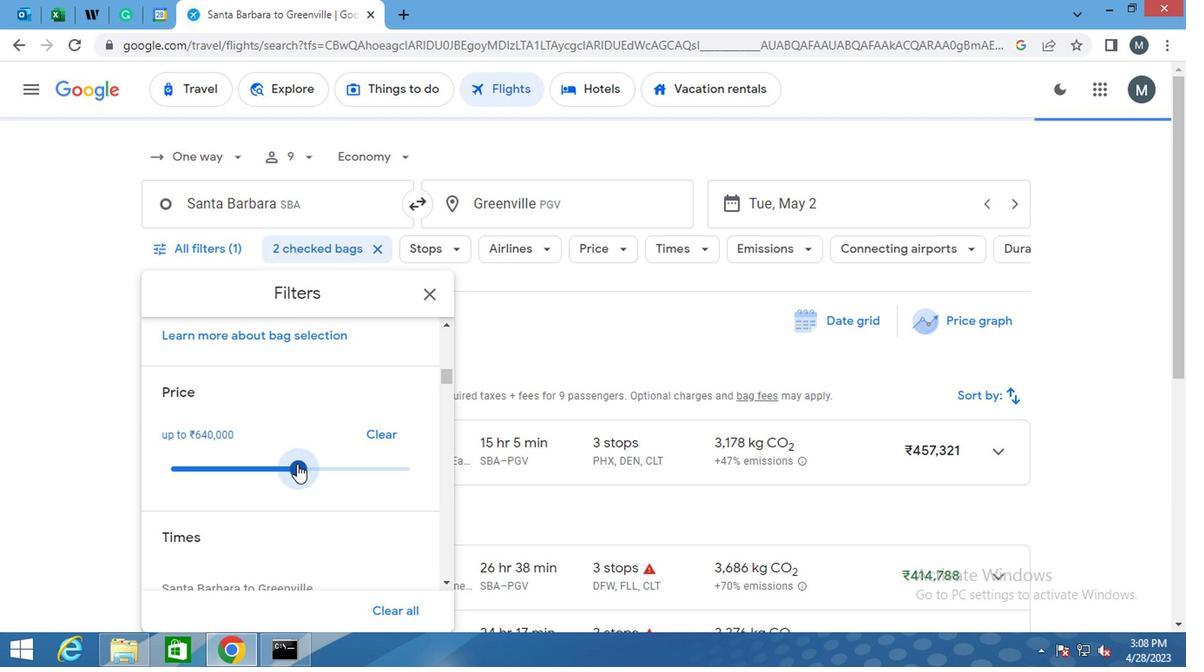 
Action: Mouse moved to (290, 448)
Screenshot: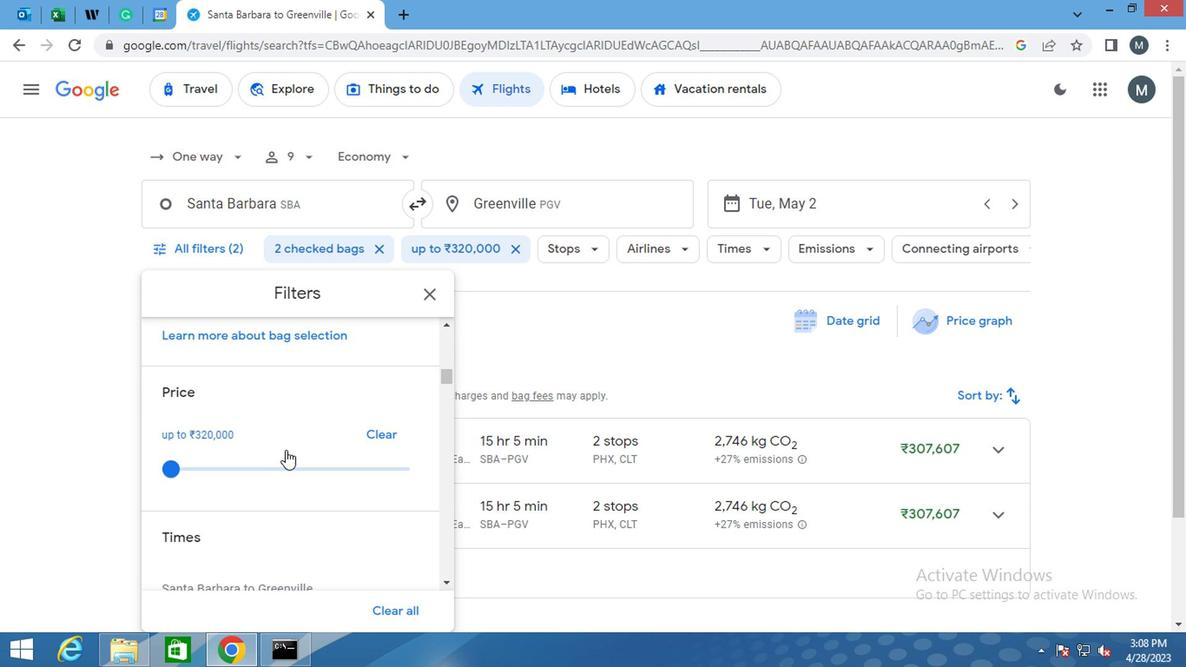 
Action: Mouse scrolled (290, 446) with delta (0, -1)
Screenshot: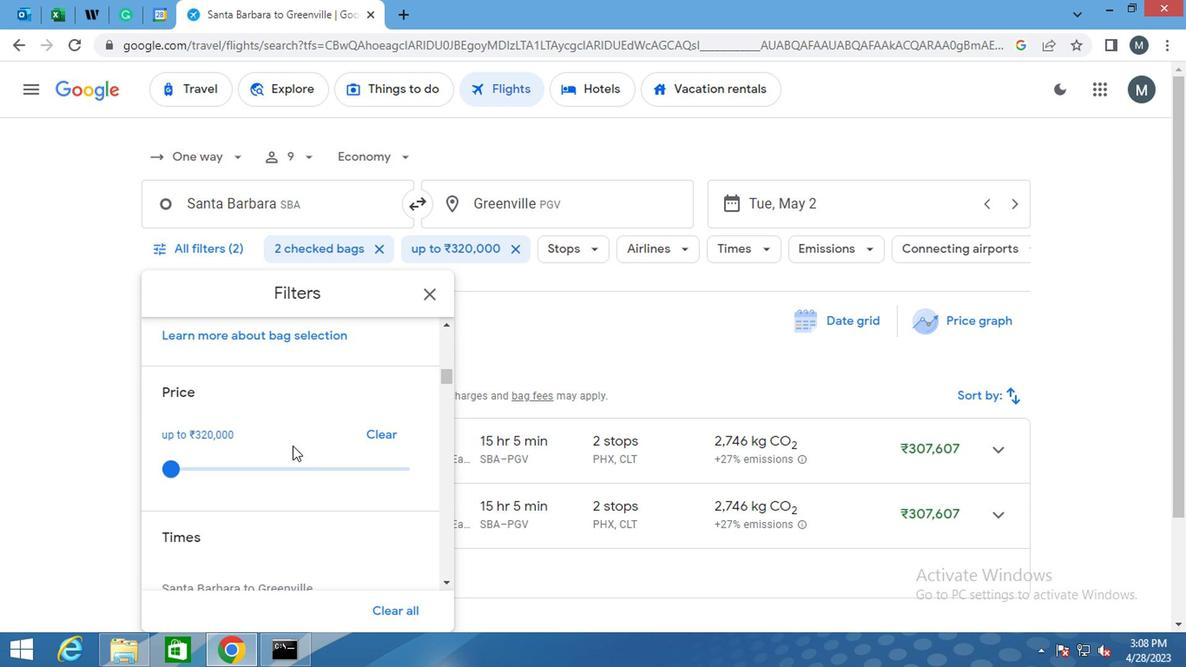 
Action: Mouse scrolled (290, 446) with delta (0, -1)
Screenshot: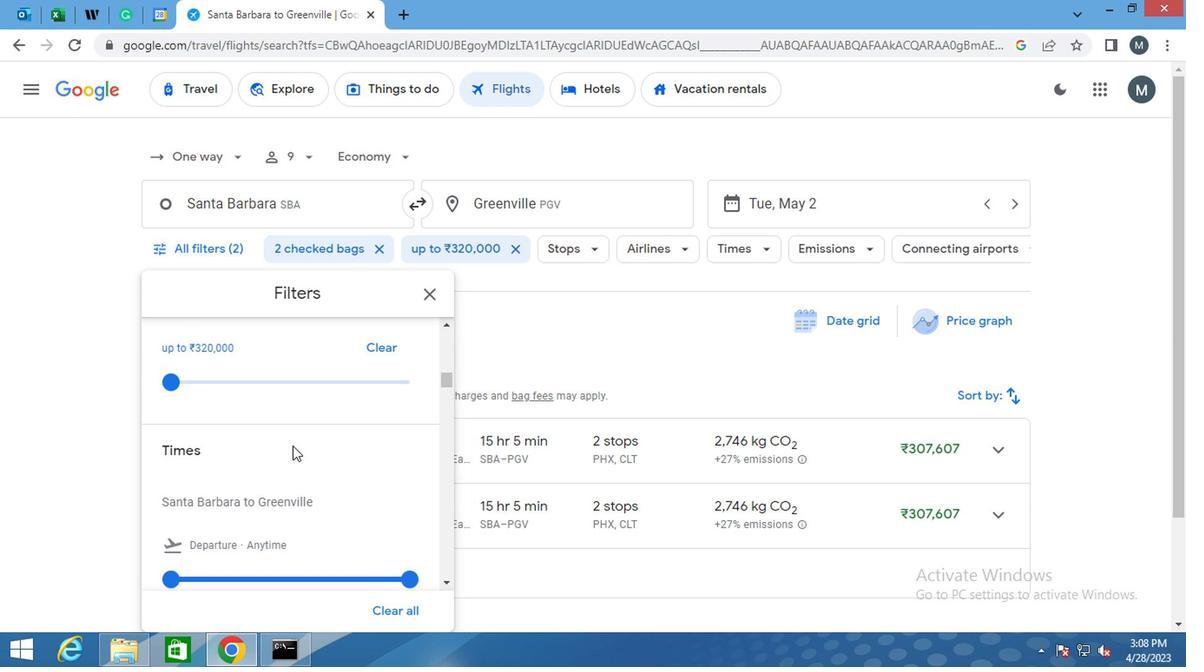
Action: Mouse moved to (255, 489)
Screenshot: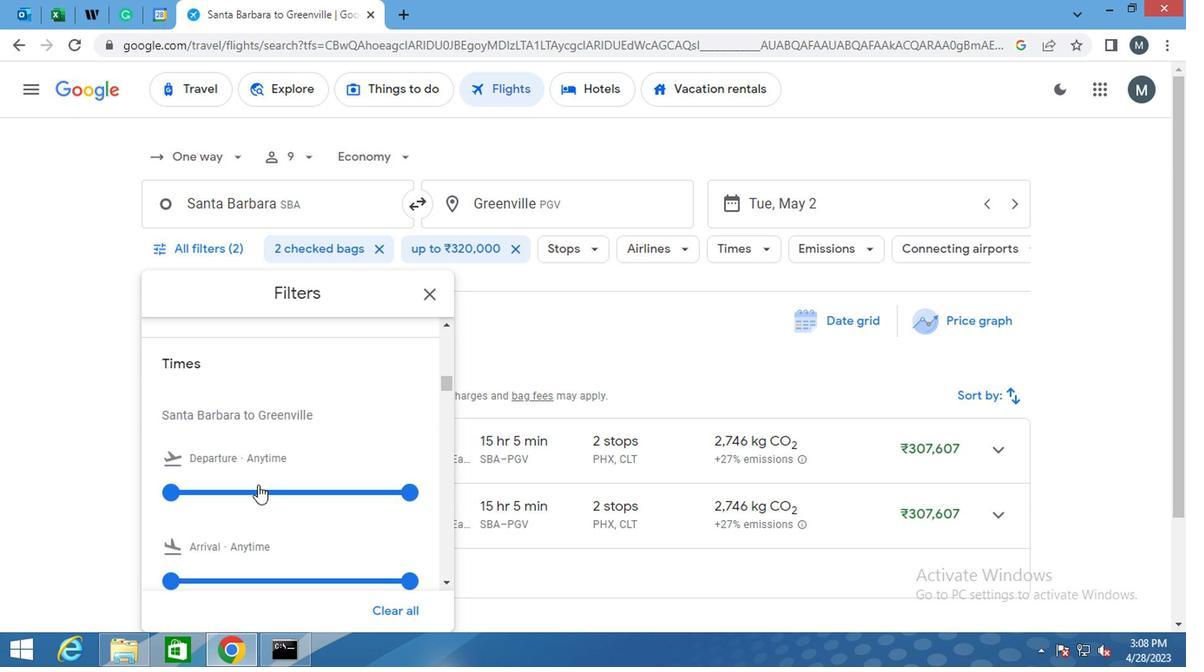 
Action: Mouse pressed left at (255, 489)
Screenshot: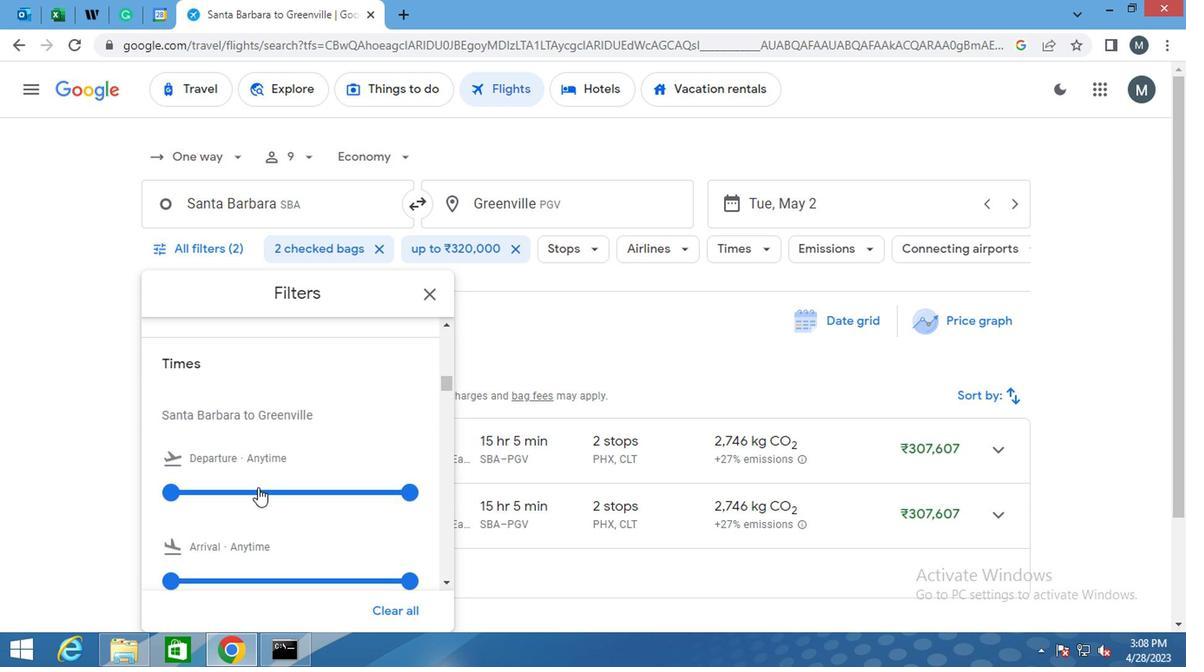 
Action: Mouse moved to (255, 490)
Screenshot: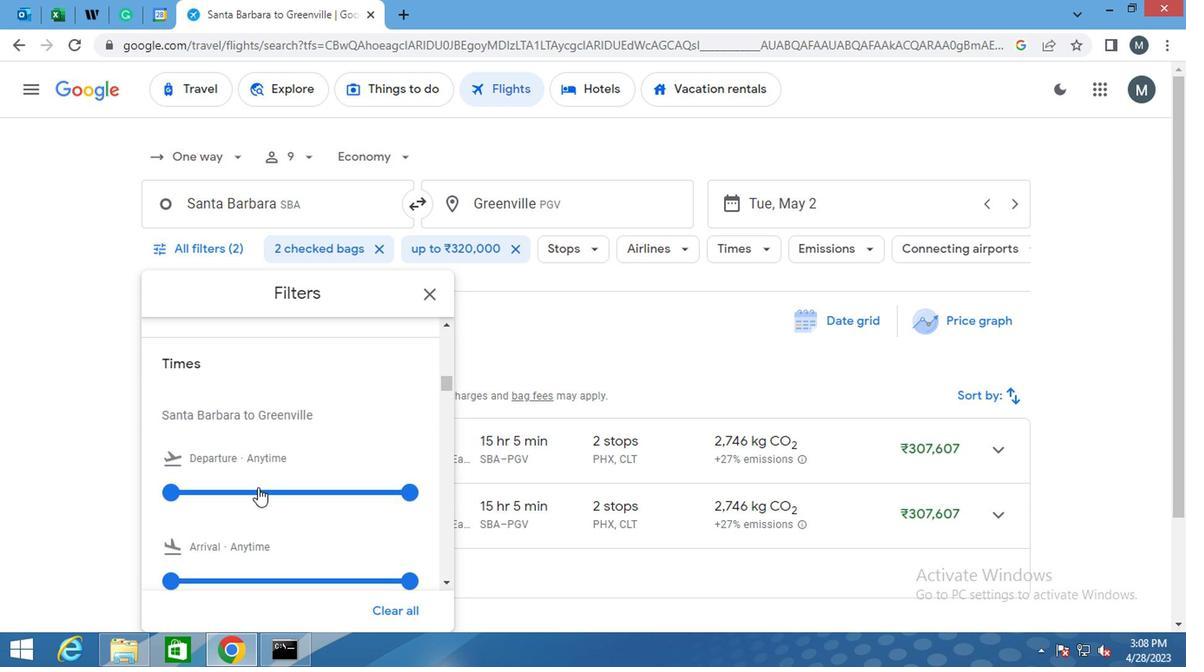 
Action: Mouse pressed left at (255, 490)
Screenshot: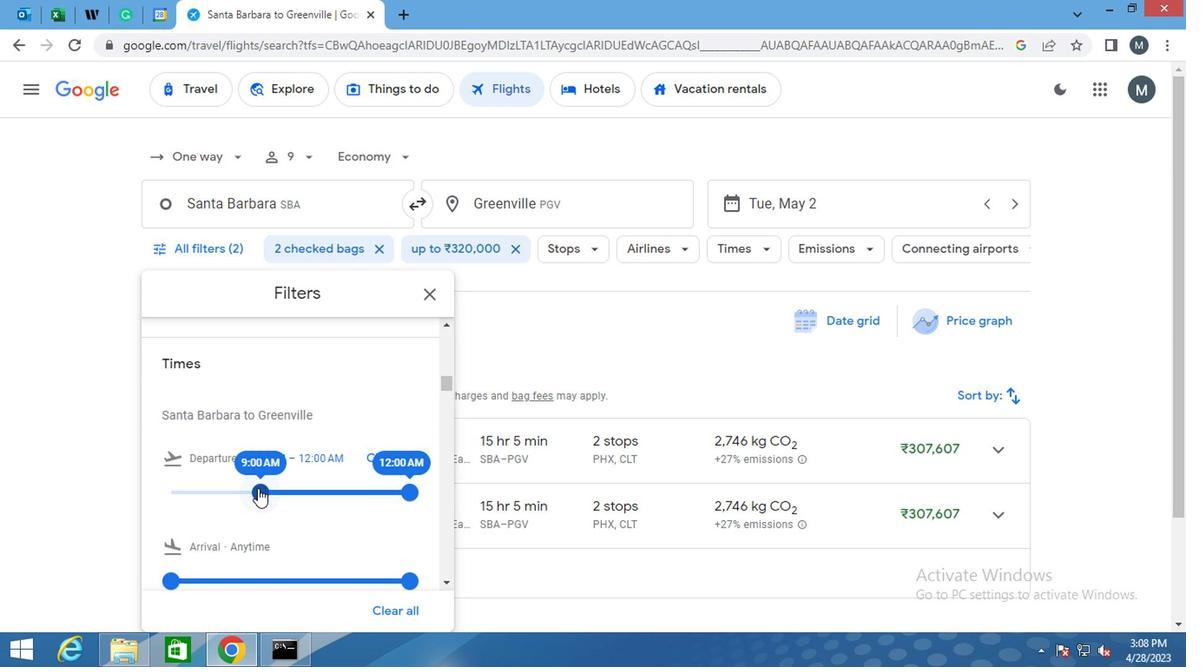 
Action: Mouse moved to (403, 492)
Screenshot: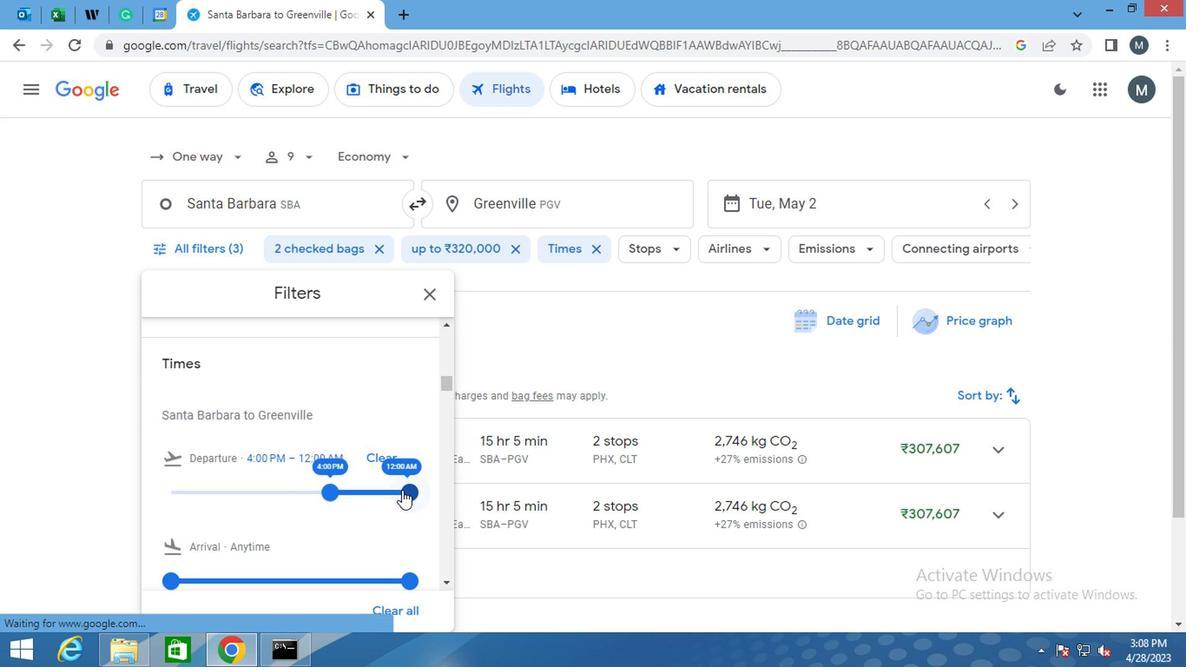 
Action: Mouse pressed left at (403, 492)
Screenshot: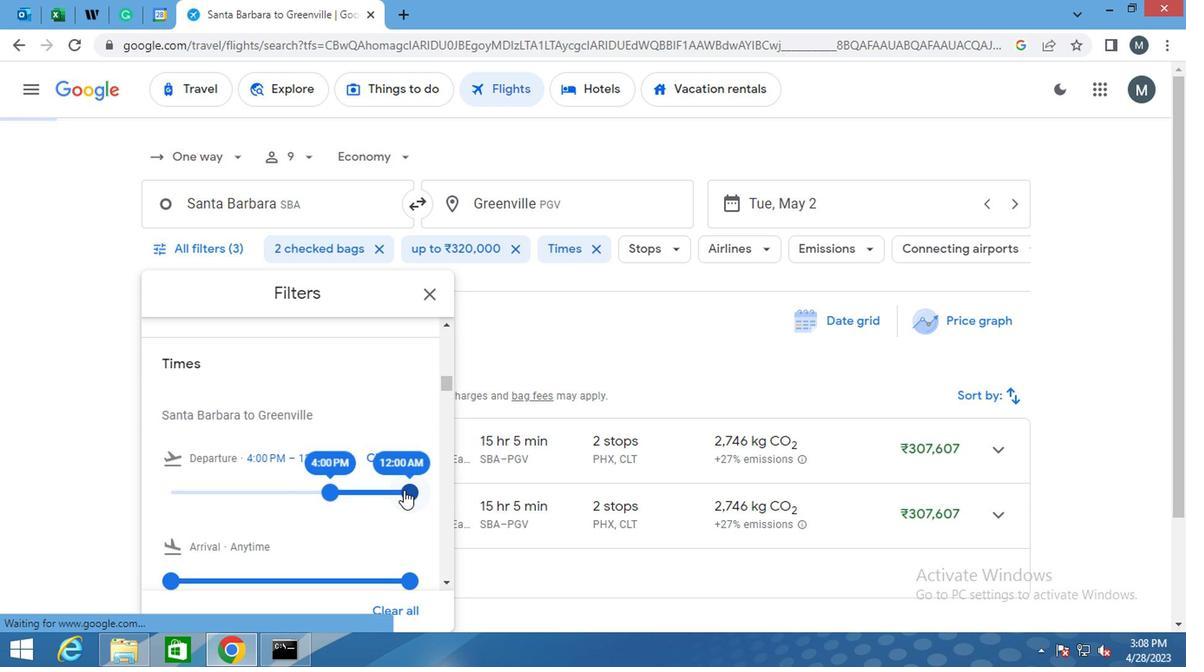 
Action: Mouse moved to (331, 484)
Screenshot: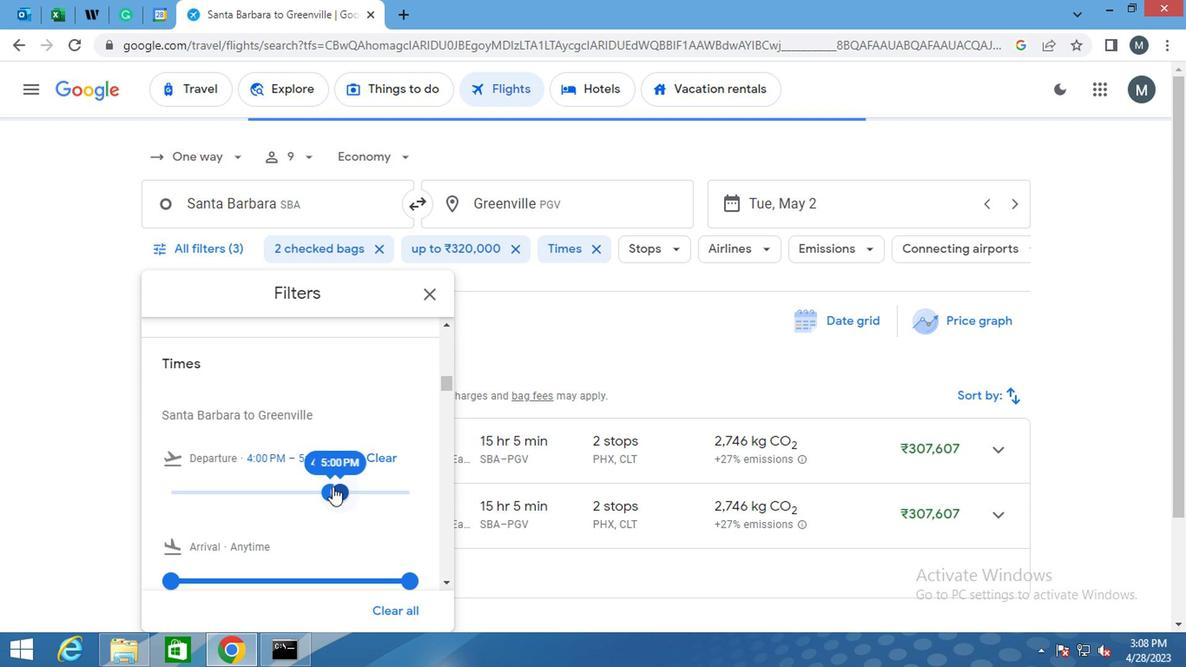 
Action: Mouse scrolled (331, 483) with delta (0, -1)
Screenshot: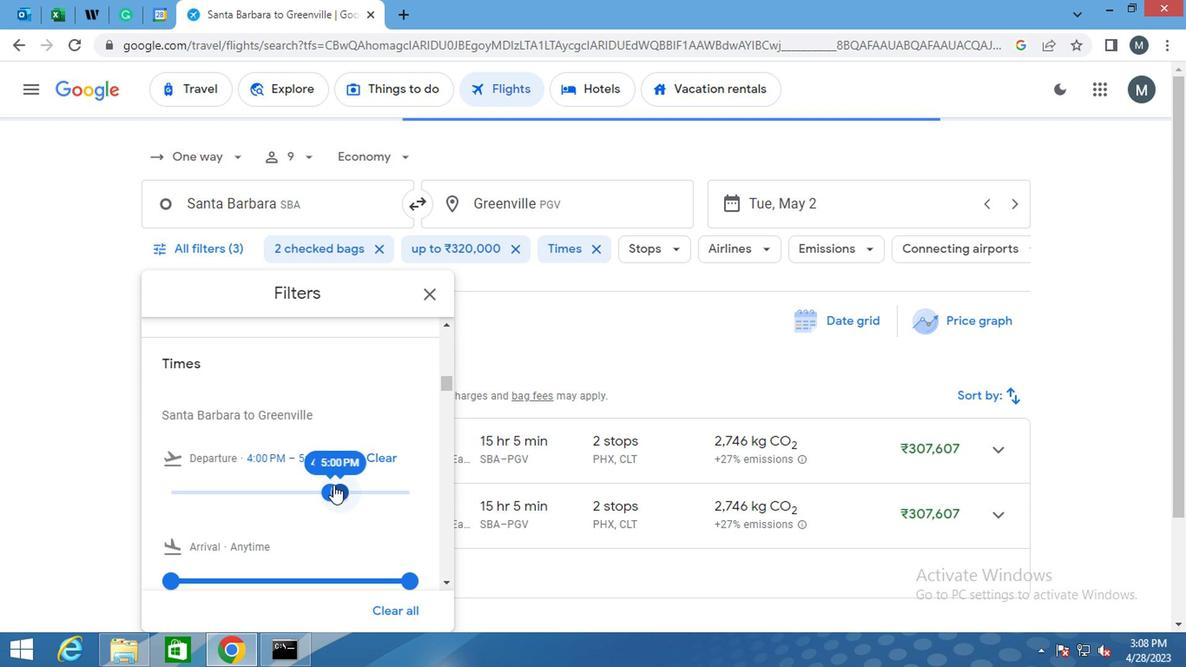 
Action: Mouse moved to (331, 484)
Screenshot: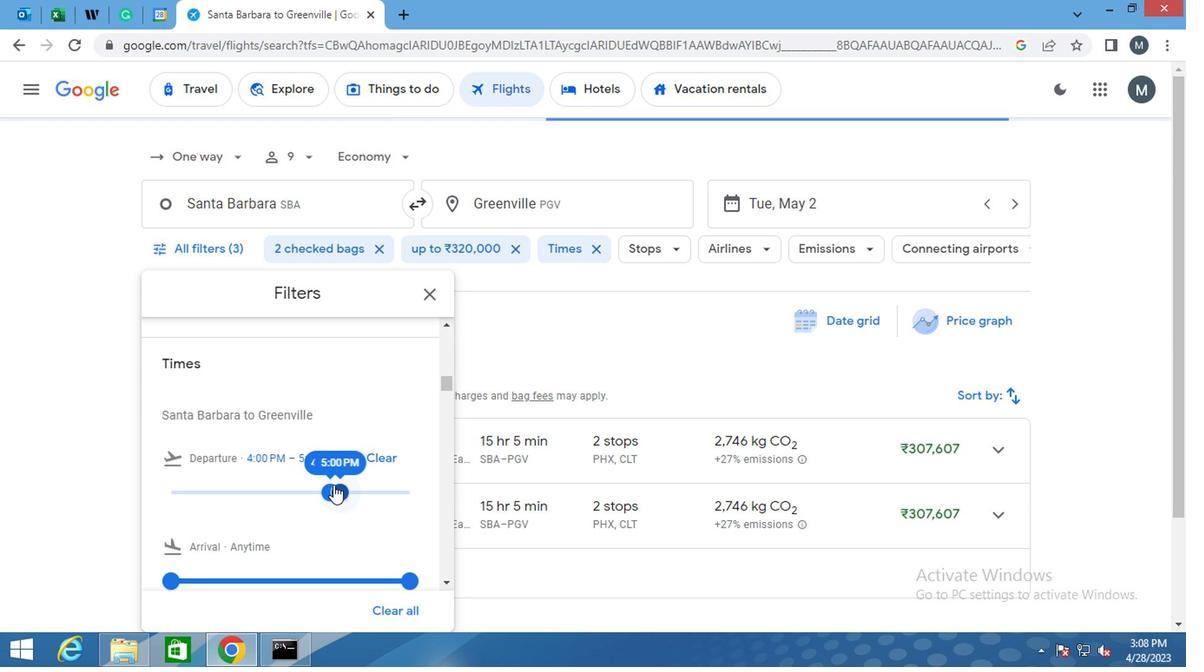 
Action: Mouse scrolled (331, 483) with delta (0, -1)
Screenshot: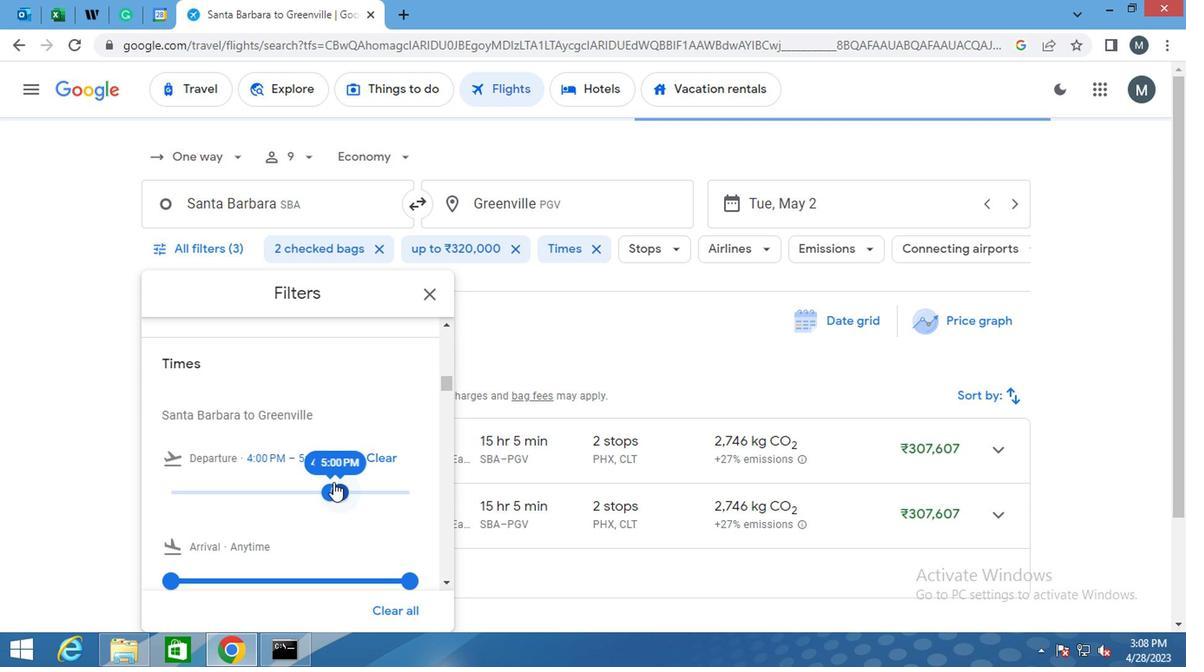 
Action: Mouse moved to (429, 300)
Screenshot: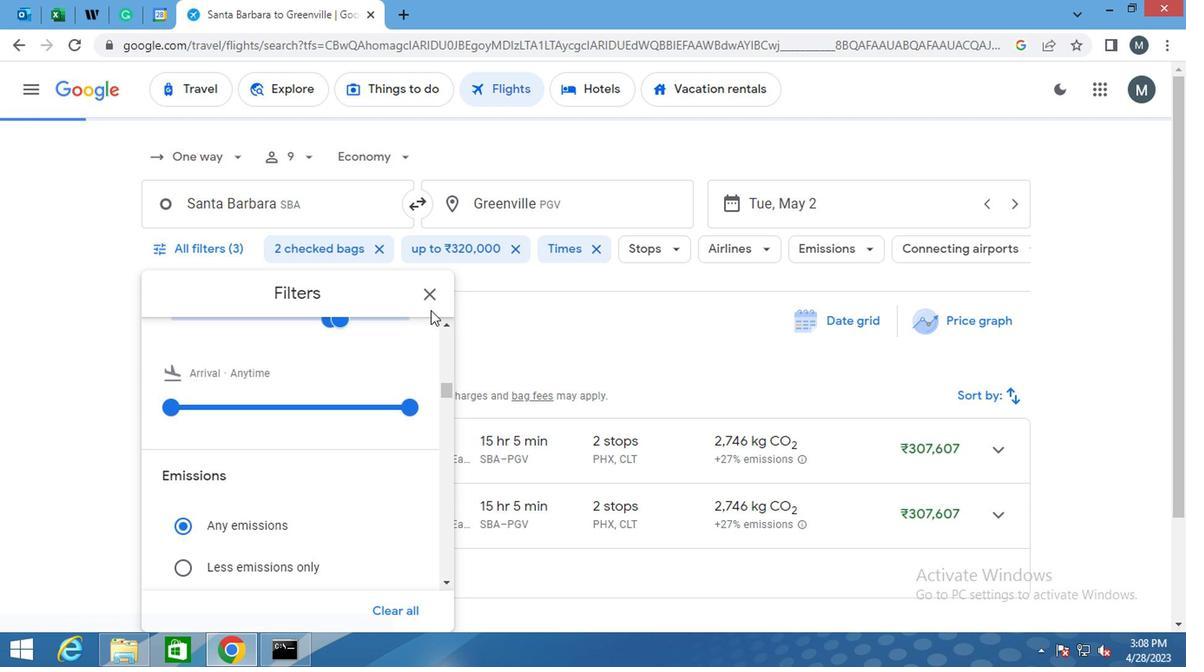 
Action: Mouse pressed left at (429, 300)
Screenshot: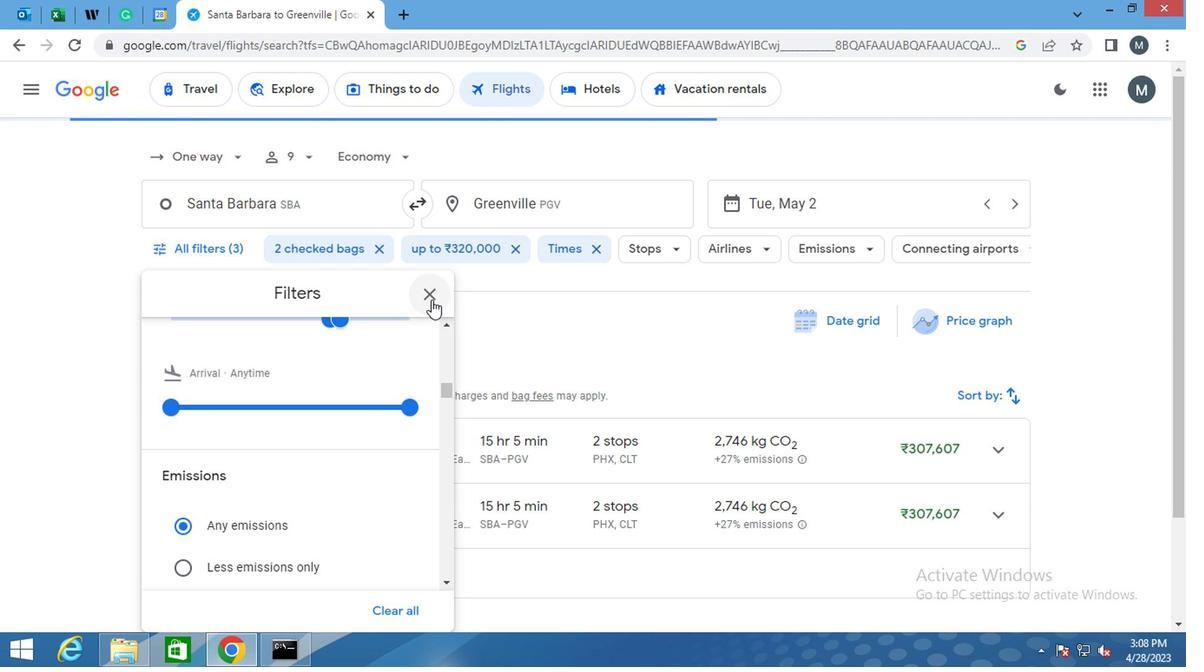 
